 Task: Find connections with filter location Wuchuan with filter topic #machinelearningwith filter profile language English with filter current company Capillary Technologies with filter school Maharaja Sayajirao University of Baroda, Vadodara with filter industry Leasing Non-residential Real Estate with filter service category Web Development with filter keywords title Operations Coordinator
Action: Mouse moved to (362, 279)
Screenshot: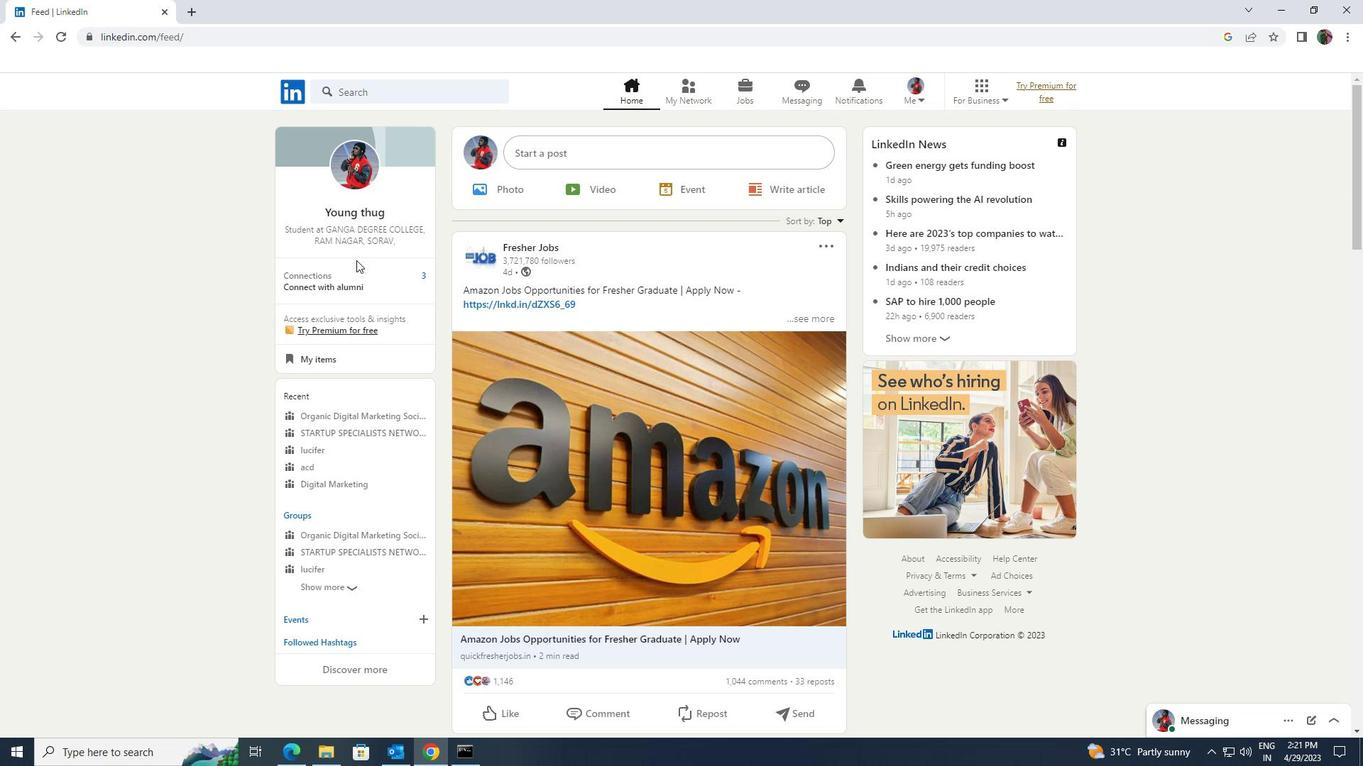 
Action: Mouse pressed left at (362, 279)
Screenshot: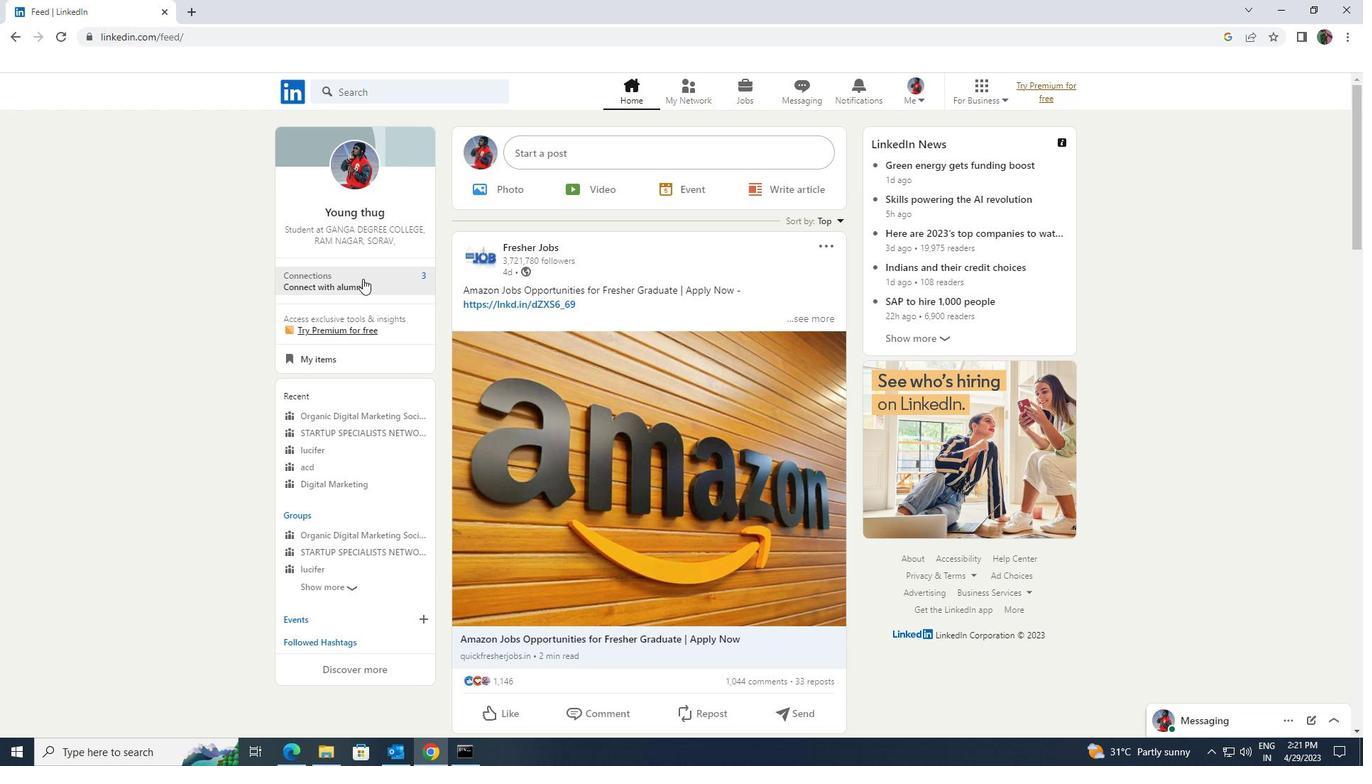 
Action: Mouse moved to (375, 172)
Screenshot: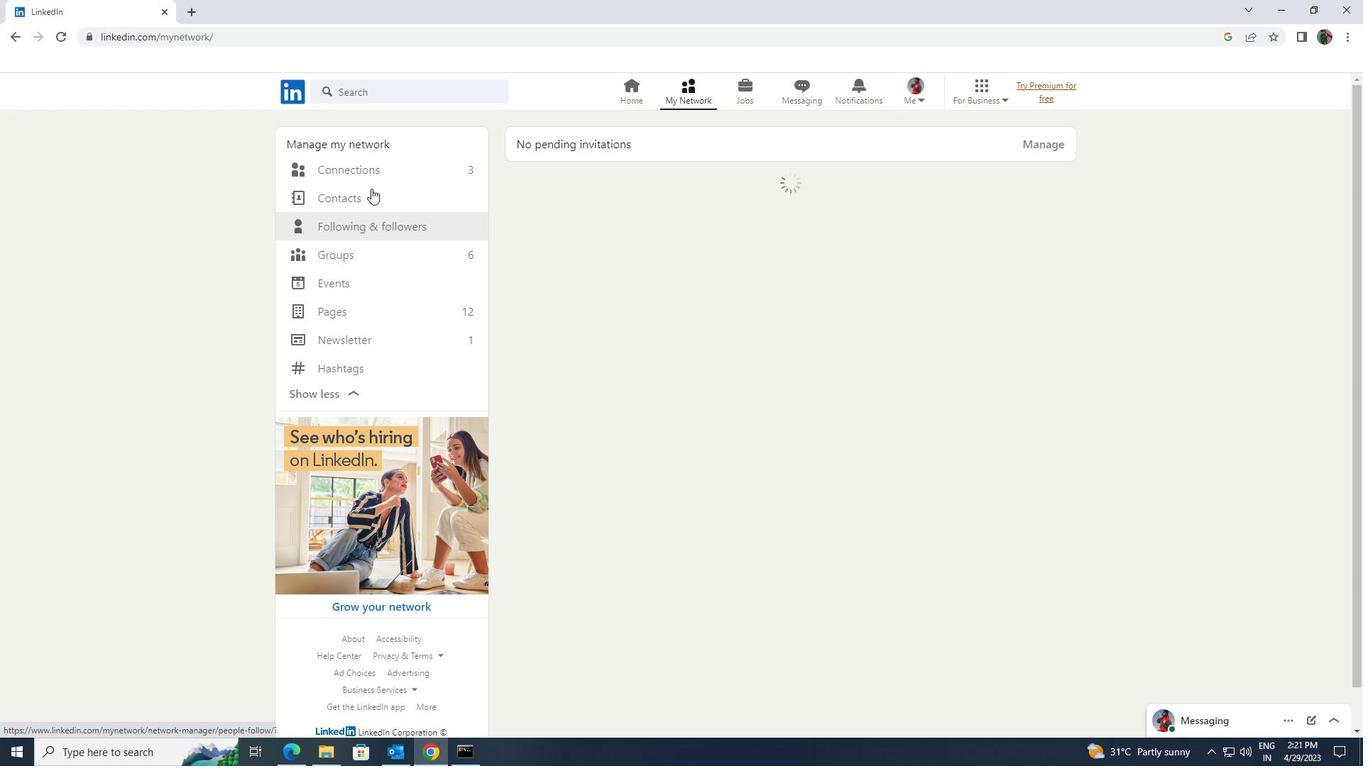
Action: Mouse pressed left at (375, 172)
Screenshot: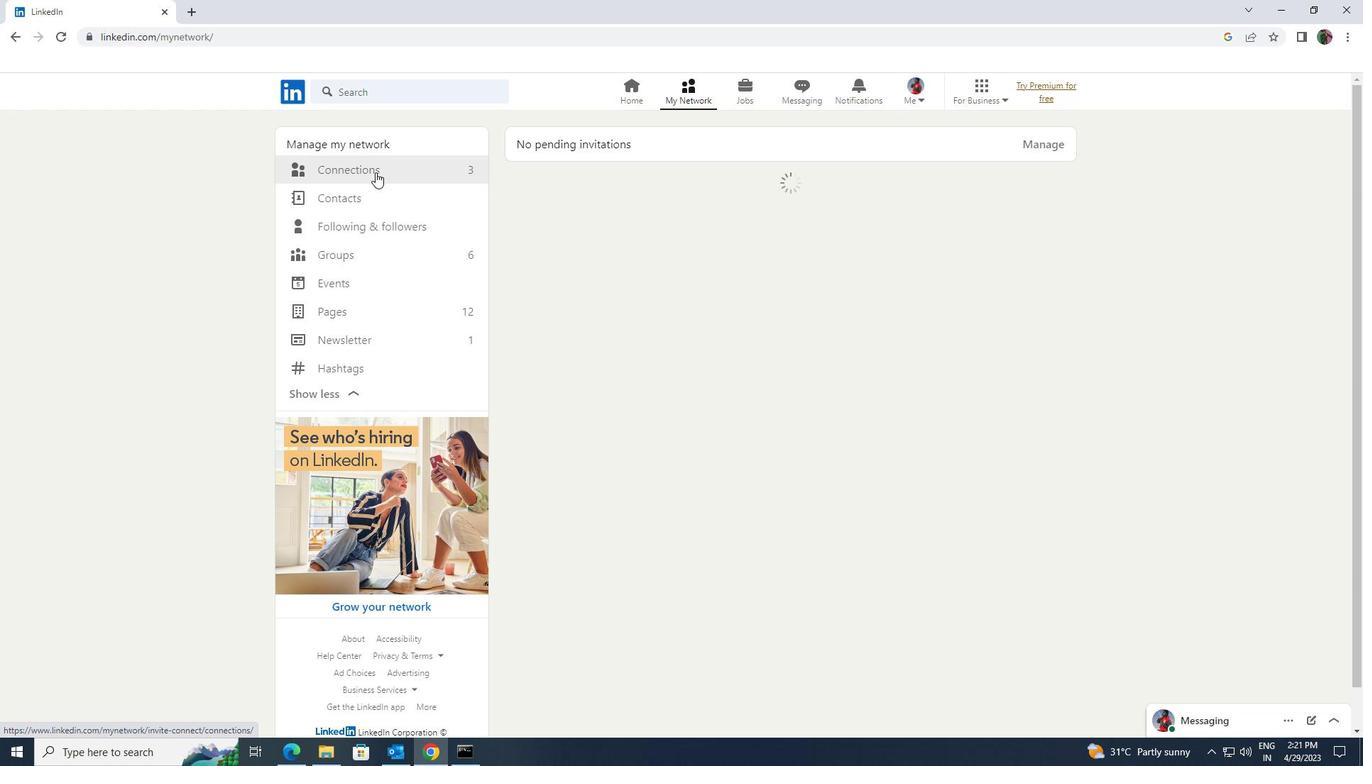 
Action: Mouse moved to (778, 172)
Screenshot: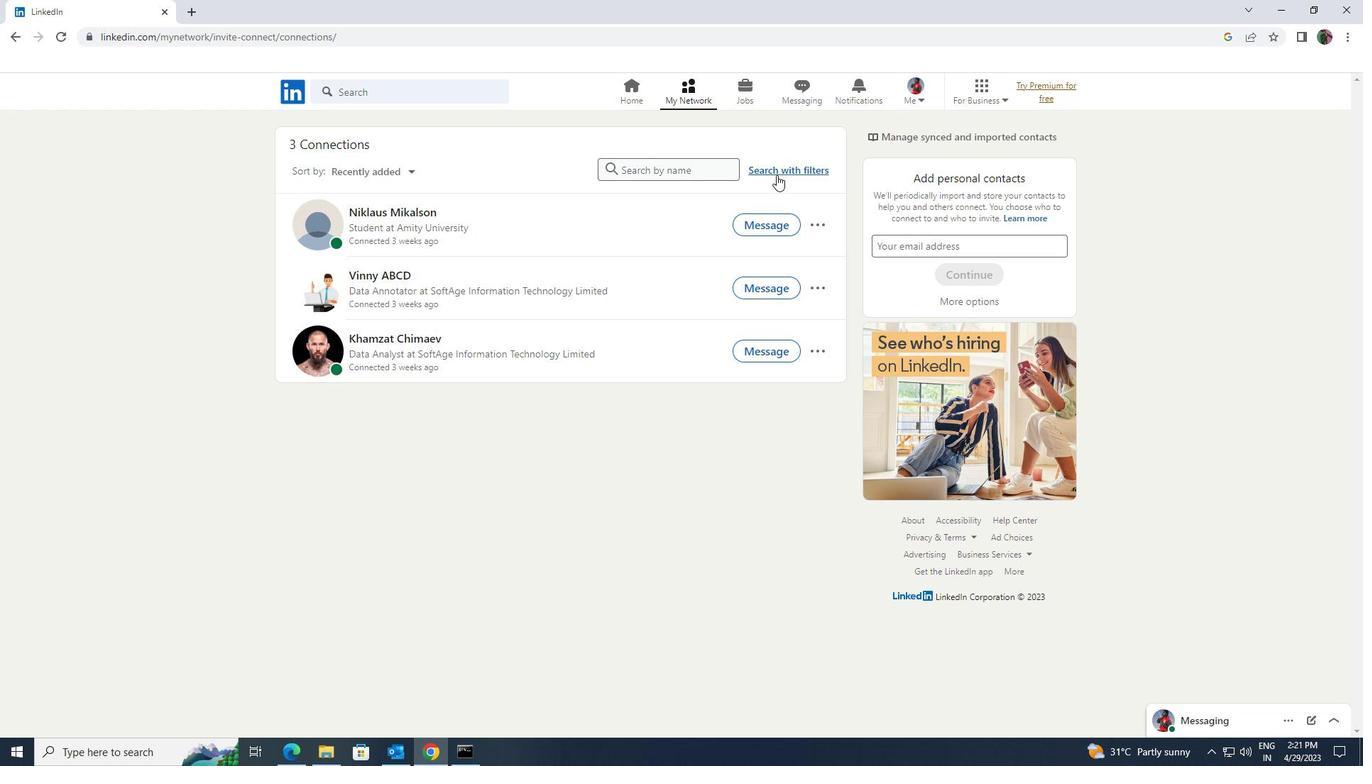
Action: Mouse pressed left at (778, 172)
Screenshot: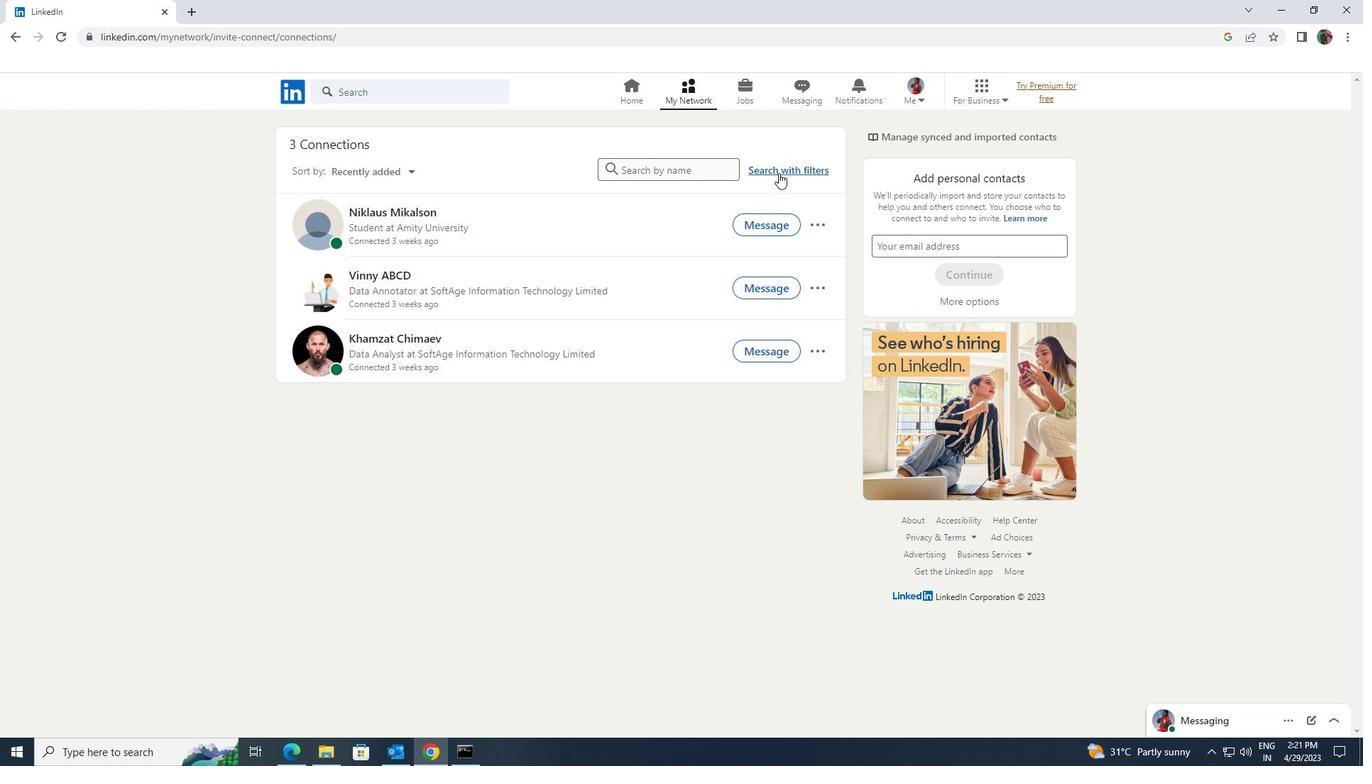 
Action: Mouse moved to (730, 132)
Screenshot: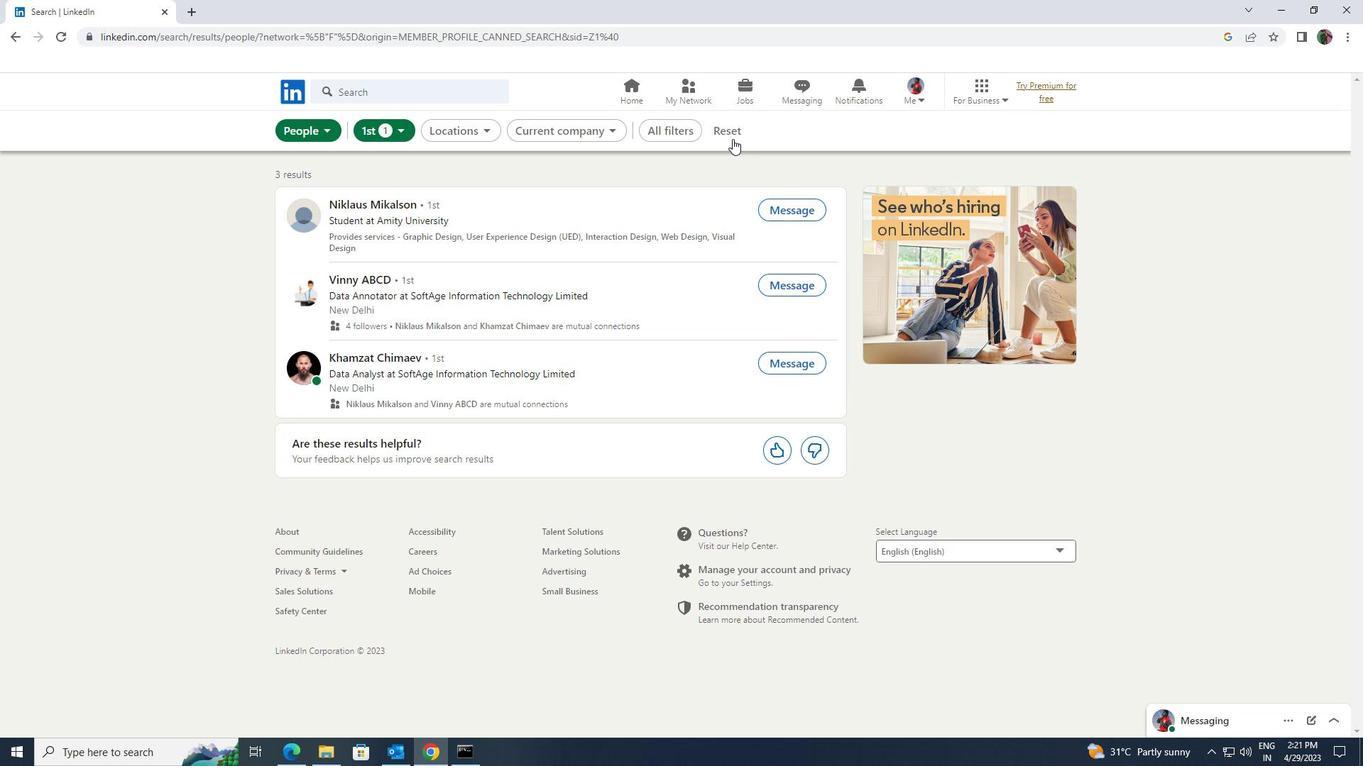 
Action: Mouse pressed left at (730, 132)
Screenshot: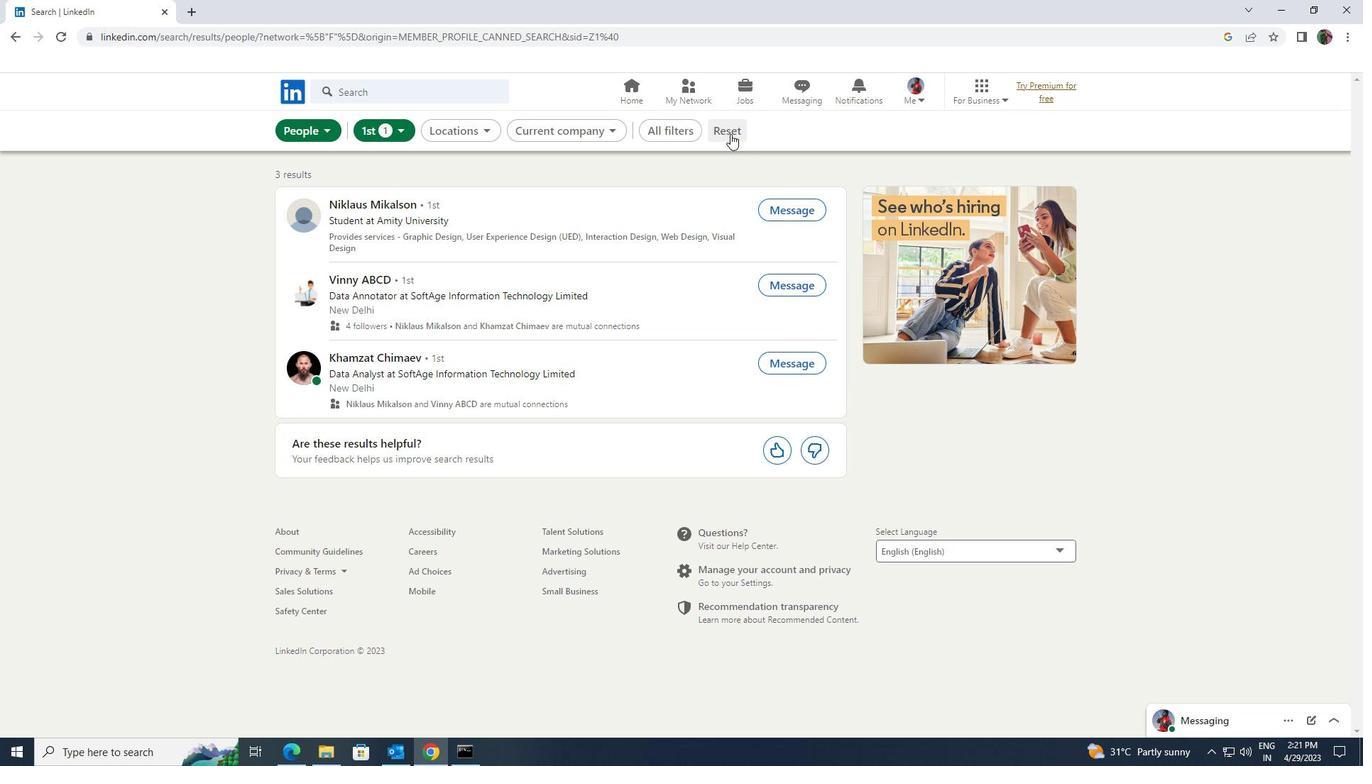 
Action: Mouse moved to (712, 124)
Screenshot: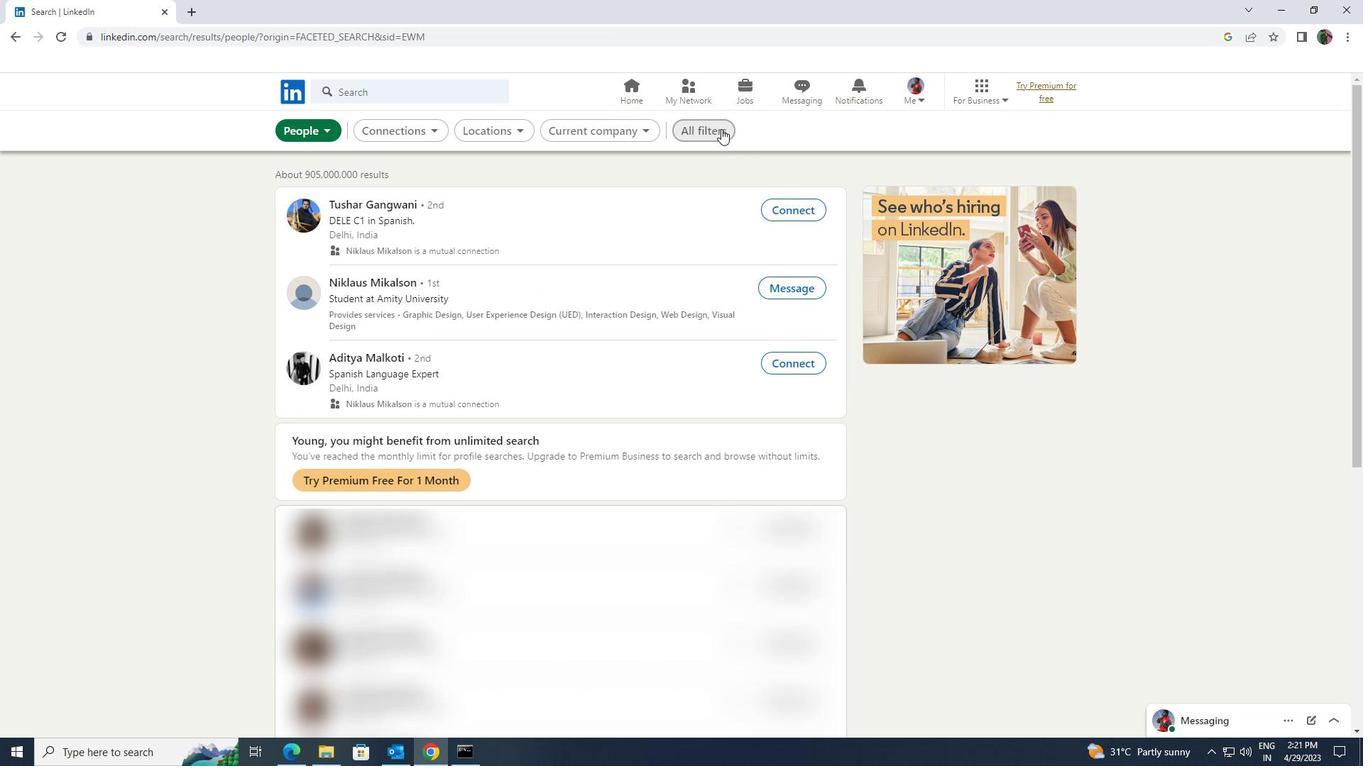
Action: Mouse pressed left at (712, 124)
Screenshot: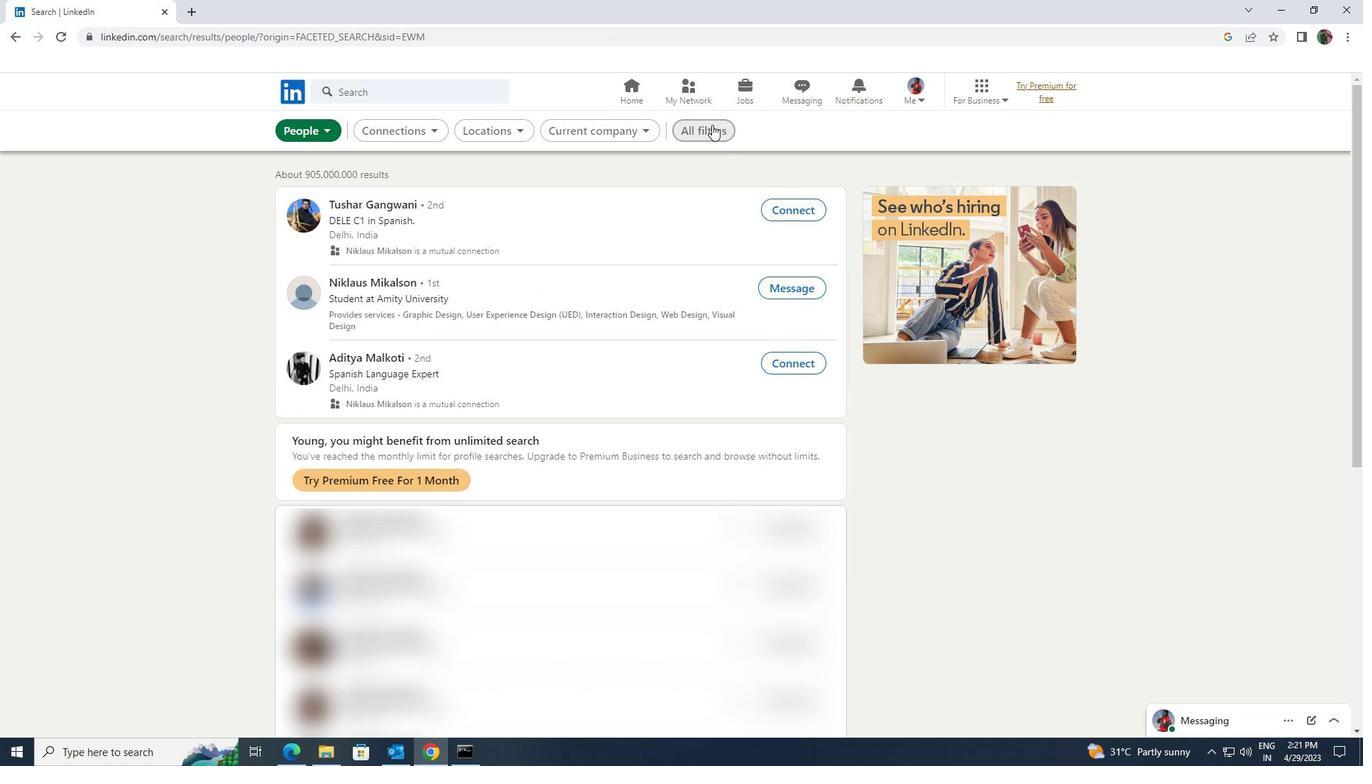 
Action: Mouse moved to (1054, 338)
Screenshot: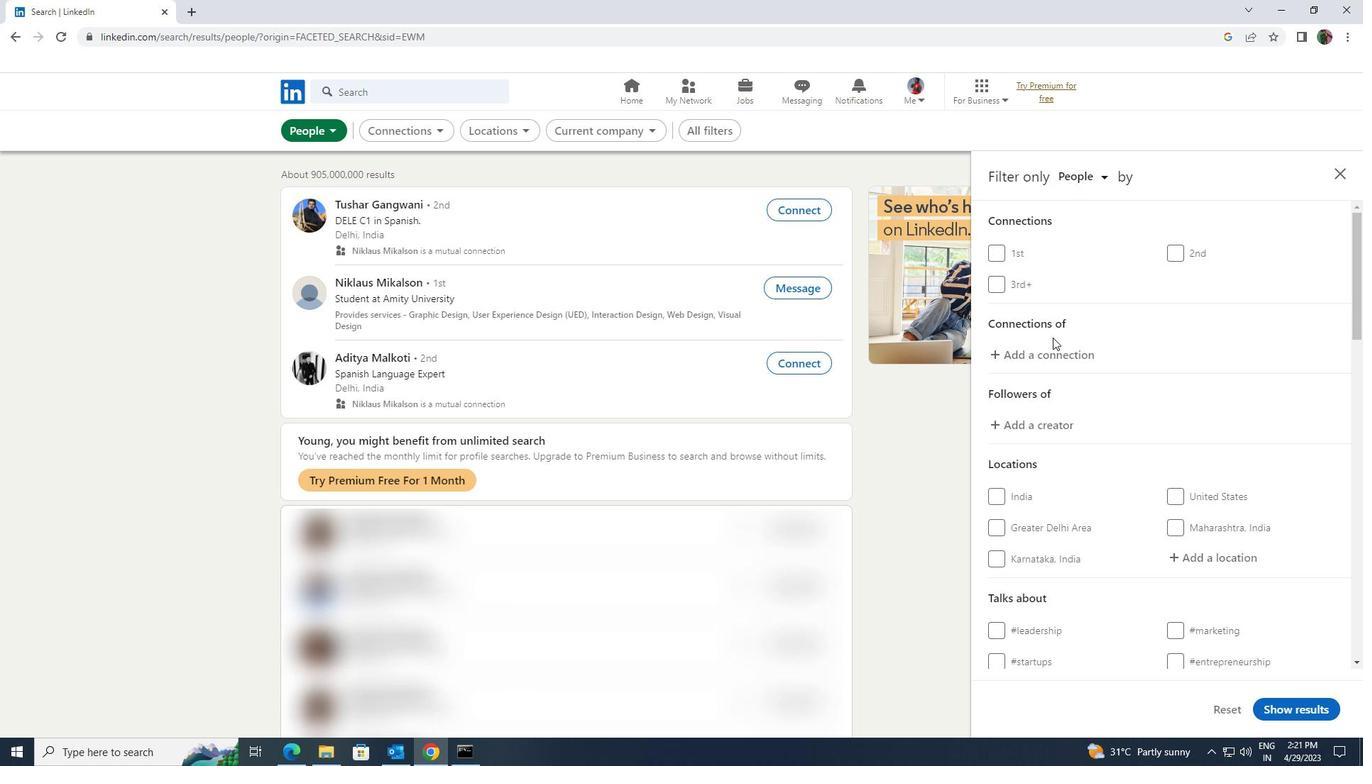 
Action: Mouse scrolled (1054, 338) with delta (0, 0)
Screenshot: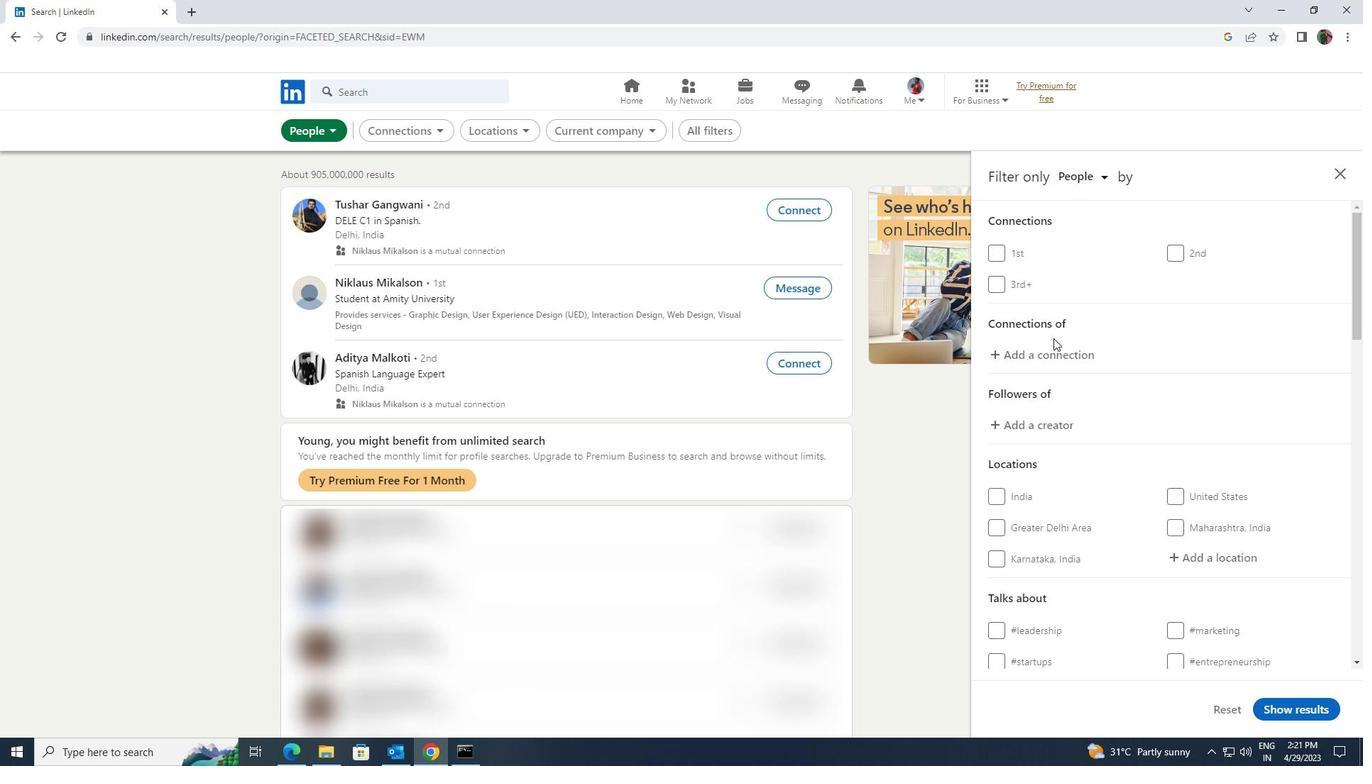 
Action: Mouse moved to (1055, 338)
Screenshot: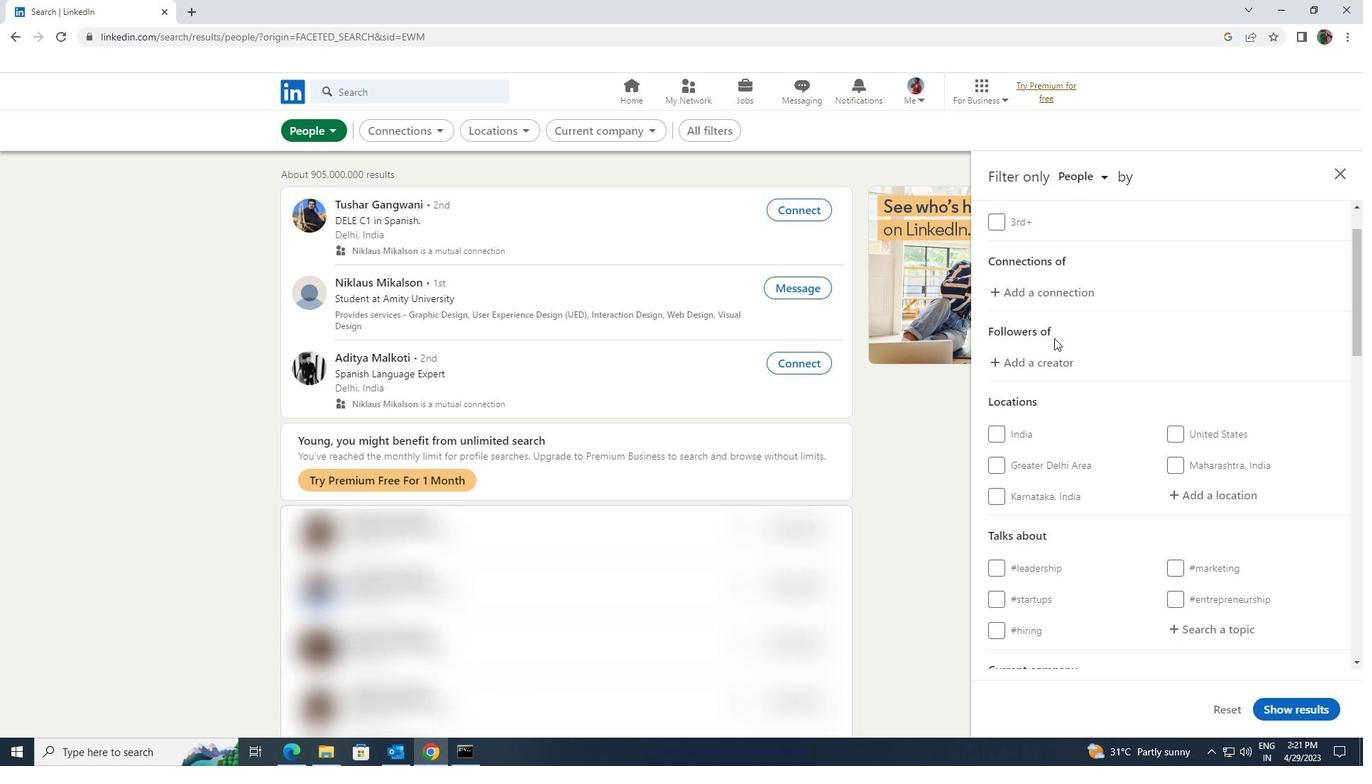 
Action: Mouse scrolled (1055, 338) with delta (0, 0)
Screenshot: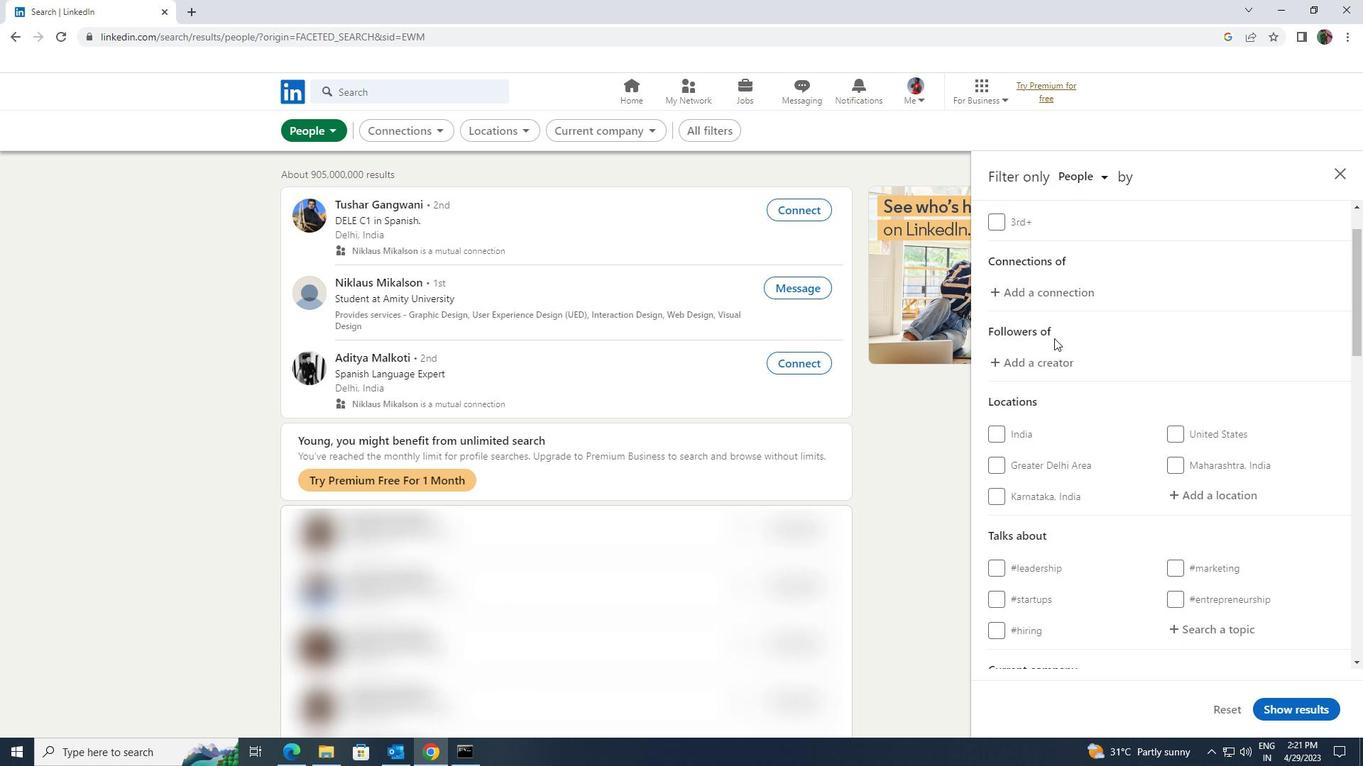 
Action: Mouse moved to (1173, 404)
Screenshot: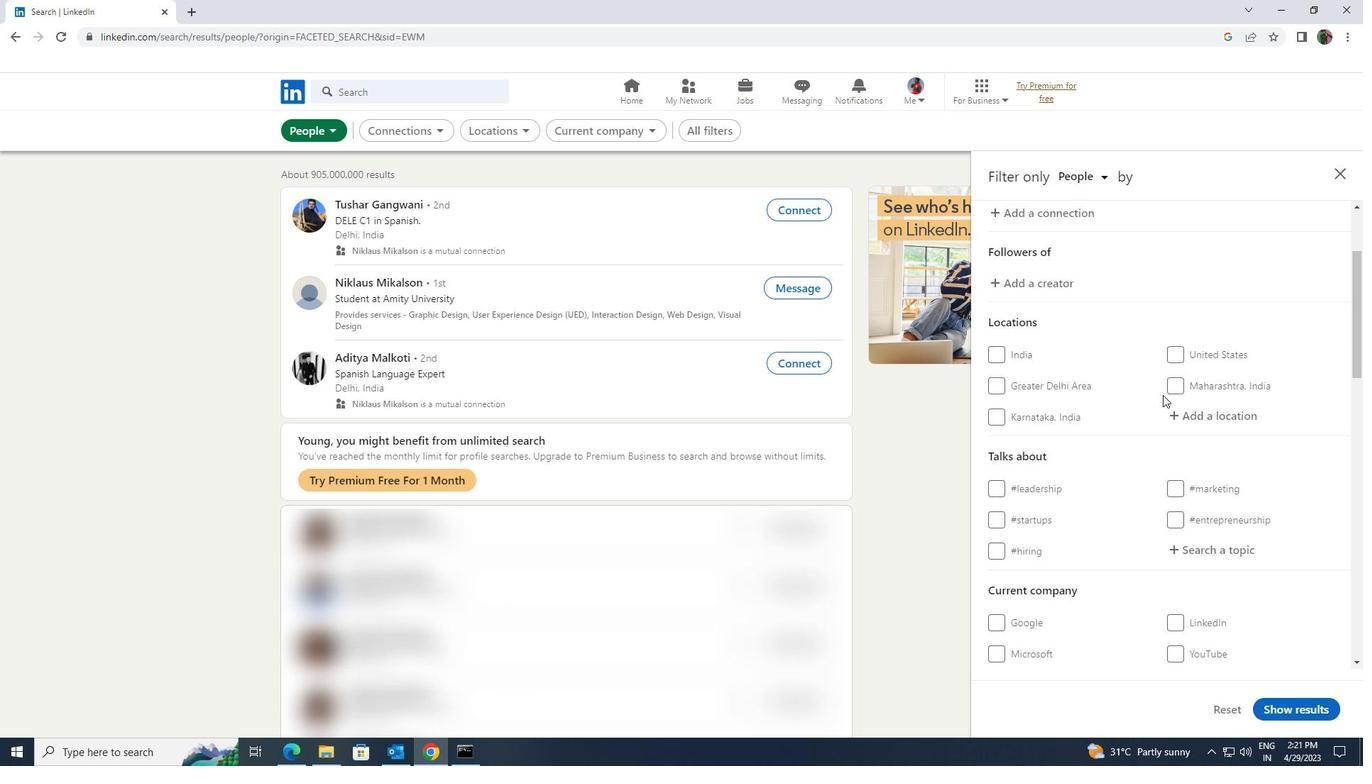 
Action: Mouse pressed left at (1173, 404)
Screenshot: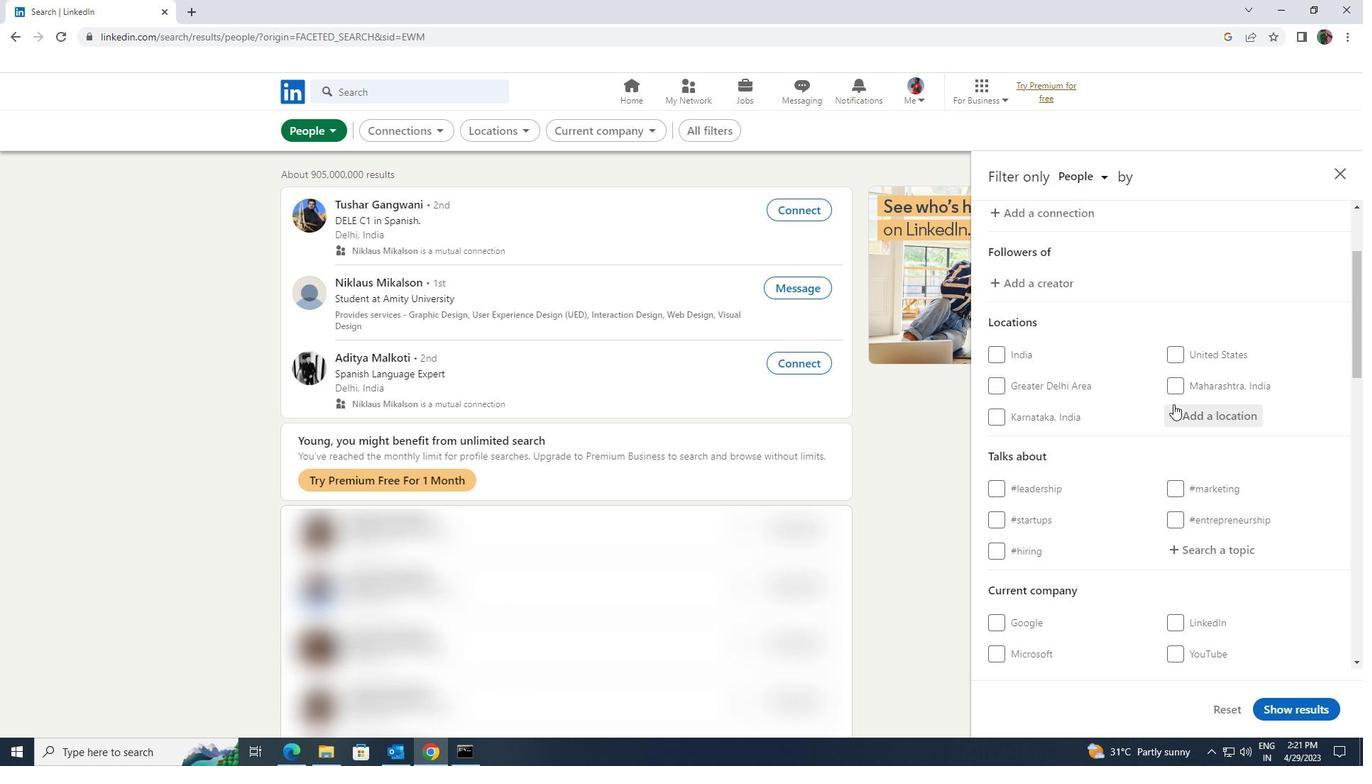 
Action: Mouse moved to (1174, 408)
Screenshot: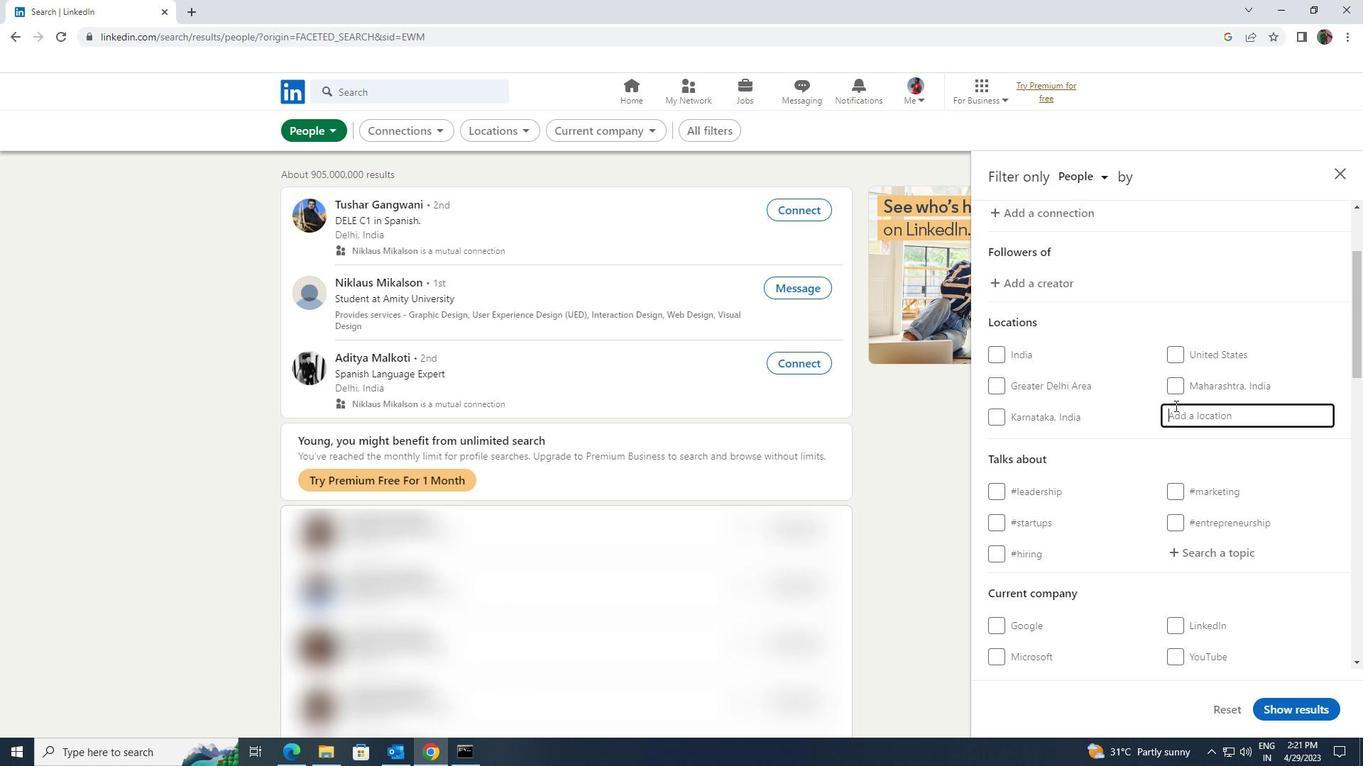 
Action: Key pressed <Key.shift><Key.shift>WUCHUAN<Key.enter>
Screenshot: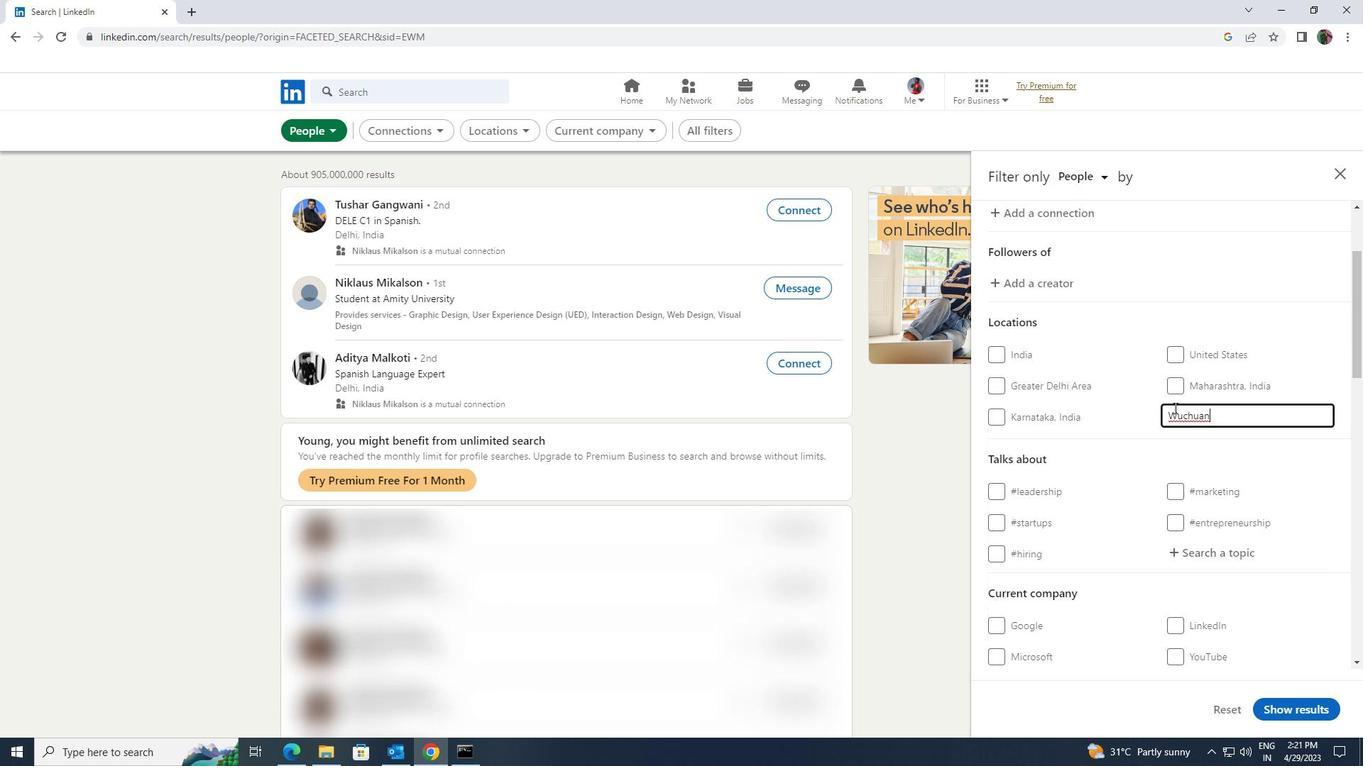 
Action: Mouse moved to (1207, 548)
Screenshot: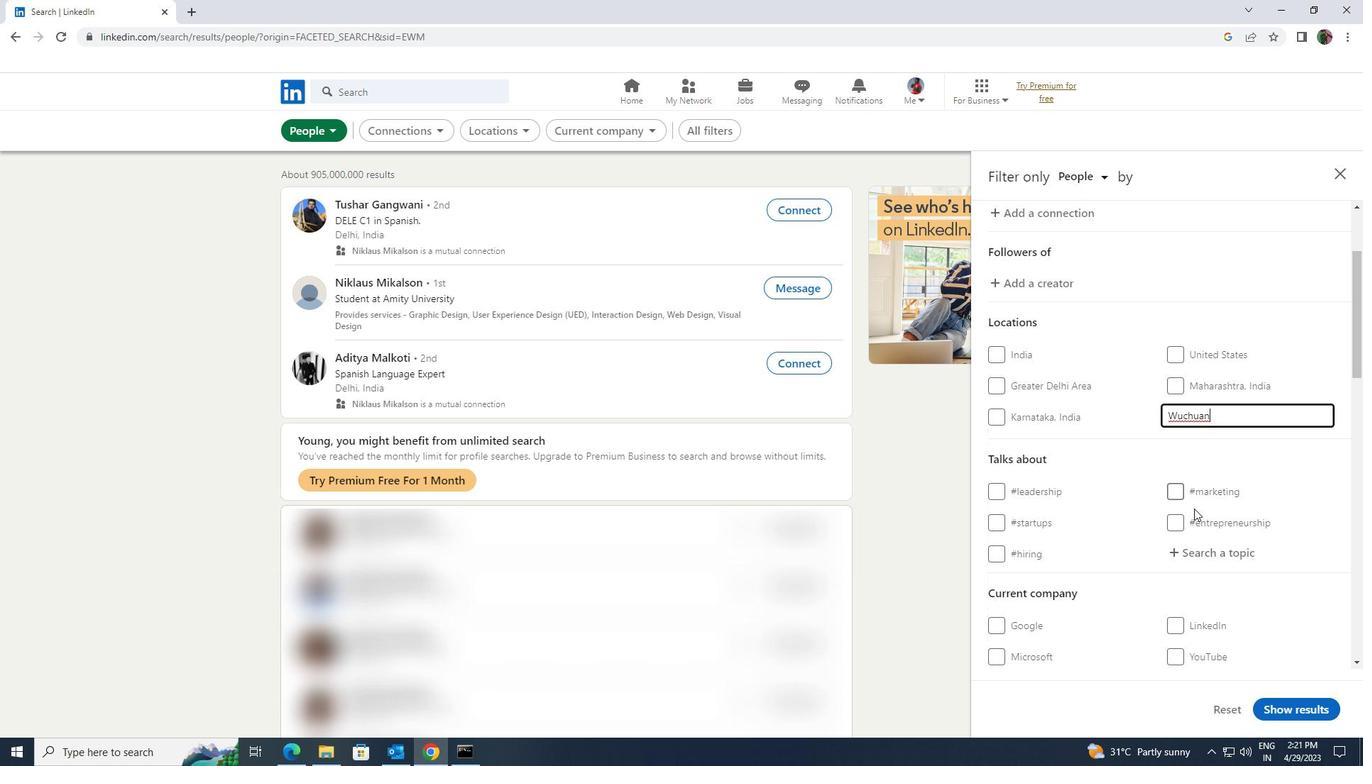 
Action: Mouse pressed left at (1207, 548)
Screenshot: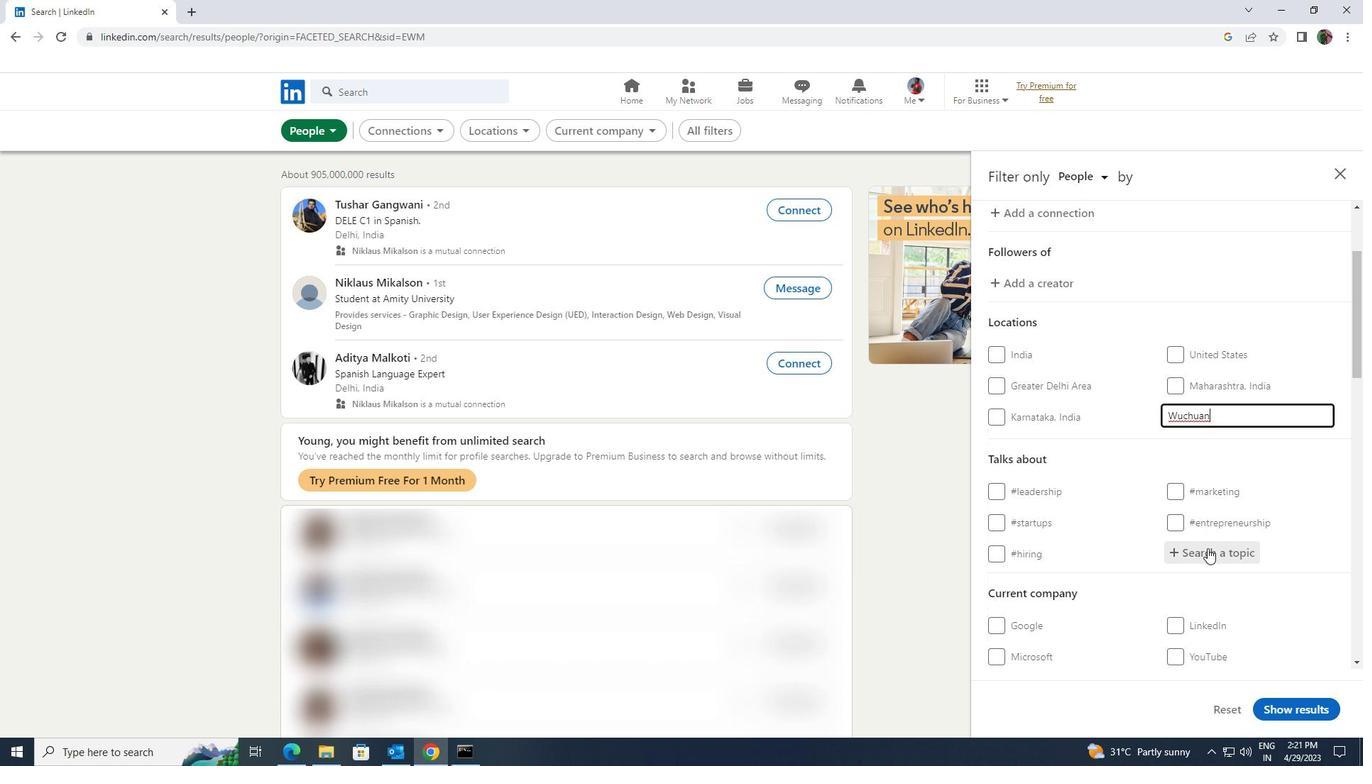 
Action: Key pressed MACHINELEA
Screenshot: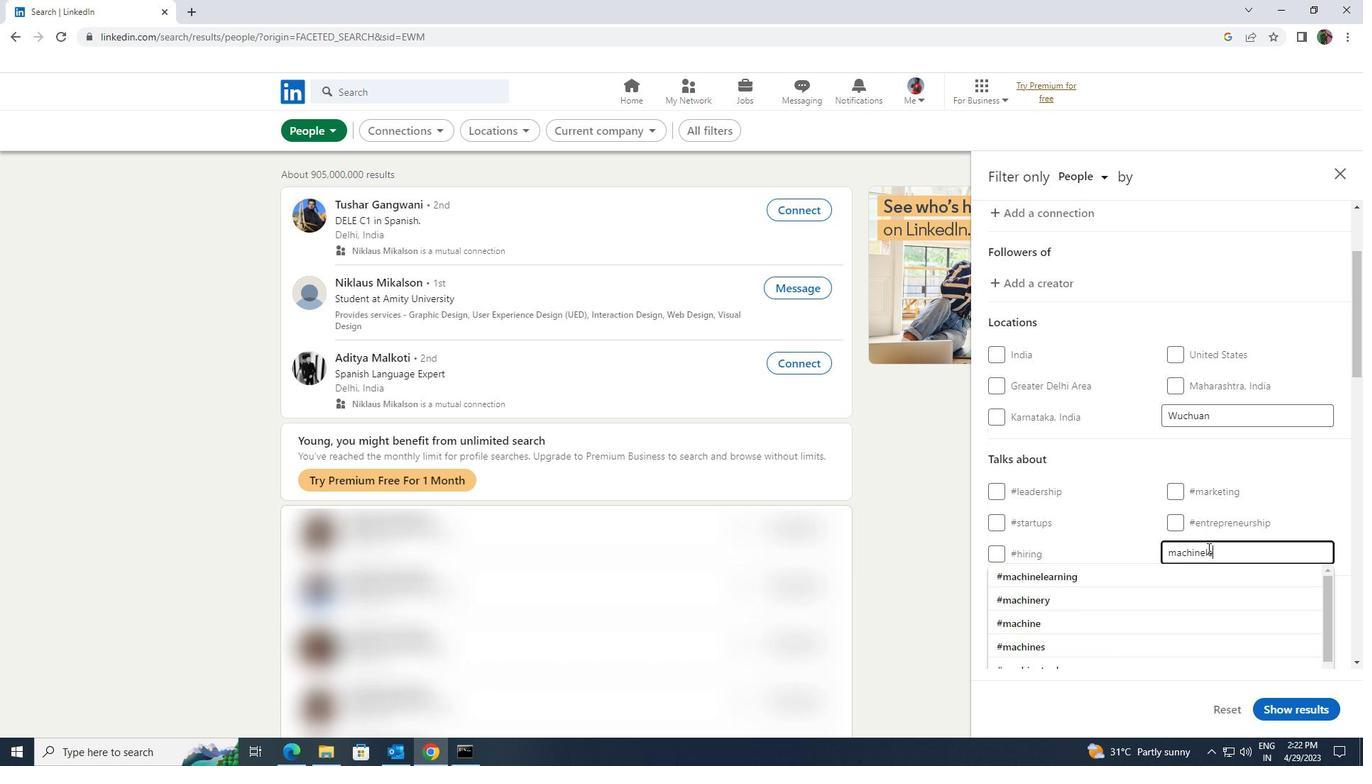 
Action: Mouse moved to (1202, 579)
Screenshot: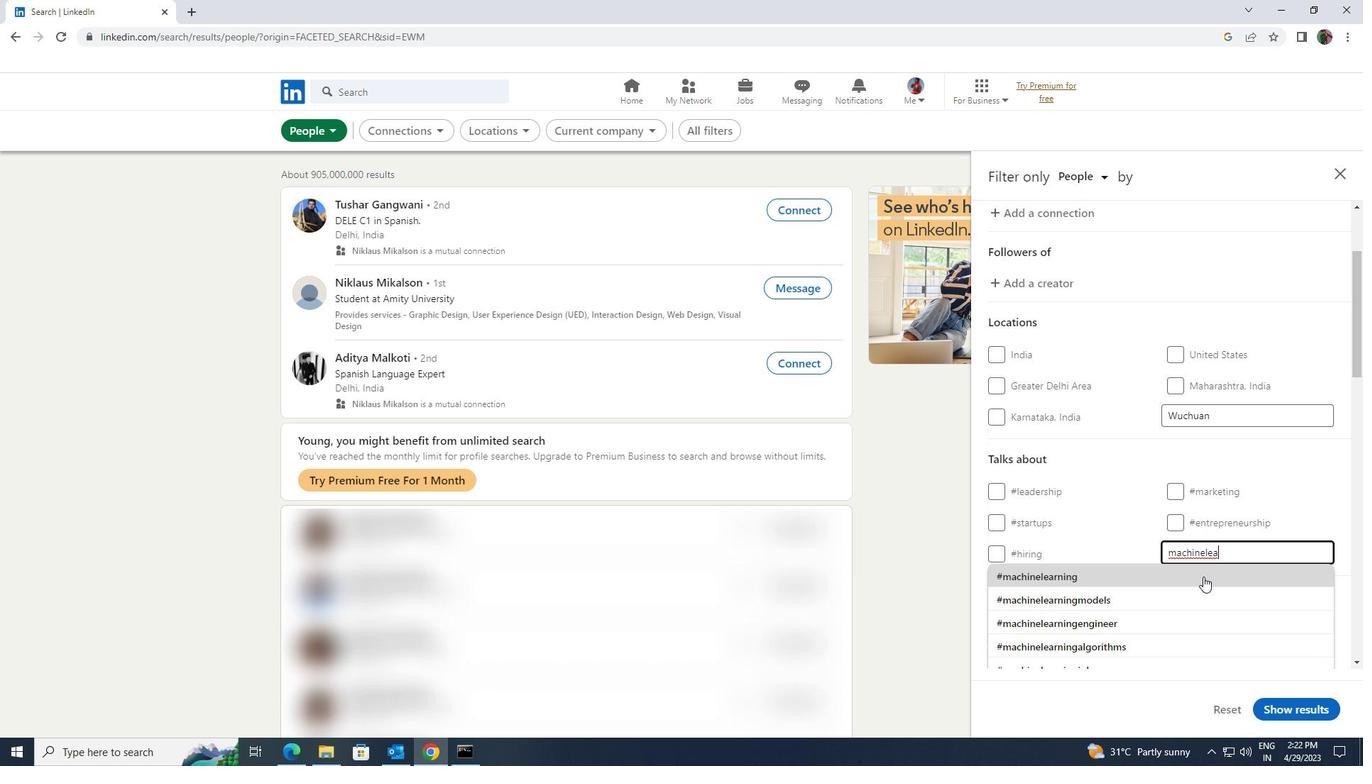 
Action: Mouse pressed left at (1202, 579)
Screenshot: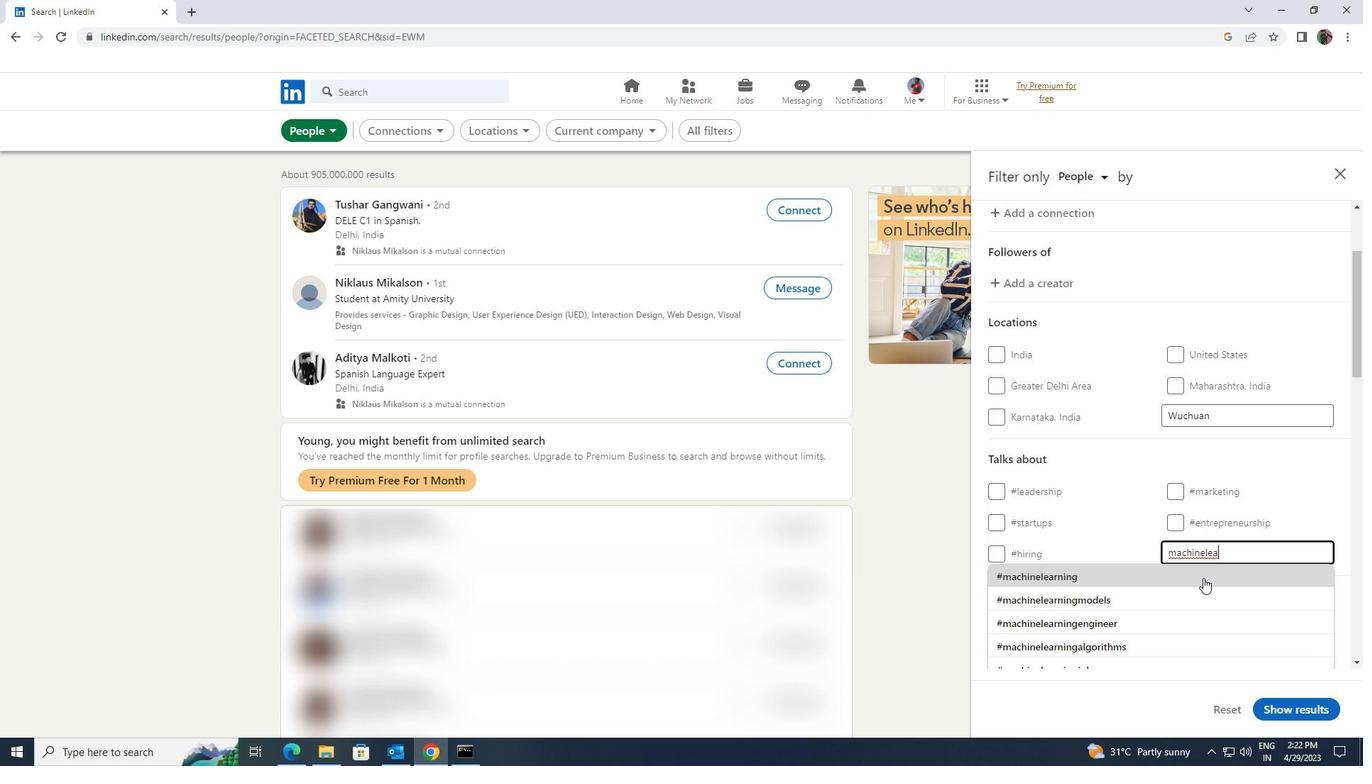 
Action: Mouse moved to (1202, 579)
Screenshot: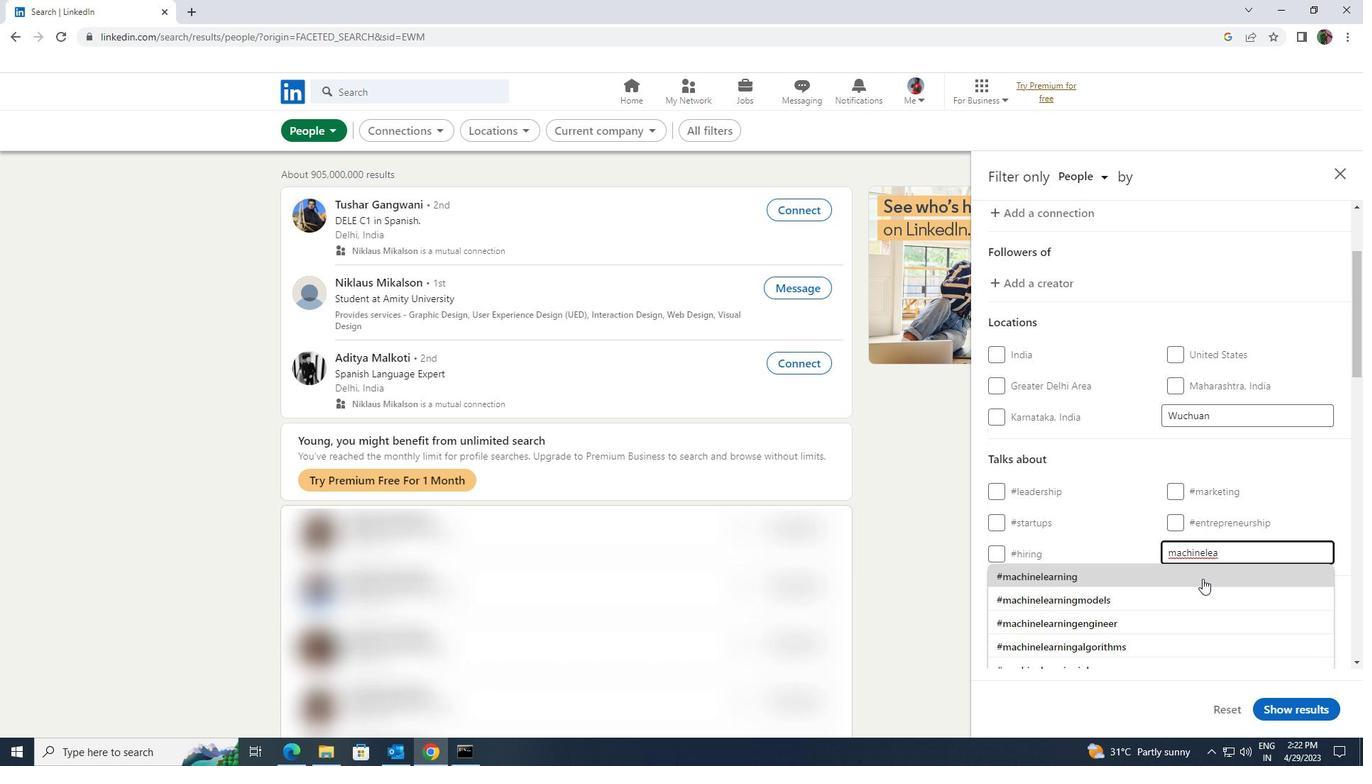 
Action: Mouse scrolled (1202, 578) with delta (0, 0)
Screenshot: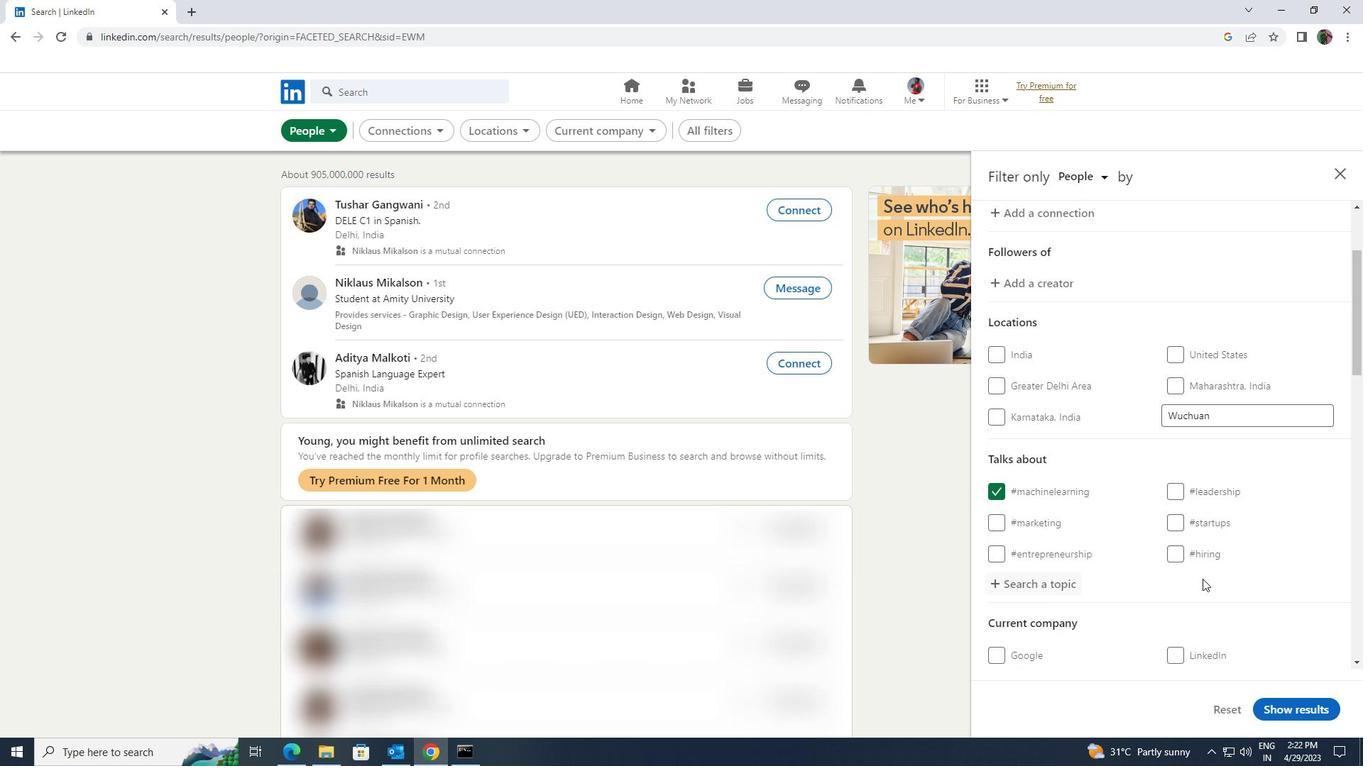 
Action: Mouse scrolled (1202, 578) with delta (0, 0)
Screenshot: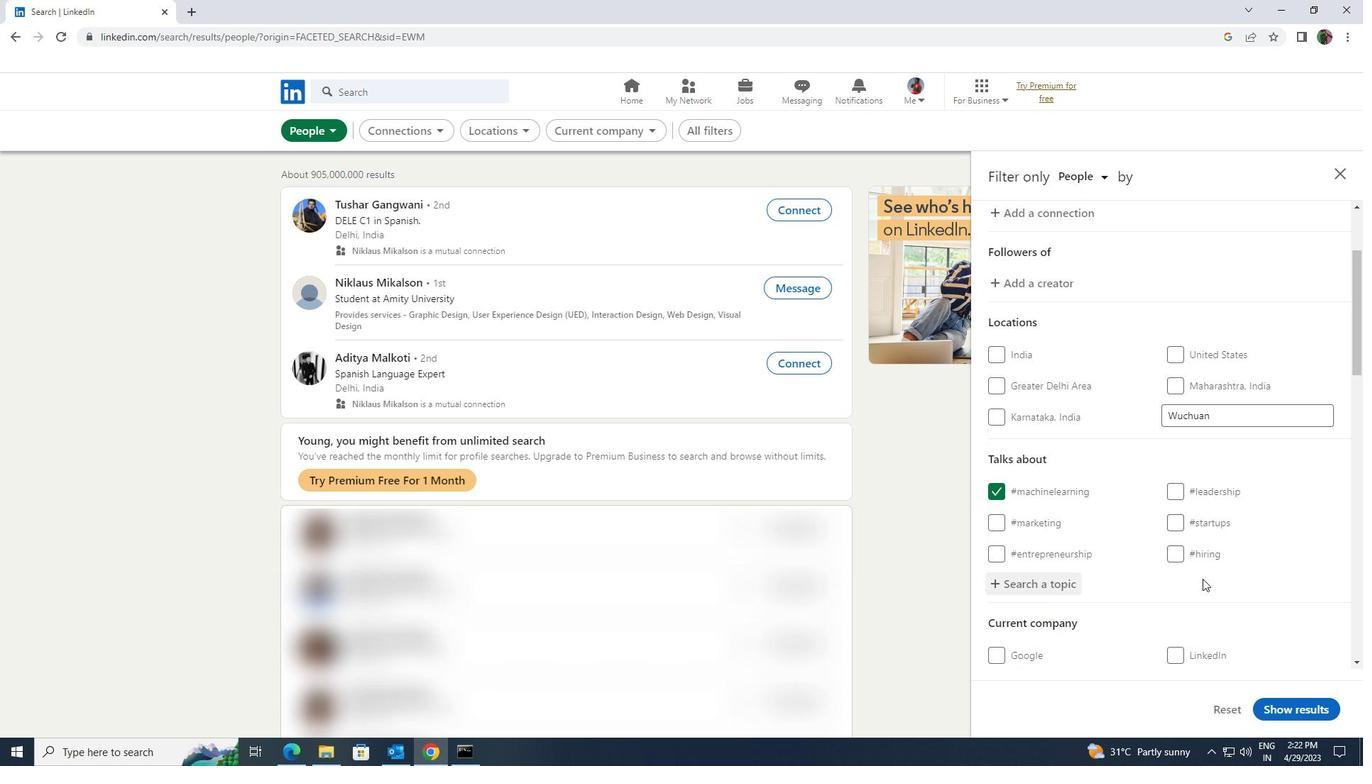 
Action: Mouse moved to (1202, 579)
Screenshot: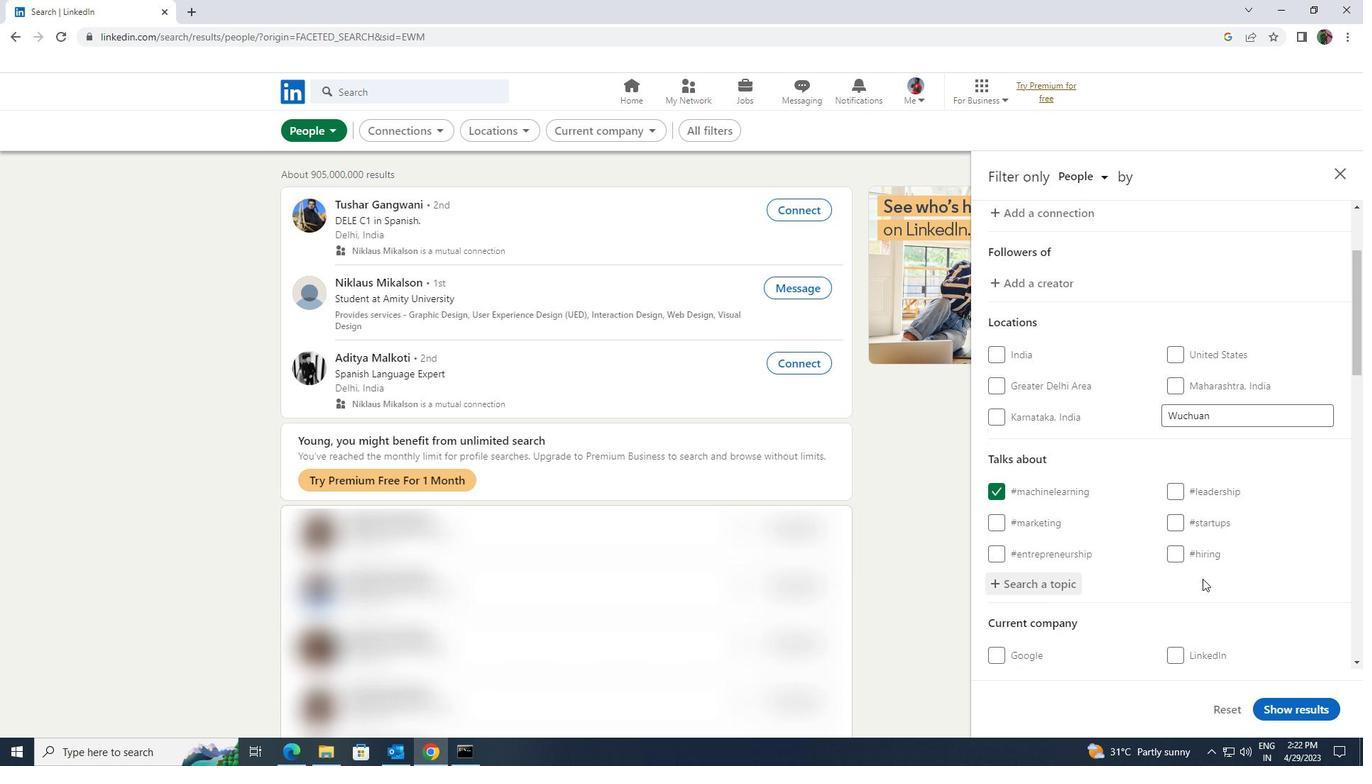 
Action: Mouse scrolled (1202, 578) with delta (0, 0)
Screenshot: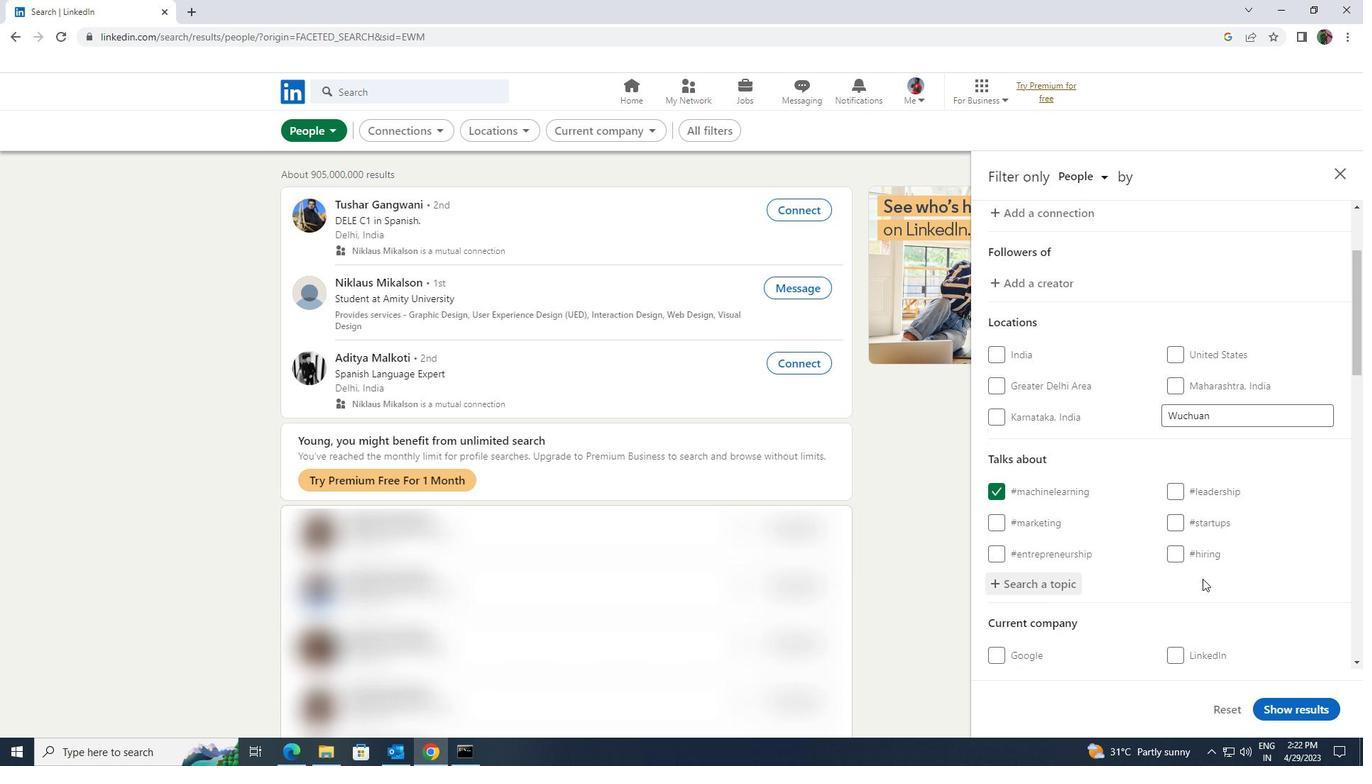 
Action: Mouse scrolled (1202, 578) with delta (0, 0)
Screenshot: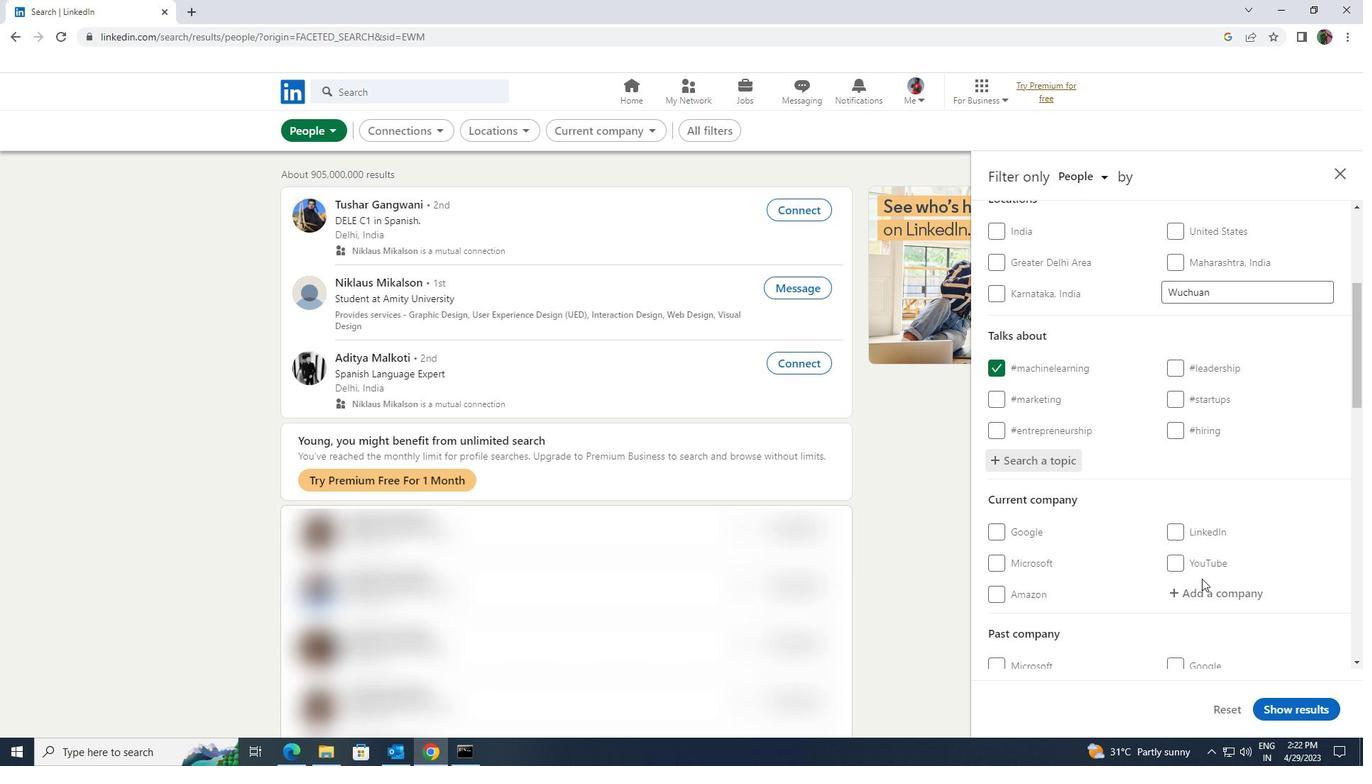 
Action: Mouse scrolled (1202, 578) with delta (0, 0)
Screenshot: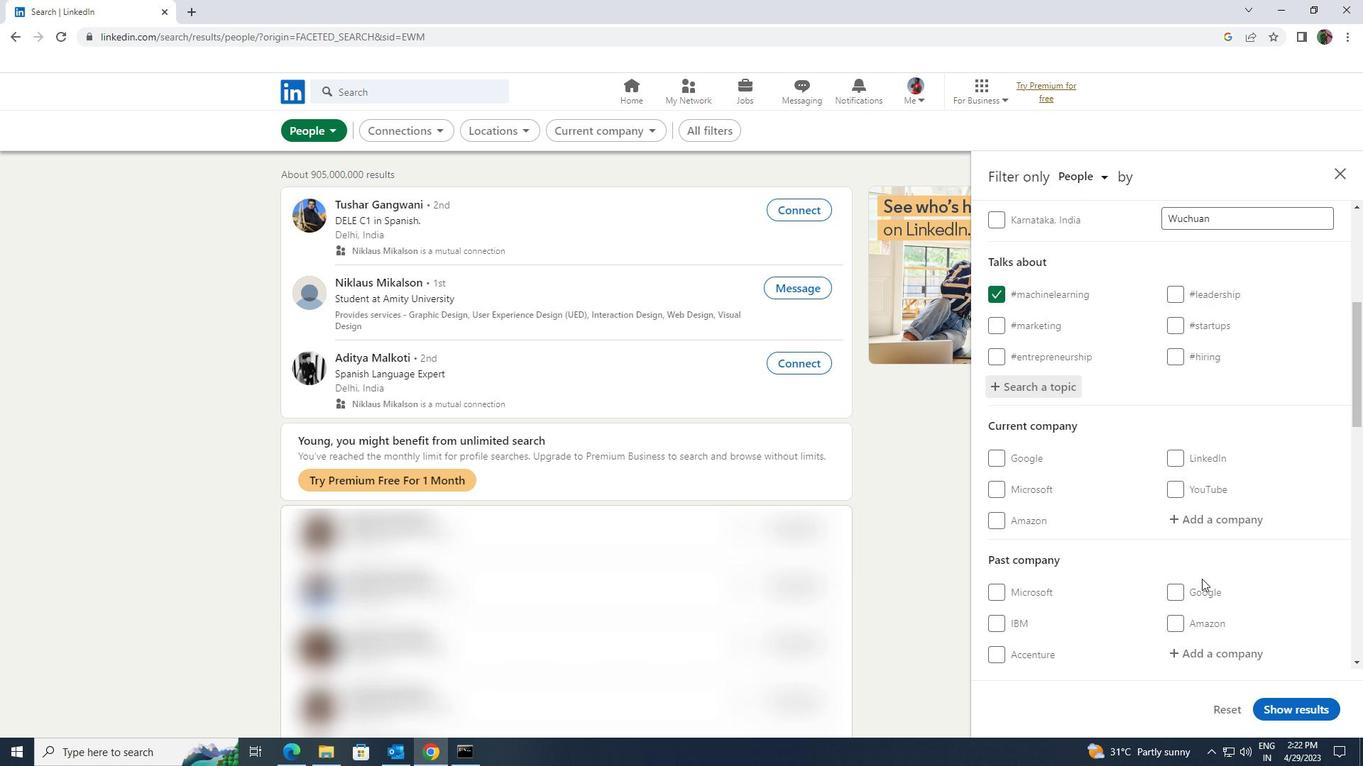 
Action: Mouse moved to (1201, 579)
Screenshot: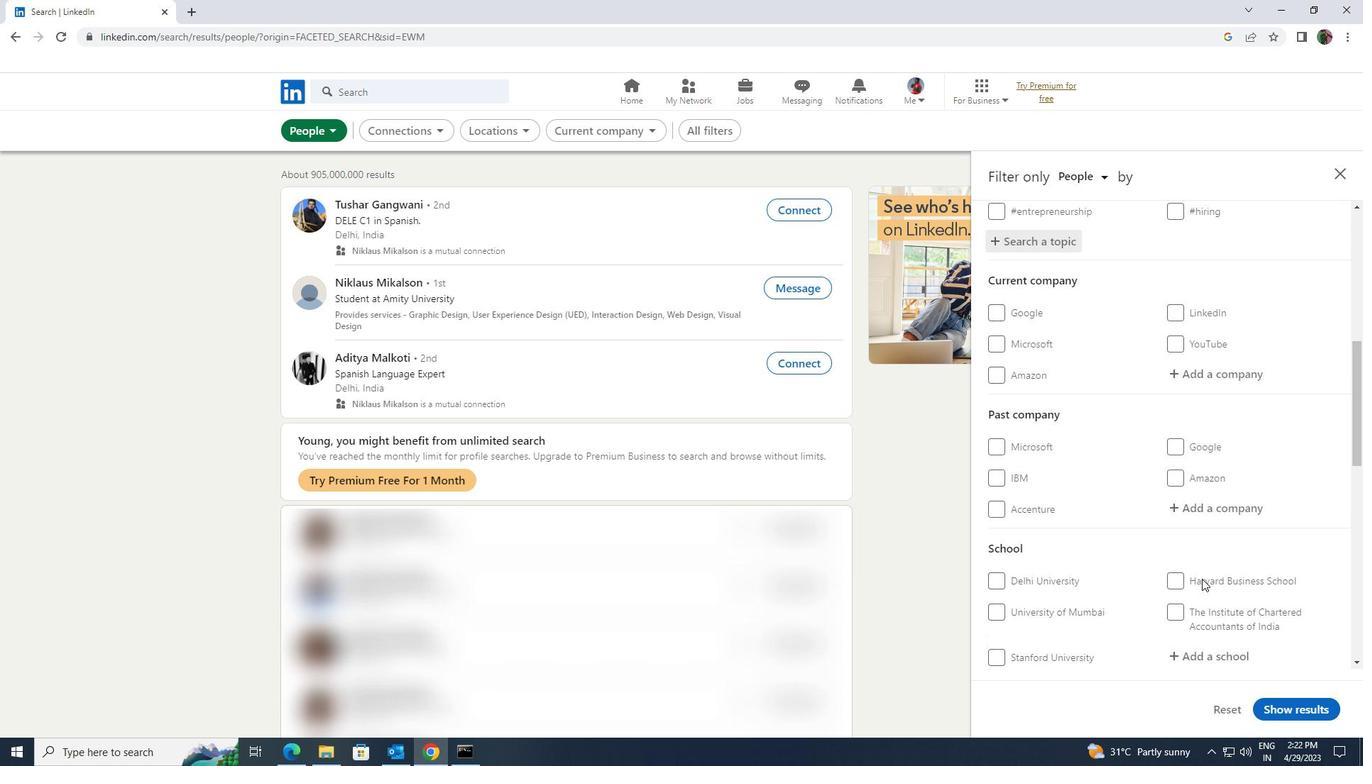 
Action: Mouse scrolled (1201, 578) with delta (0, 0)
Screenshot: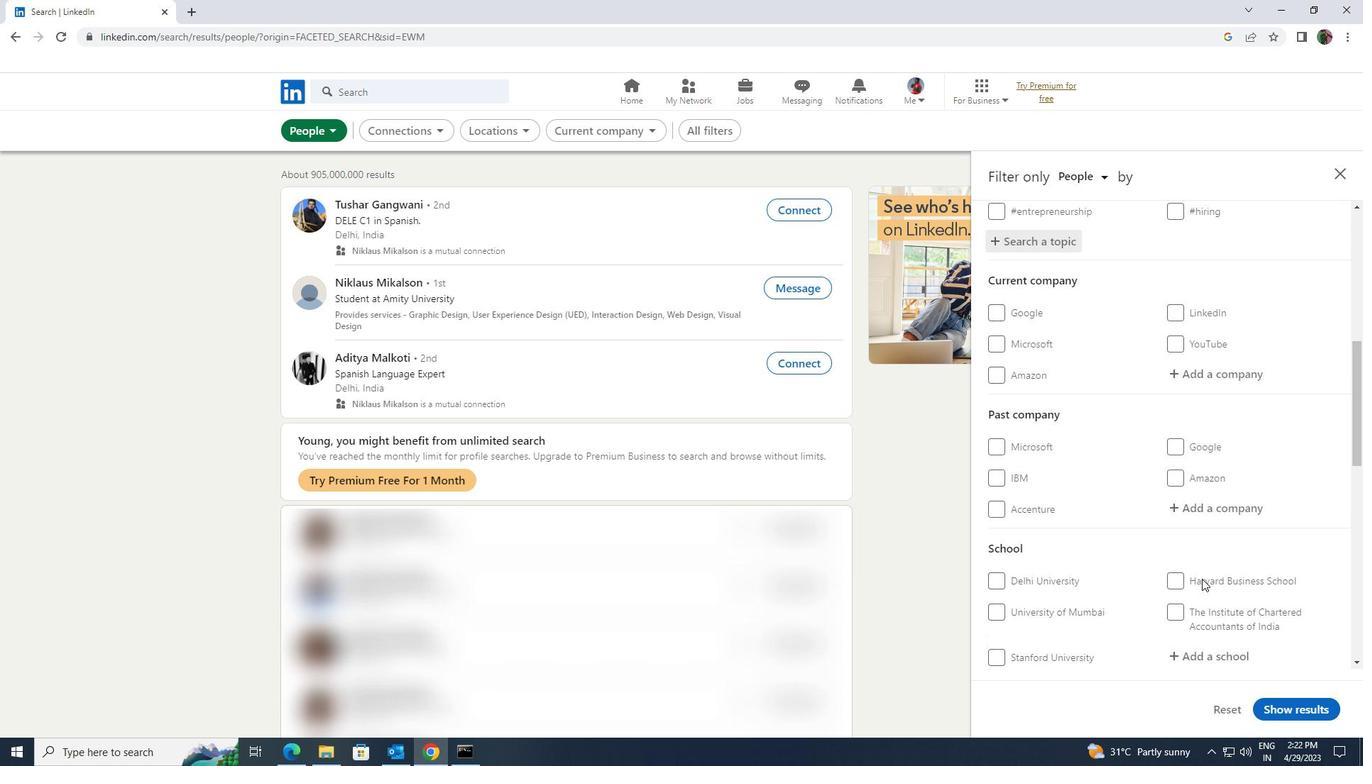
Action: Mouse scrolled (1201, 578) with delta (0, 0)
Screenshot: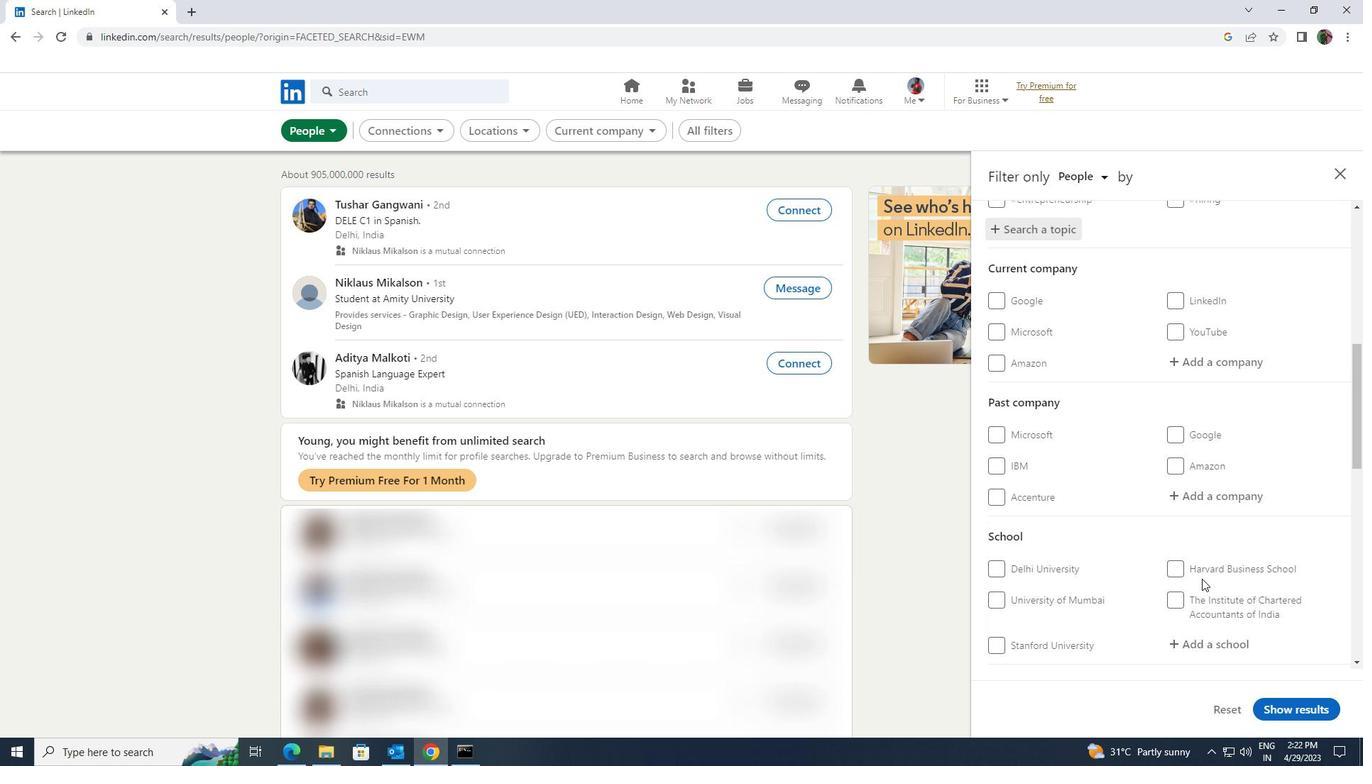 
Action: Mouse moved to (1200, 579)
Screenshot: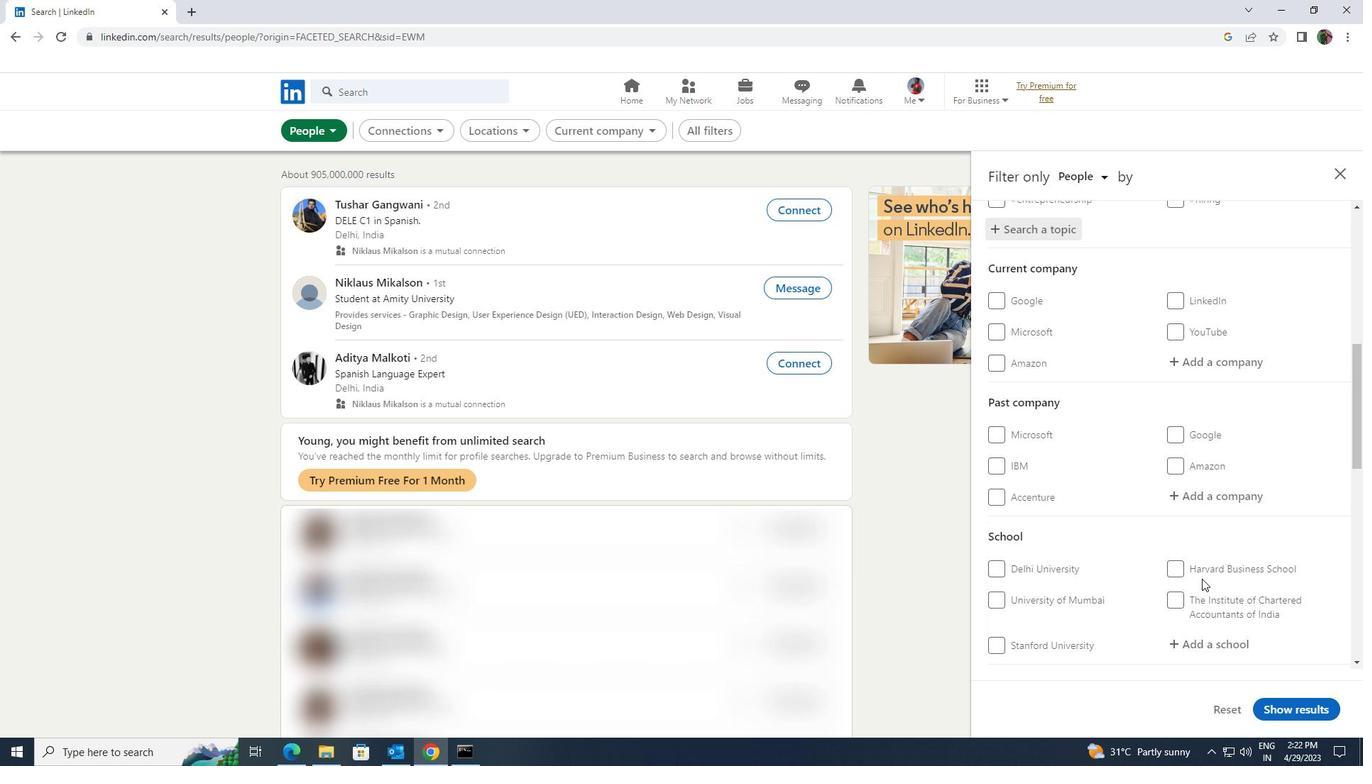 
Action: Mouse scrolled (1200, 578) with delta (0, 0)
Screenshot: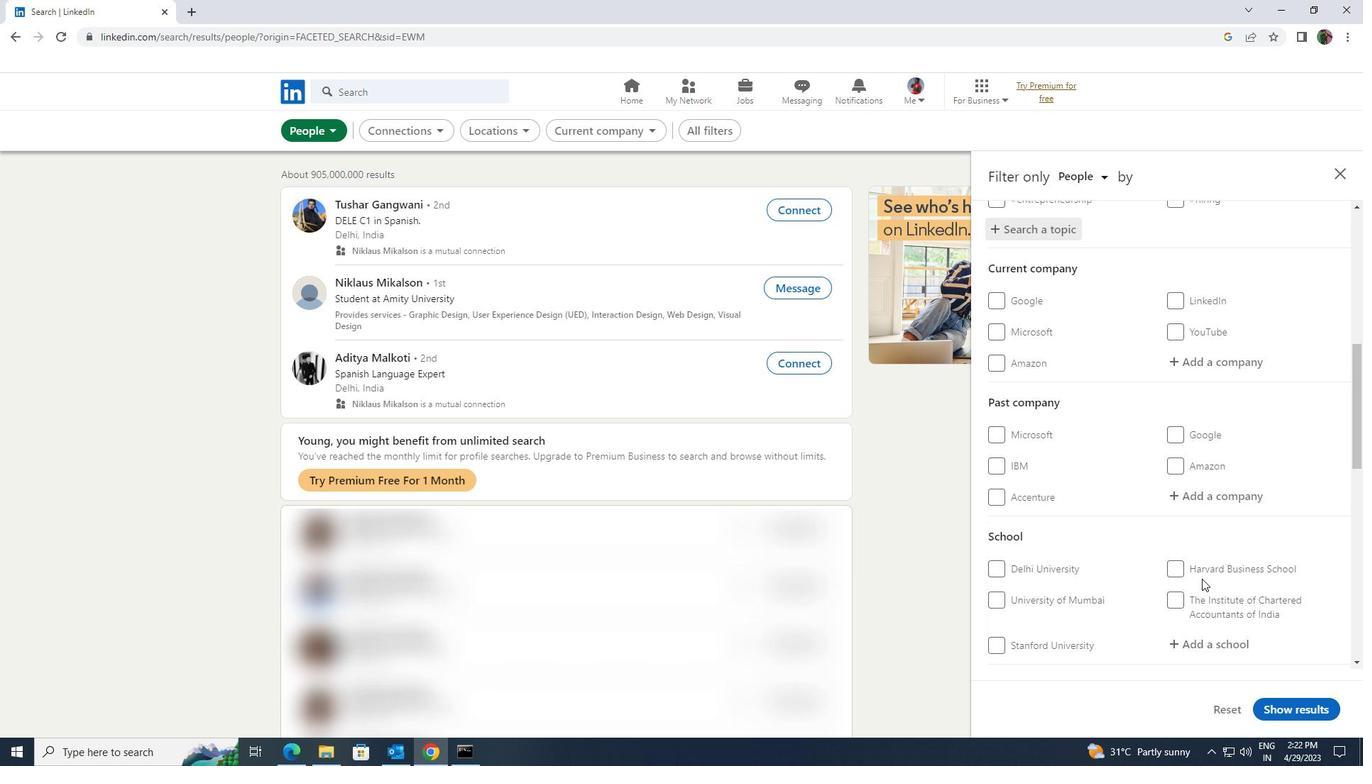 
Action: Mouse scrolled (1200, 578) with delta (0, 0)
Screenshot: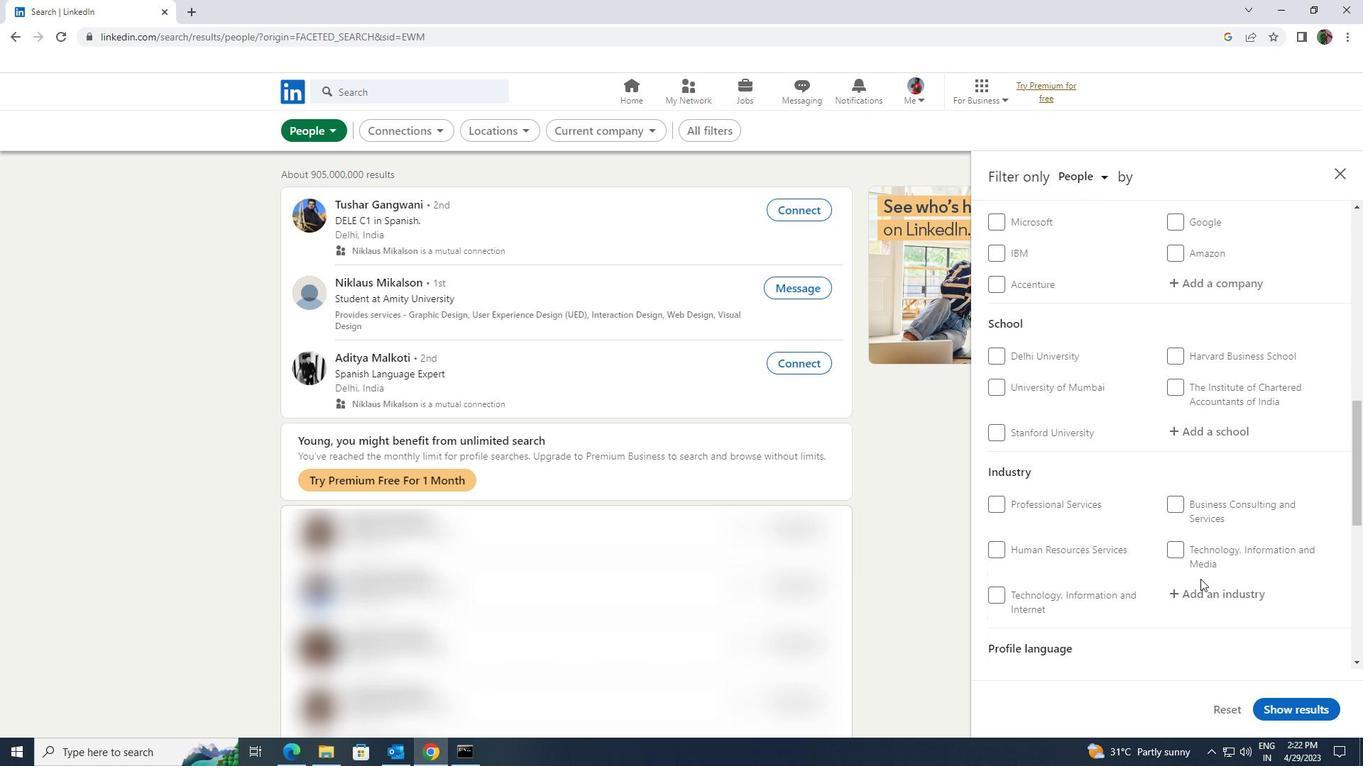 
Action: Mouse moved to (1200, 579)
Screenshot: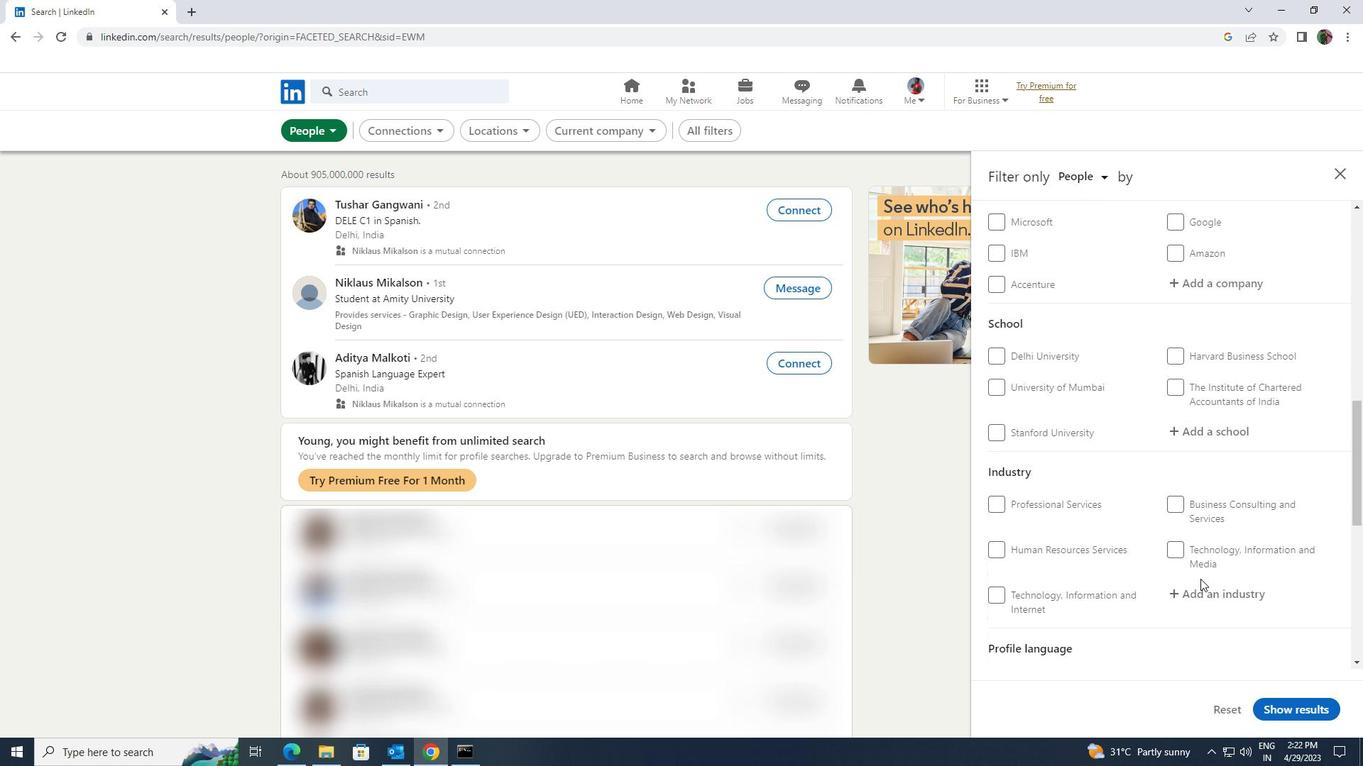 
Action: Mouse scrolled (1200, 578) with delta (0, 0)
Screenshot: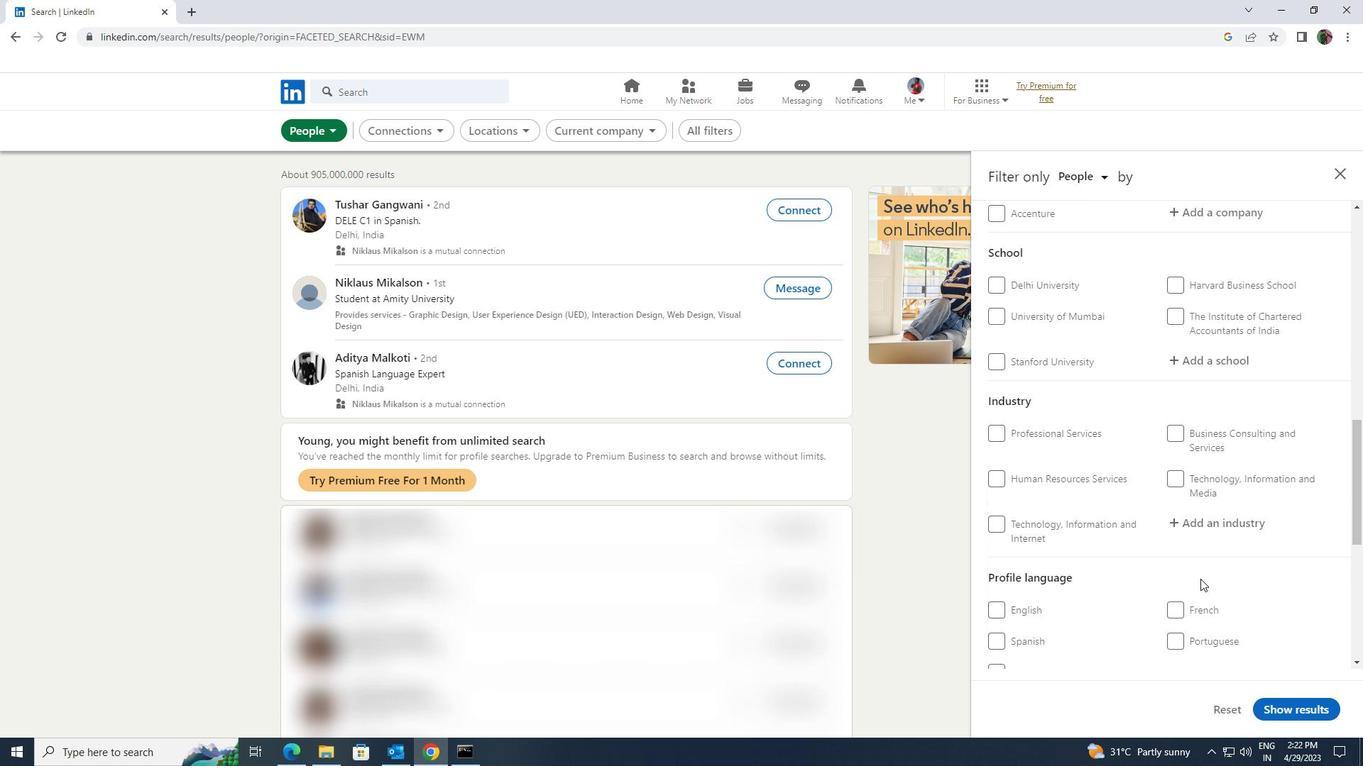 
Action: Mouse scrolled (1200, 578) with delta (0, 0)
Screenshot: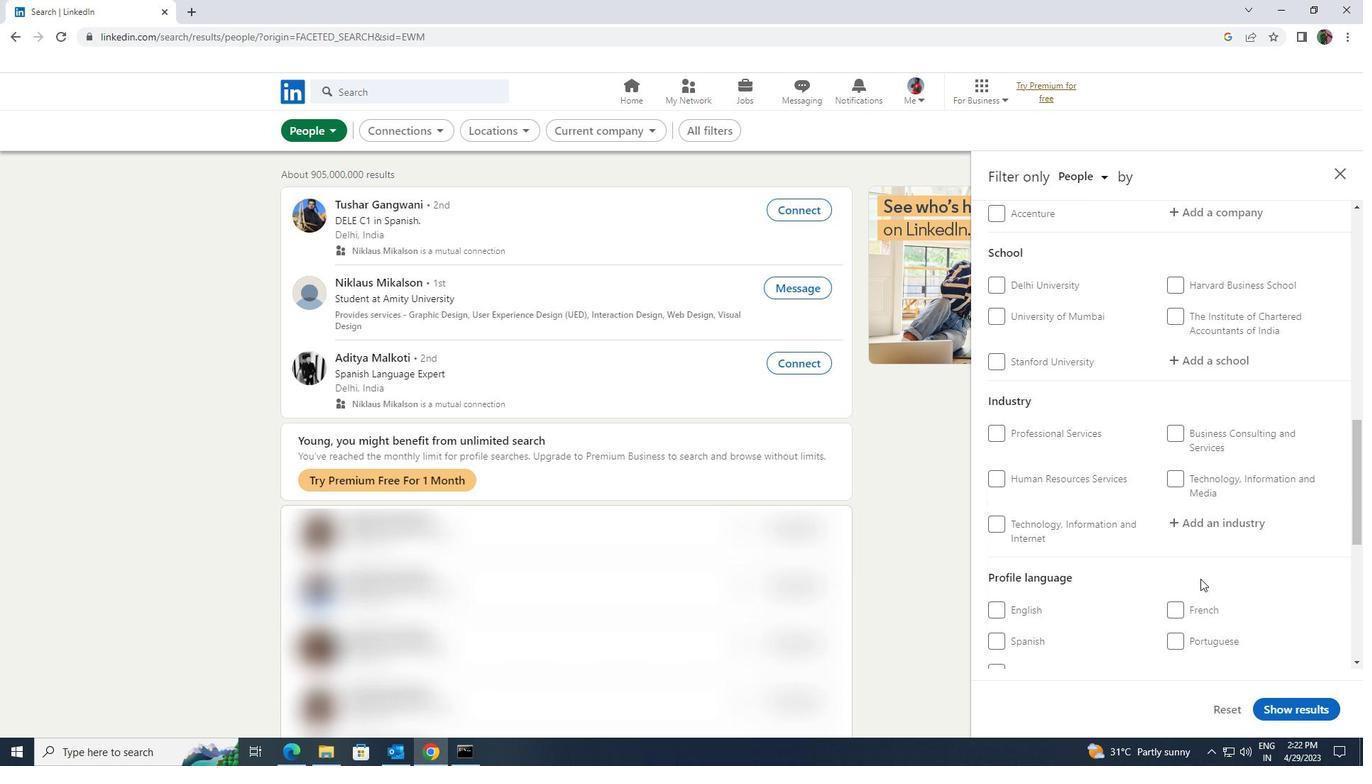 
Action: Mouse moved to (997, 469)
Screenshot: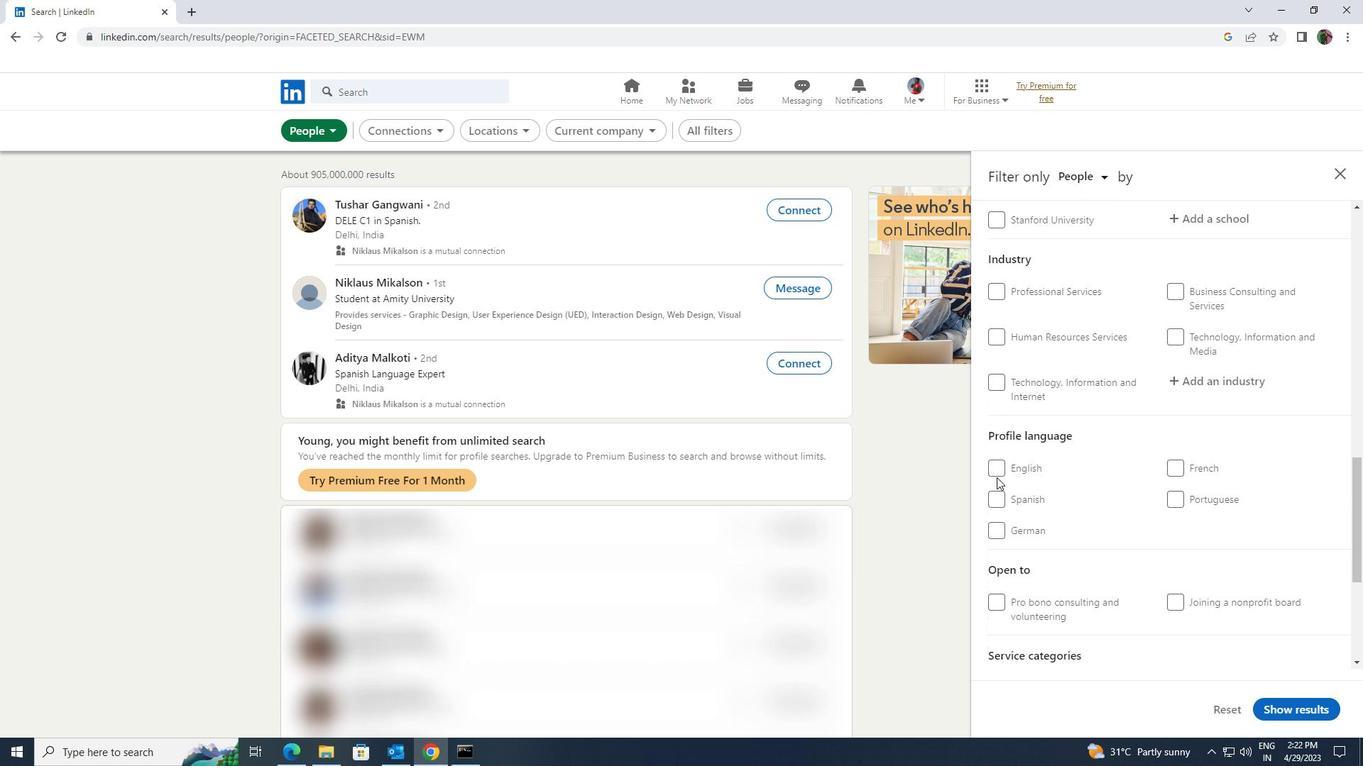
Action: Mouse pressed left at (997, 469)
Screenshot: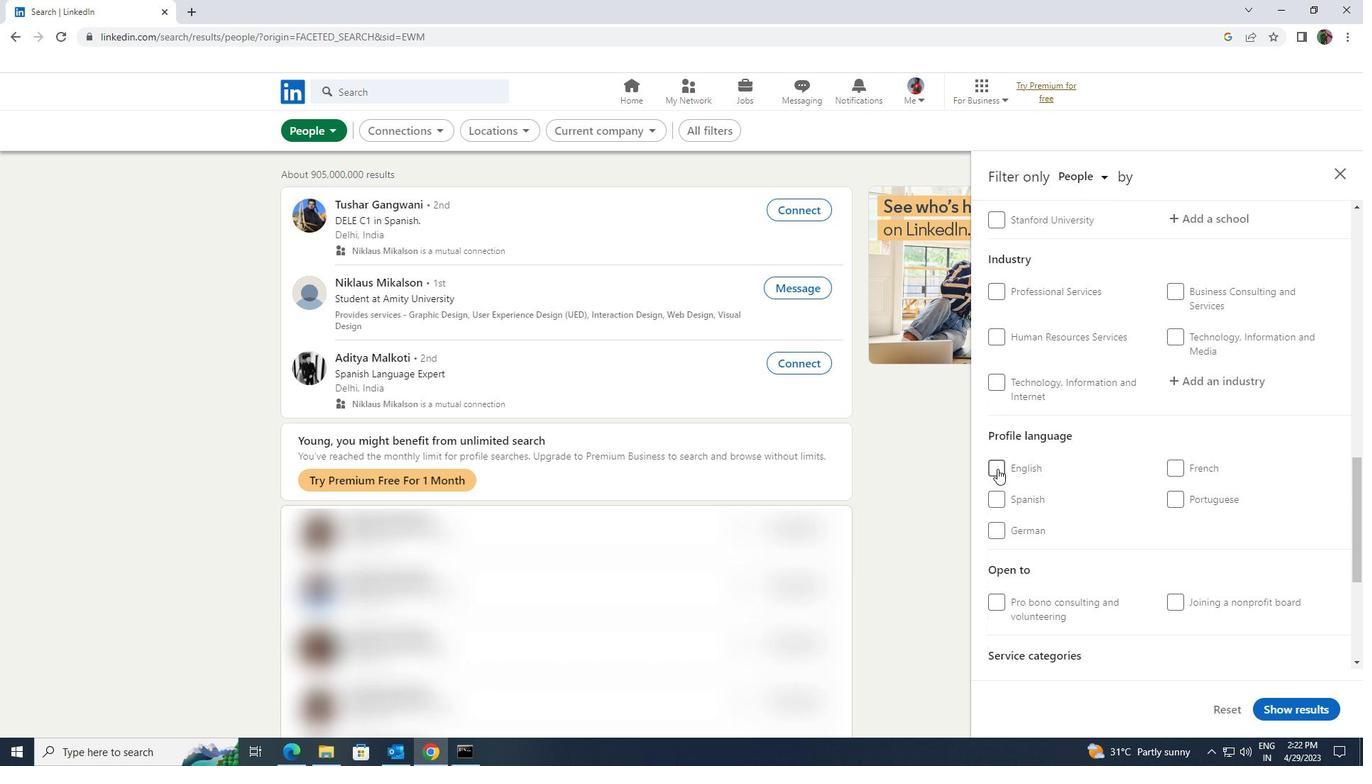 
Action: Mouse moved to (1094, 506)
Screenshot: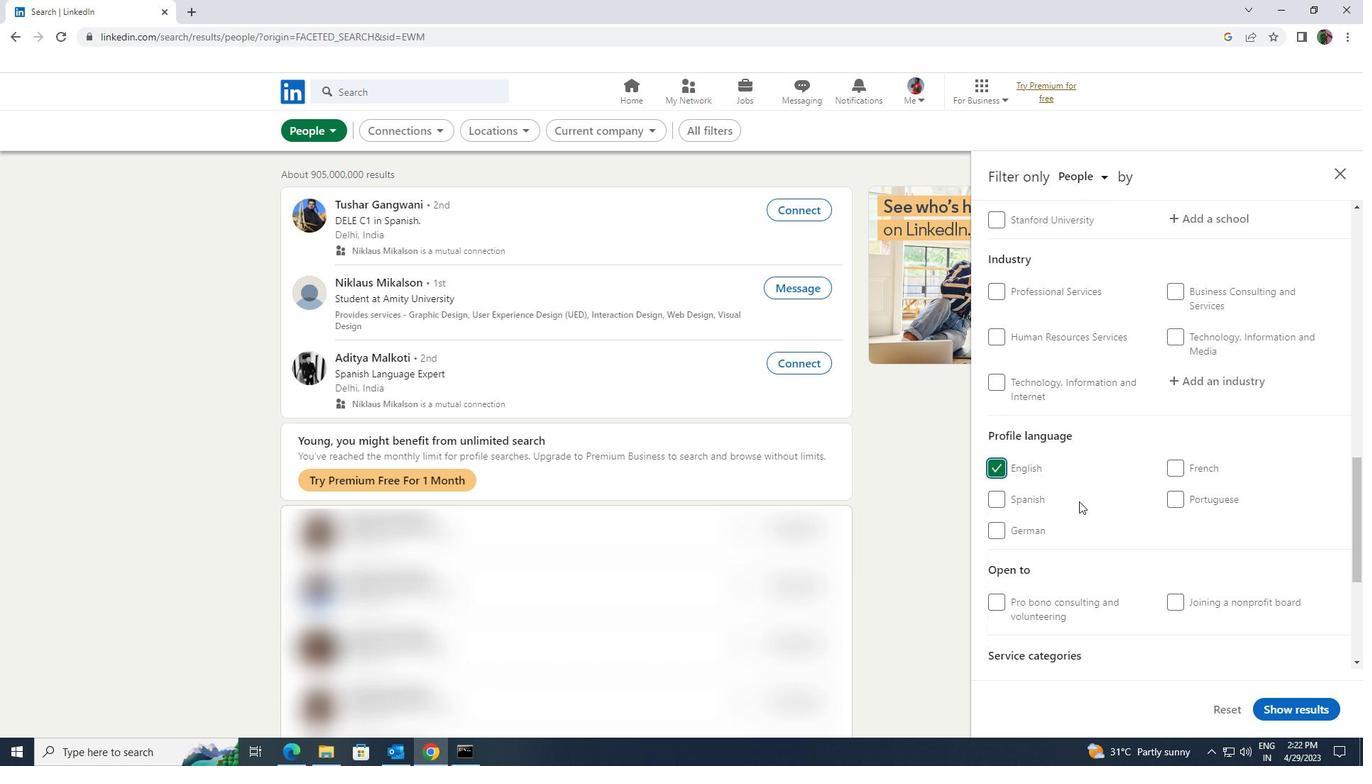 
Action: Mouse scrolled (1094, 507) with delta (0, 0)
Screenshot: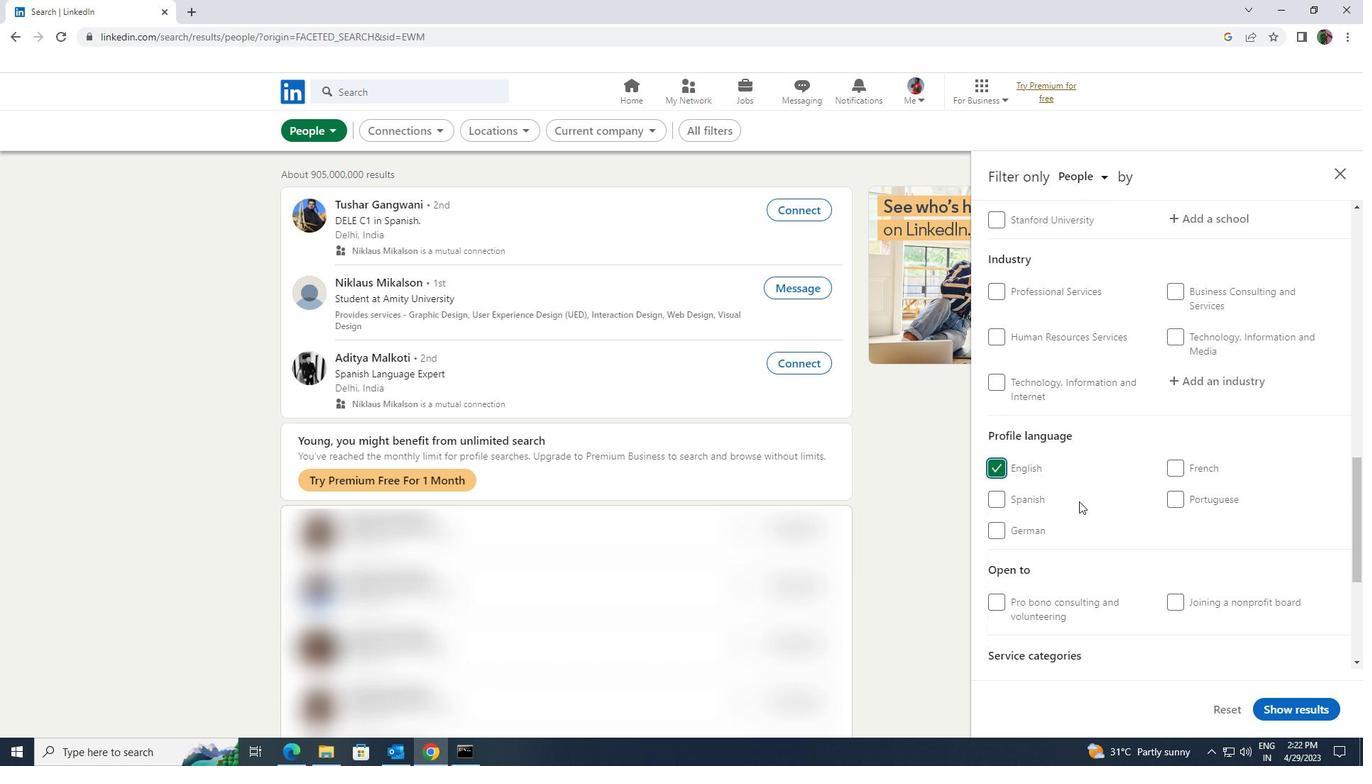 
Action: Mouse scrolled (1094, 507) with delta (0, 0)
Screenshot: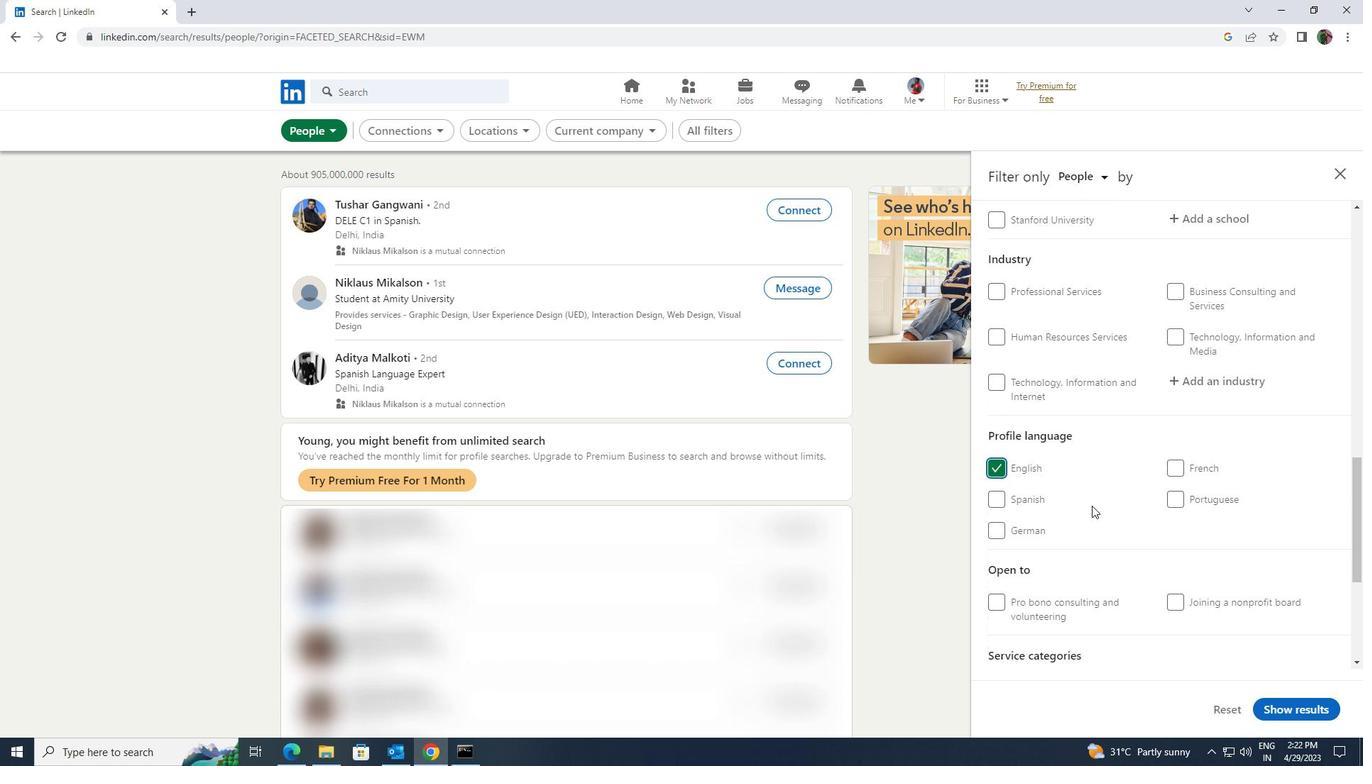 
Action: Mouse moved to (1095, 505)
Screenshot: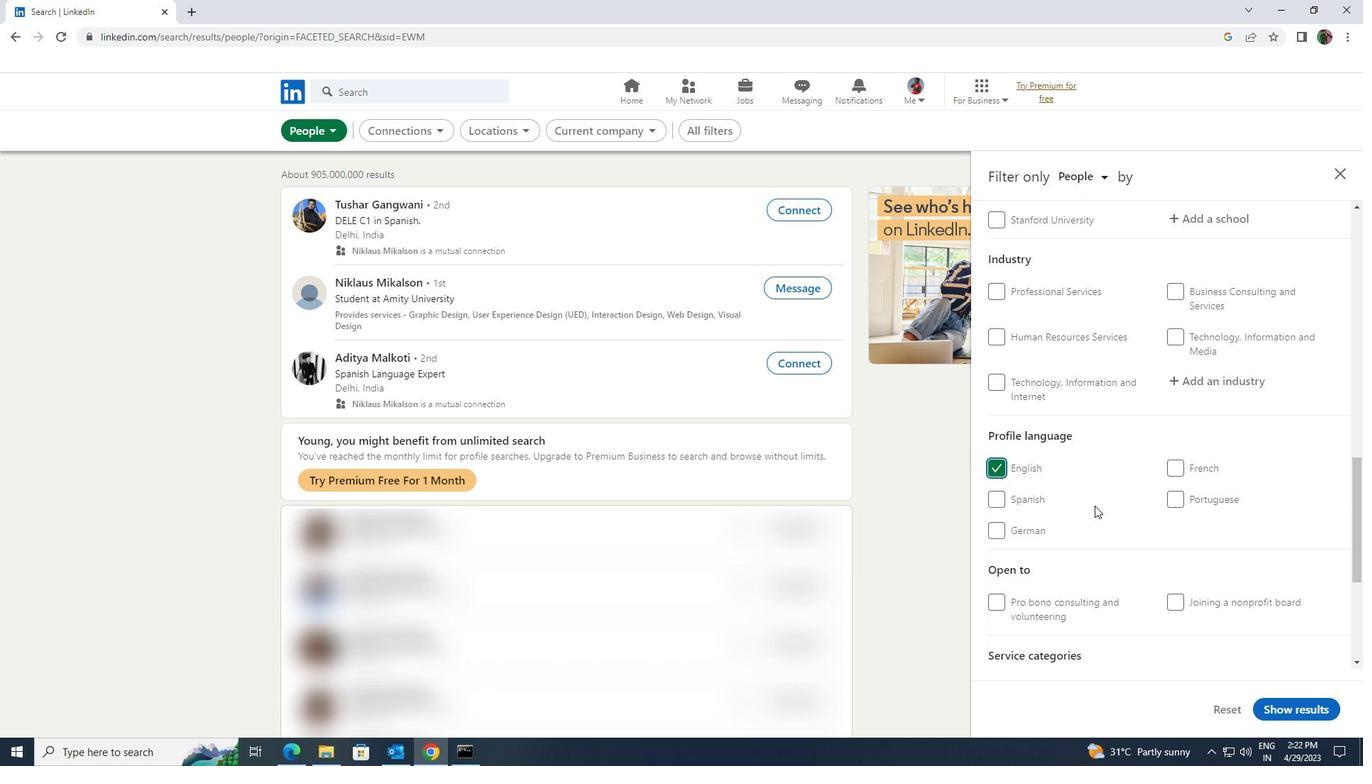 
Action: Mouse scrolled (1095, 506) with delta (0, 0)
Screenshot: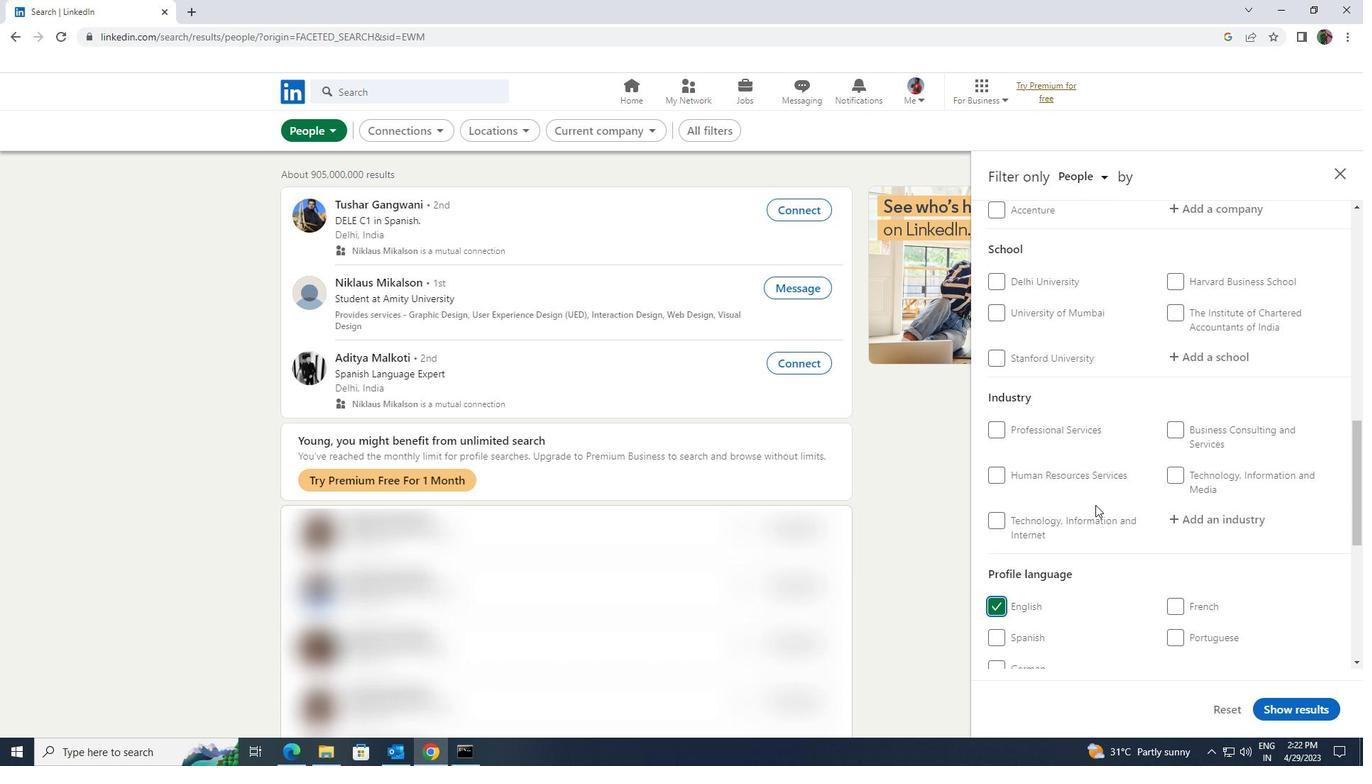 
Action: Mouse moved to (1095, 504)
Screenshot: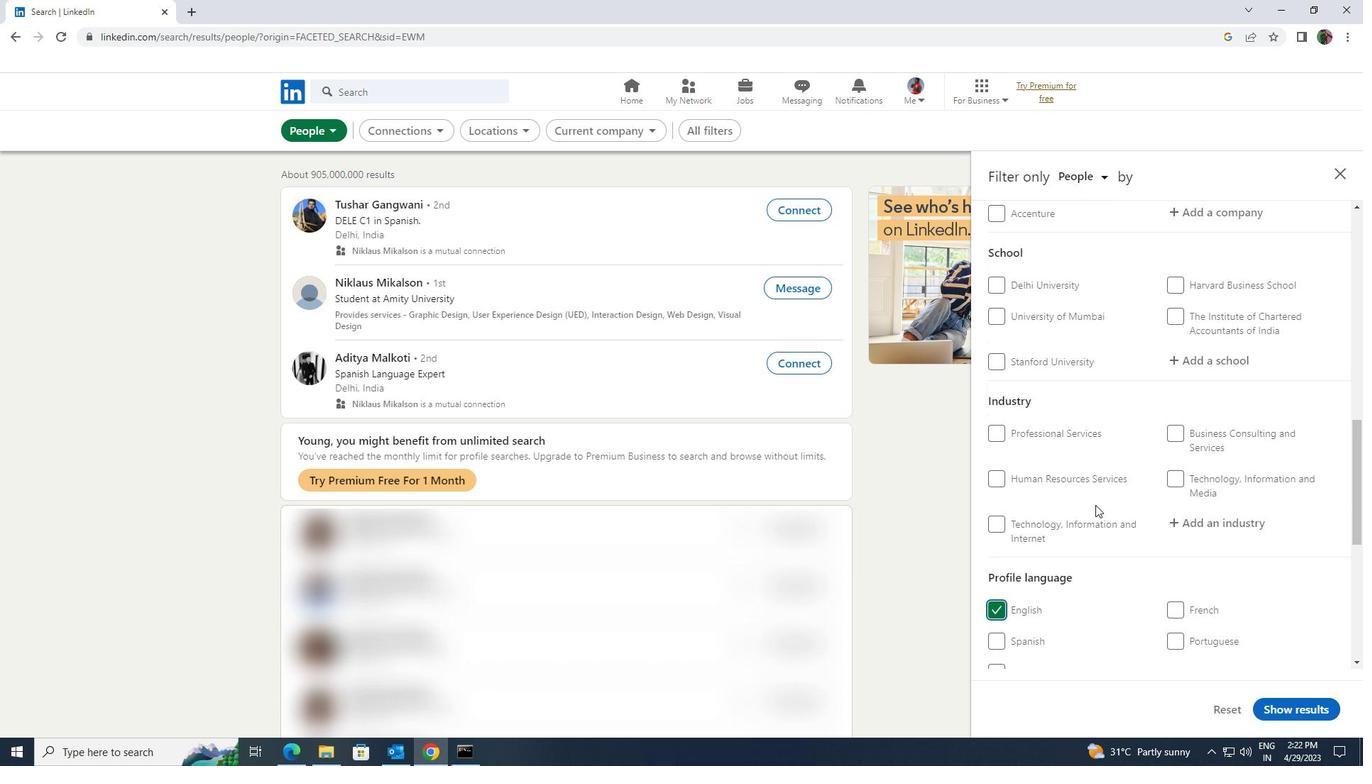 
Action: Mouse scrolled (1095, 505) with delta (0, 0)
Screenshot: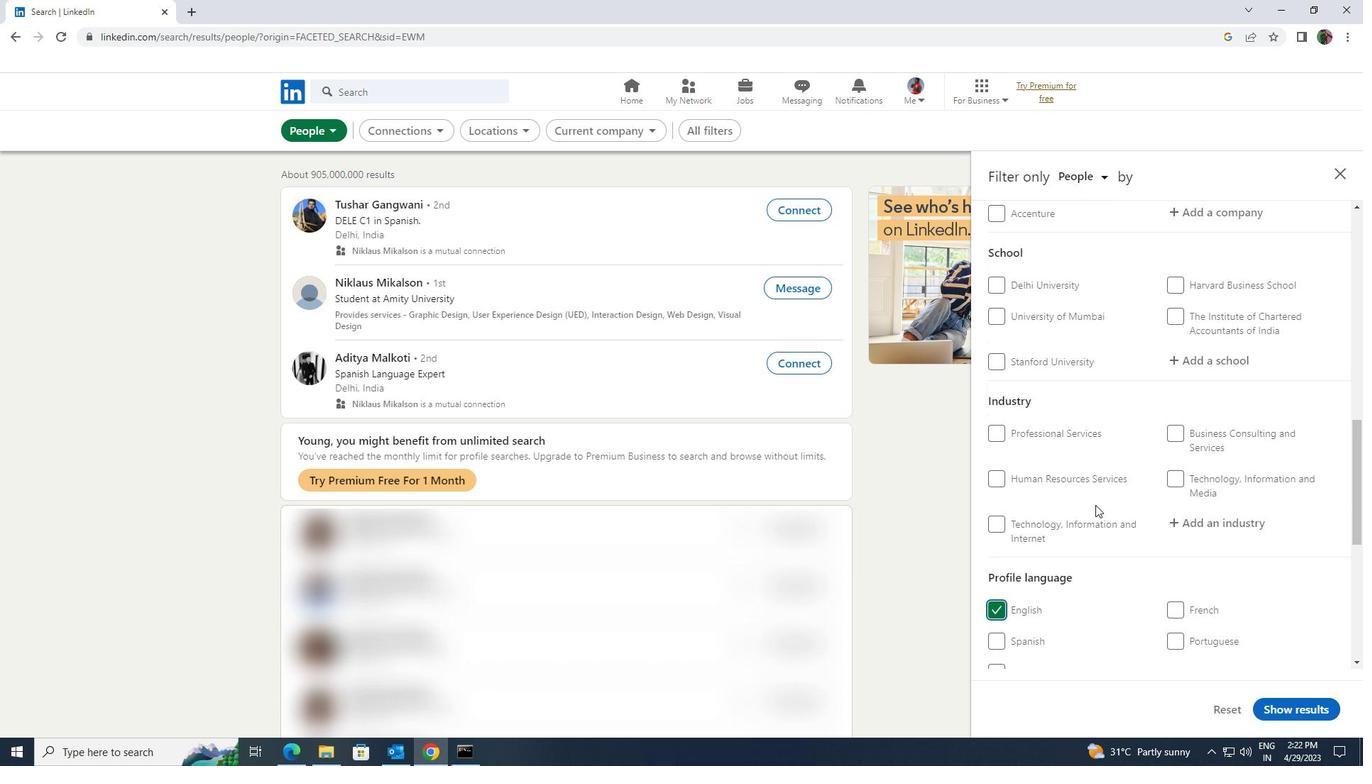 
Action: Mouse moved to (1097, 504)
Screenshot: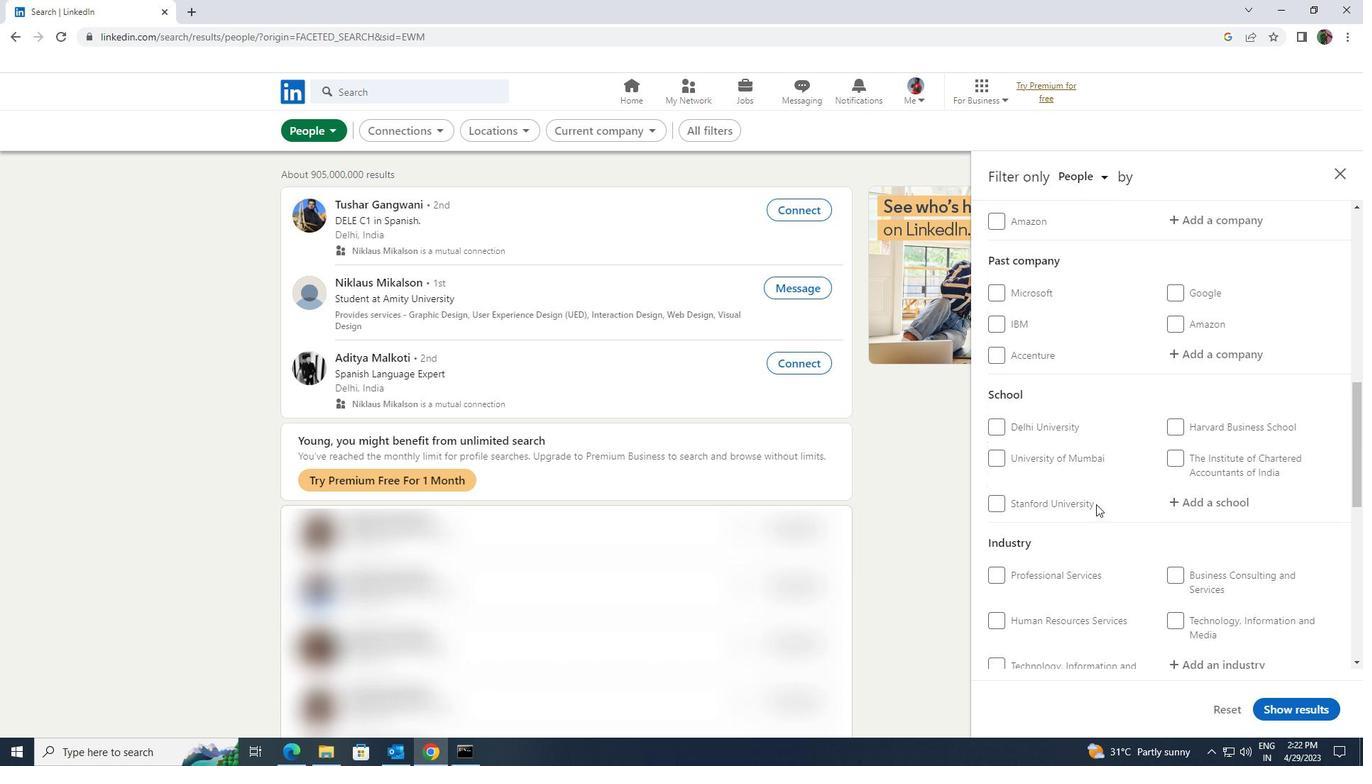 
Action: Mouse scrolled (1097, 504) with delta (0, 0)
Screenshot: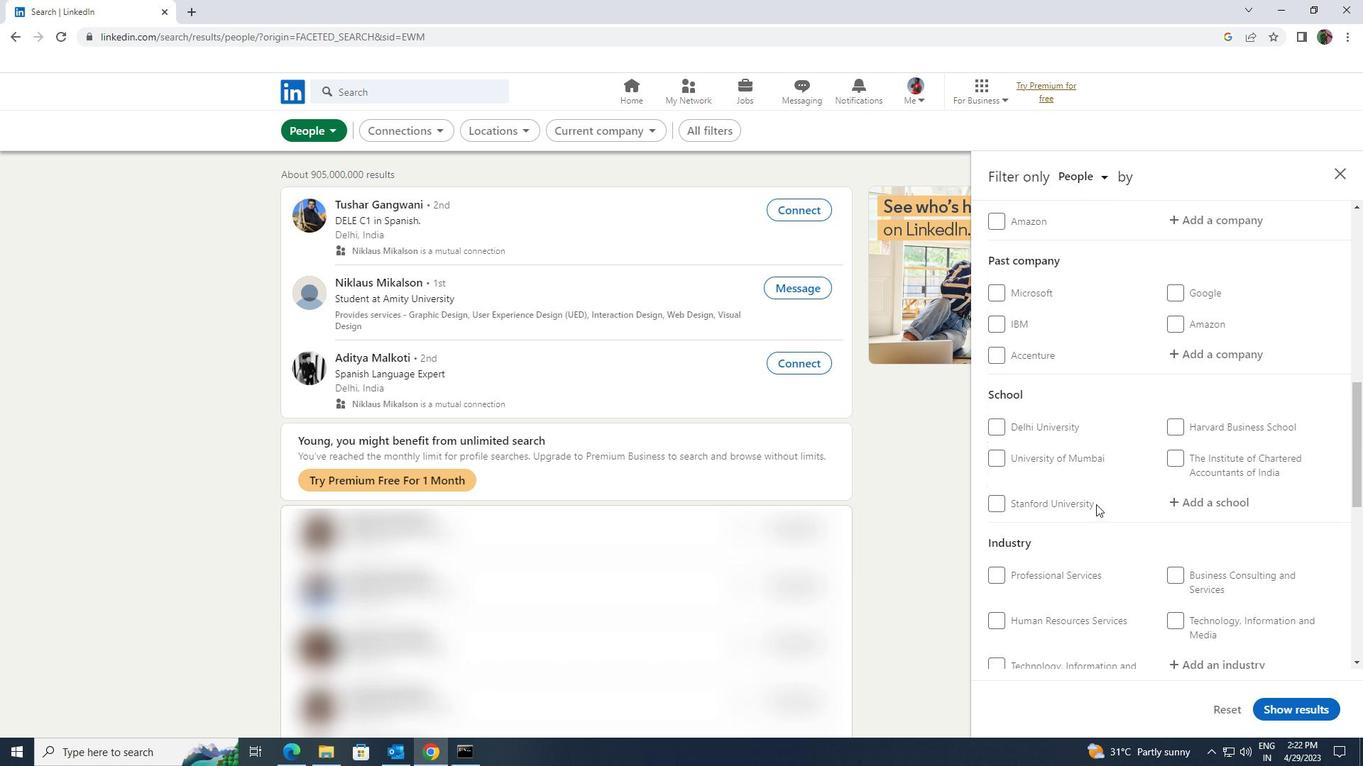 
Action: Mouse moved to (1098, 504)
Screenshot: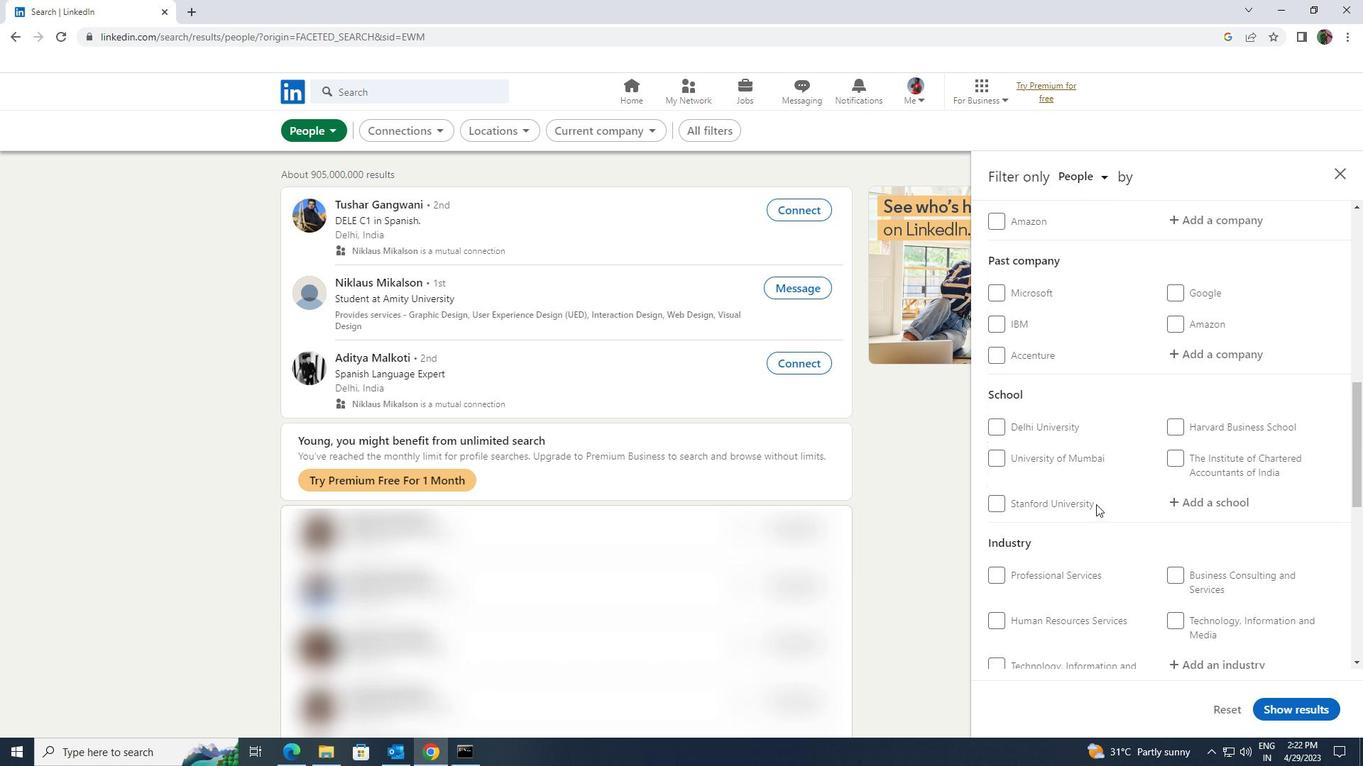 
Action: Mouse scrolled (1098, 504) with delta (0, 0)
Screenshot: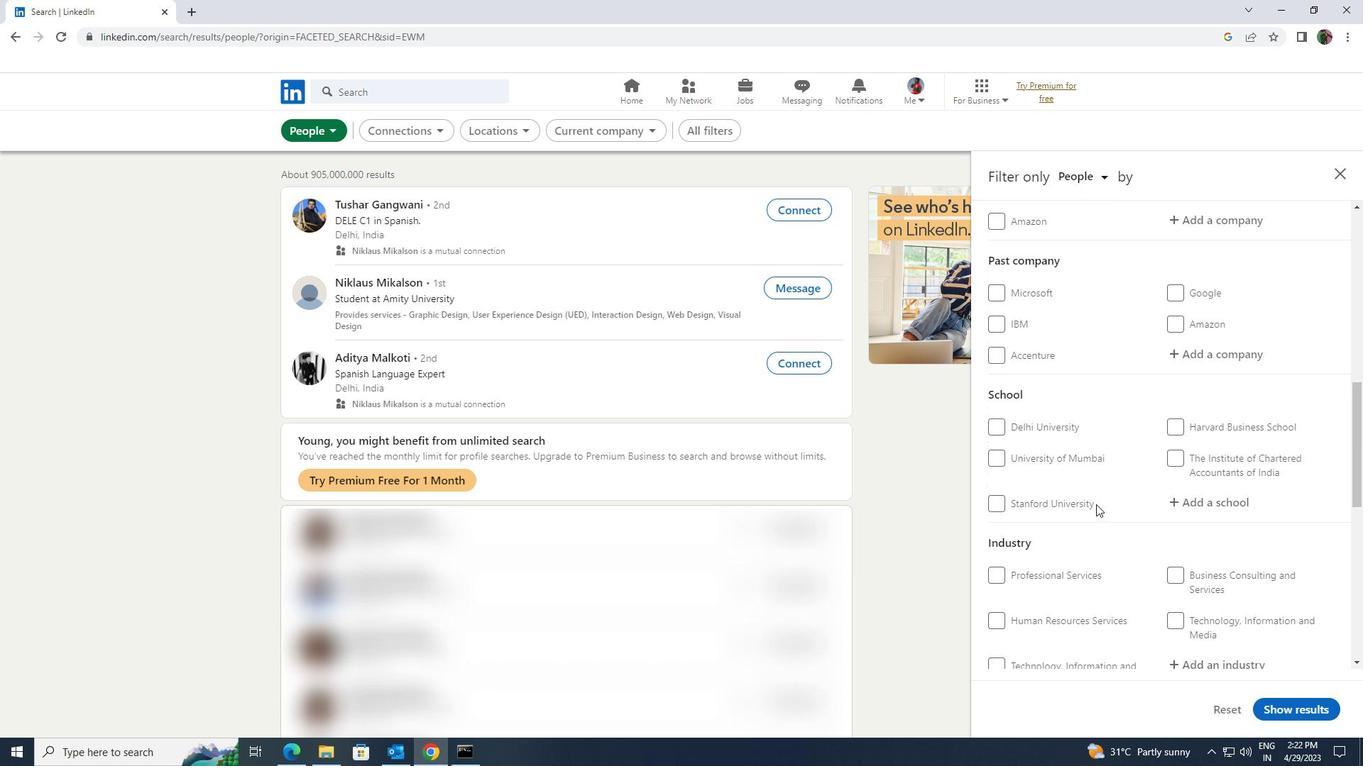 
Action: Mouse scrolled (1098, 504) with delta (0, 0)
Screenshot: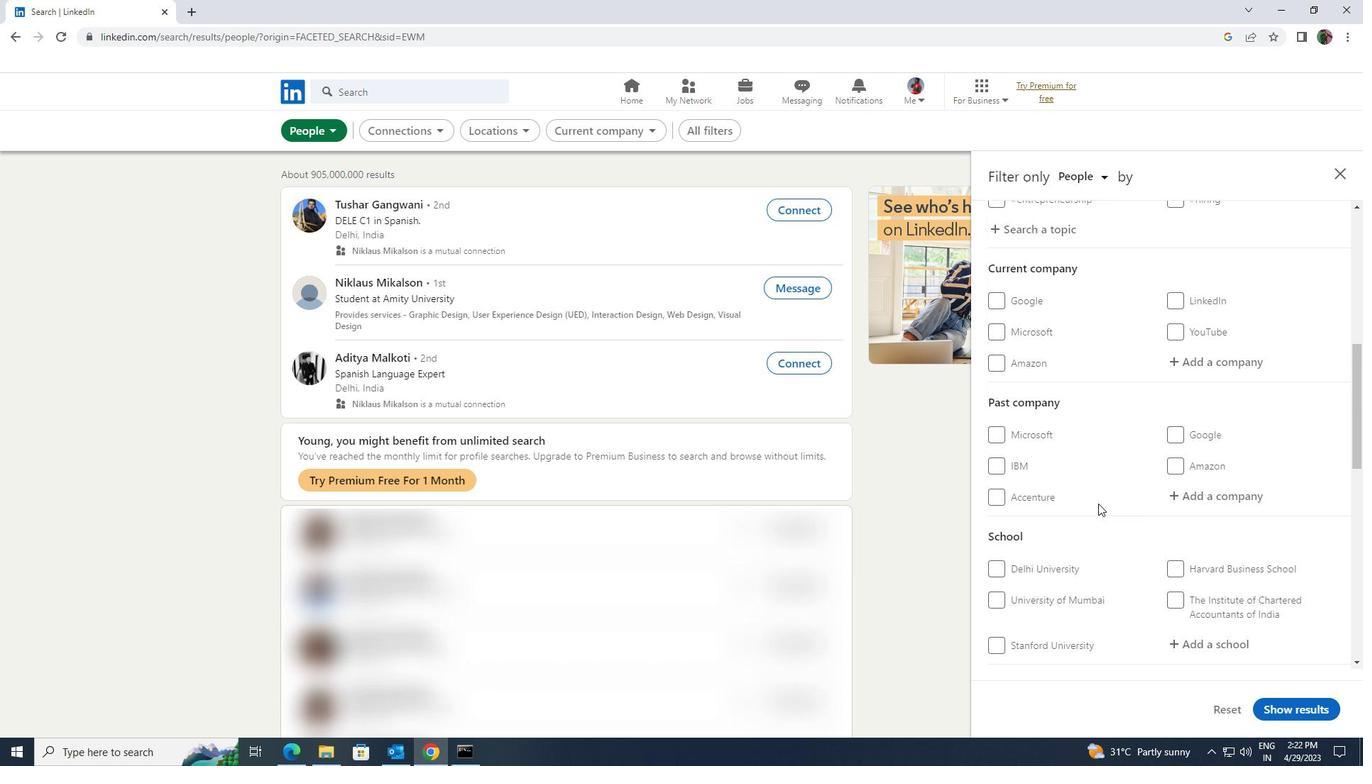 
Action: Mouse moved to (1201, 437)
Screenshot: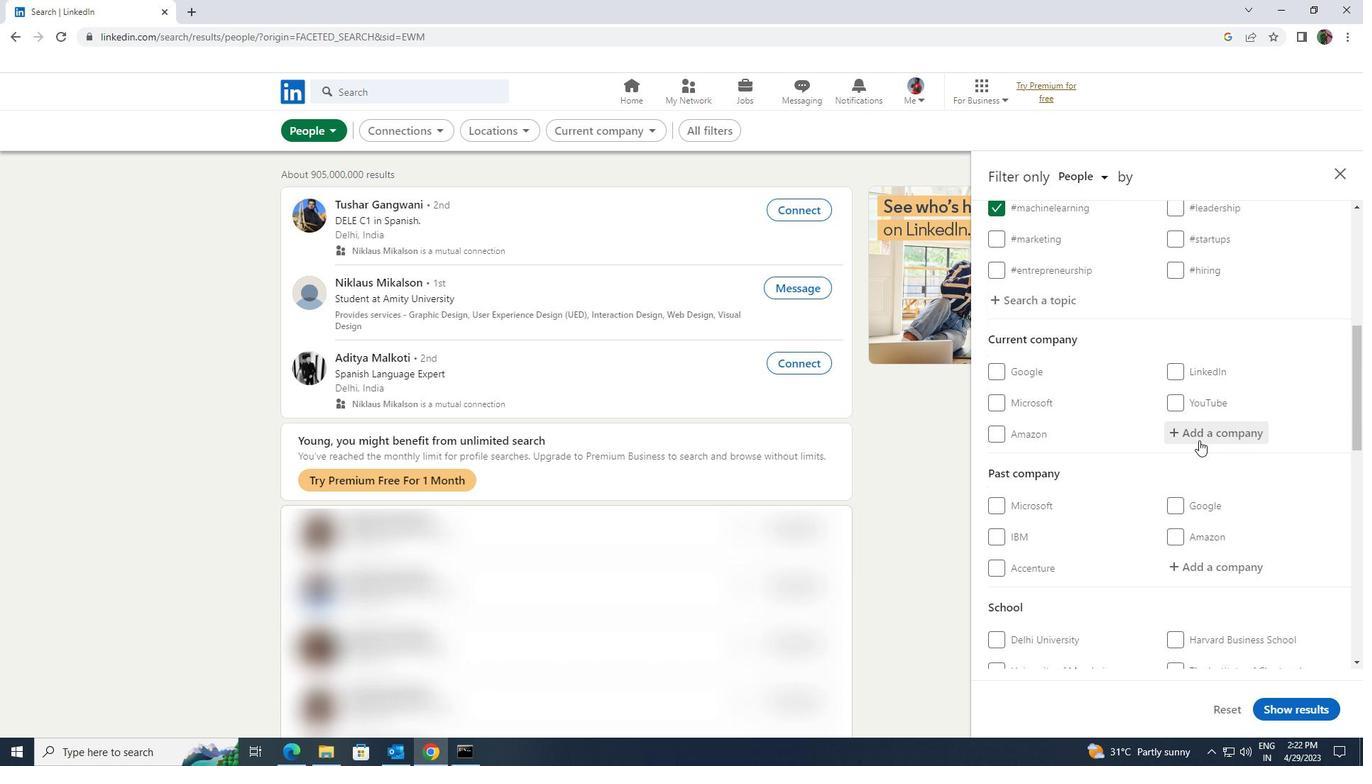 
Action: Mouse pressed left at (1201, 437)
Screenshot: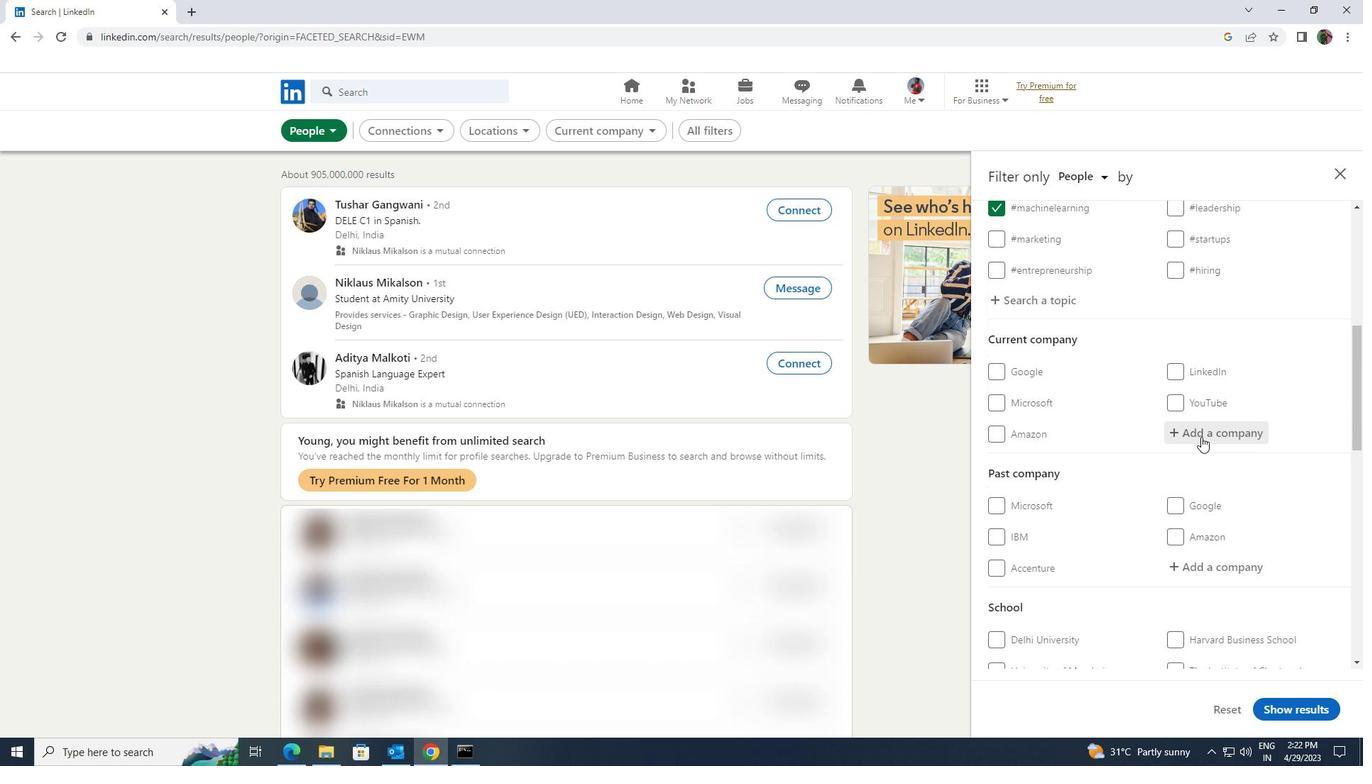 
Action: Key pressed <Key.shift>CAPI
Screenshot: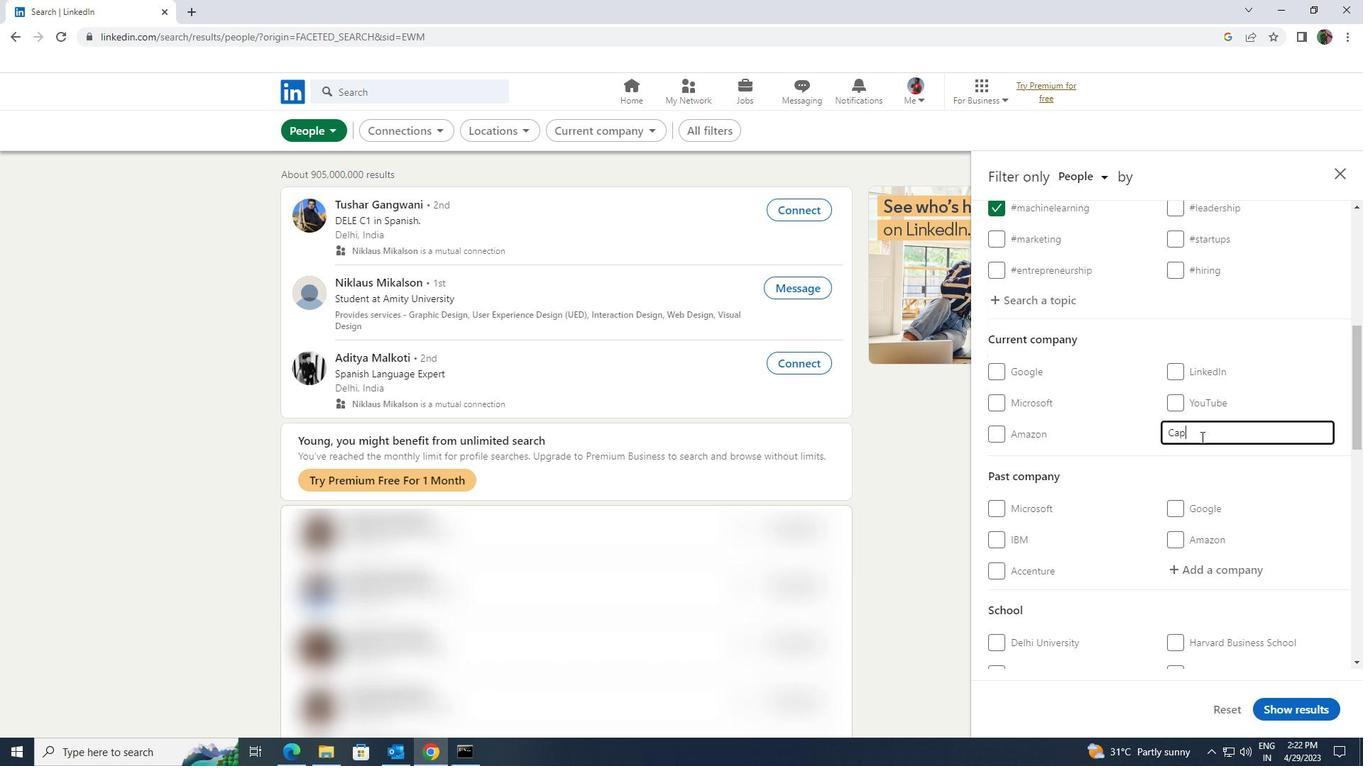 
Action: Mouse moved to (1200, 437)
Screenshot: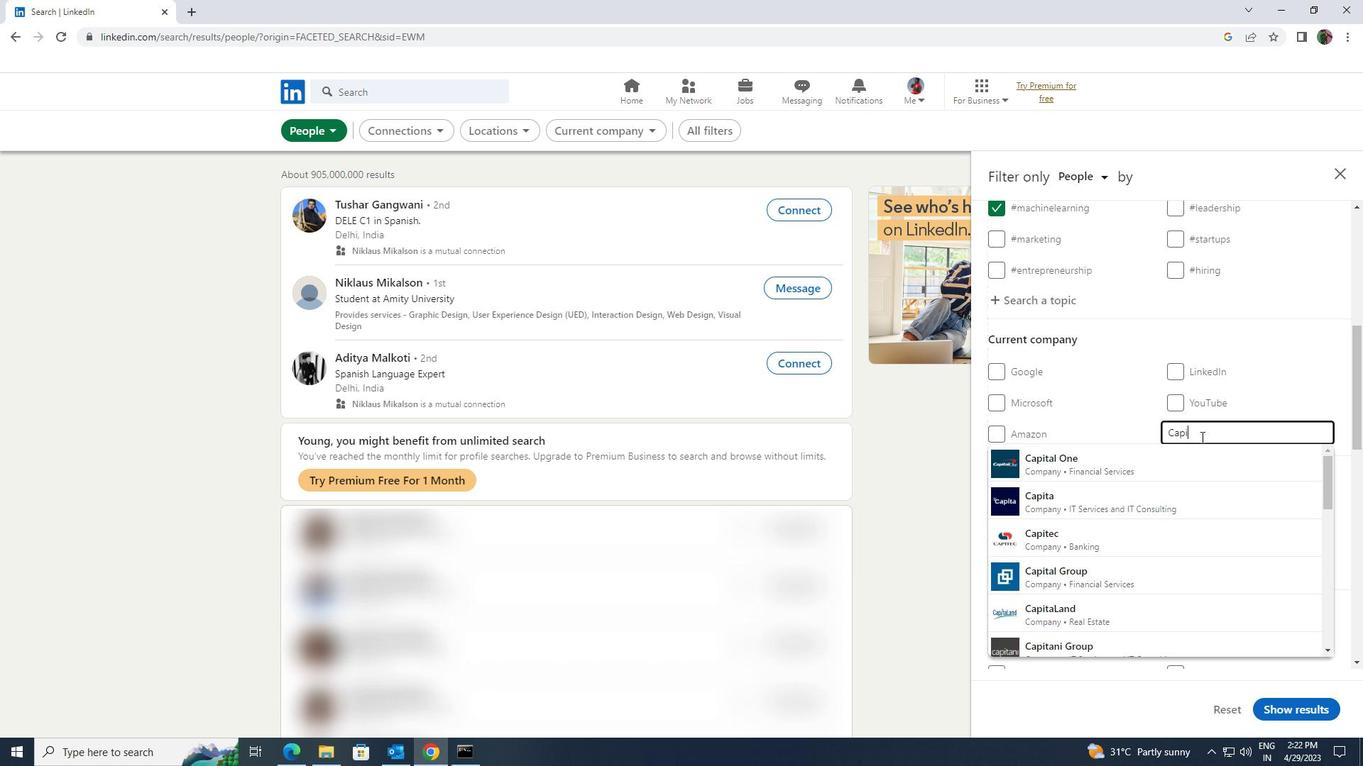 
Action: Key pressed L
Screenshot: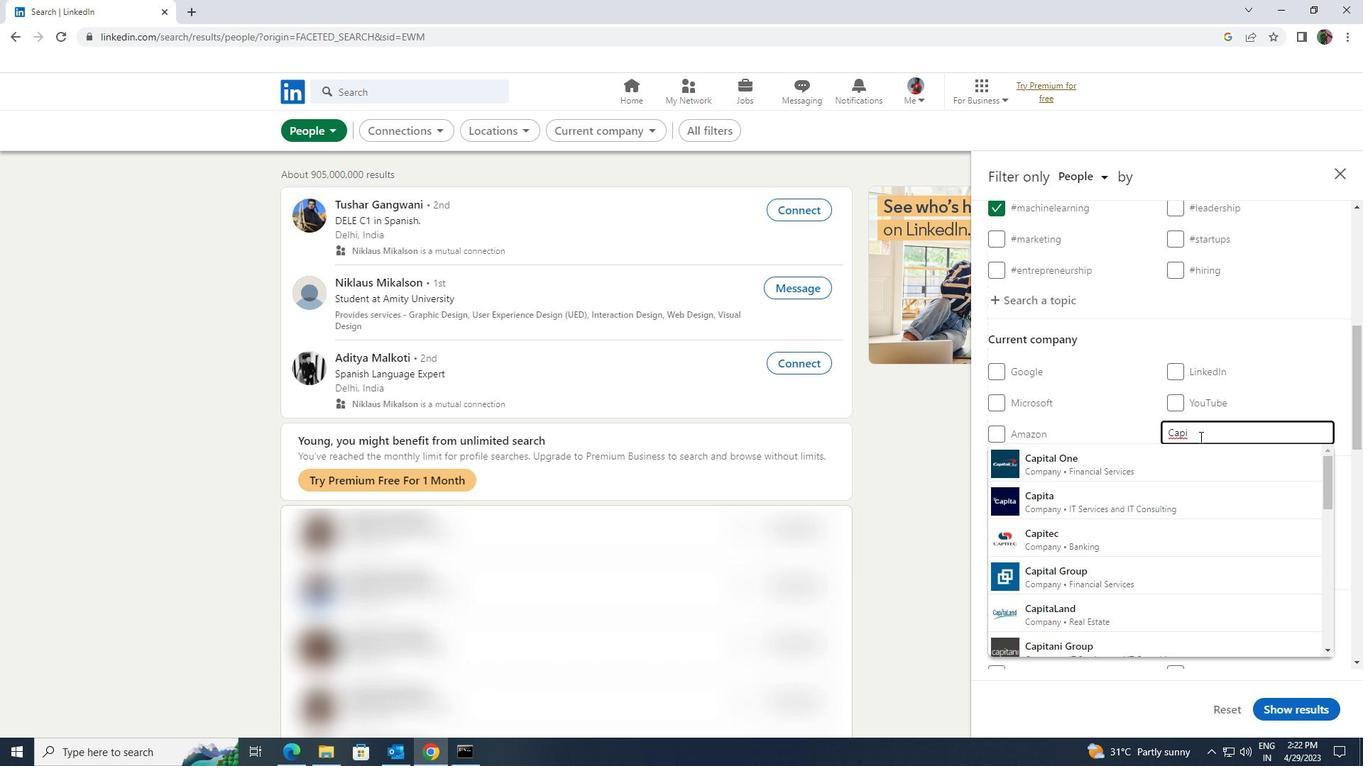 
Action: Mouse moved to (1193, 453)
Screenshot: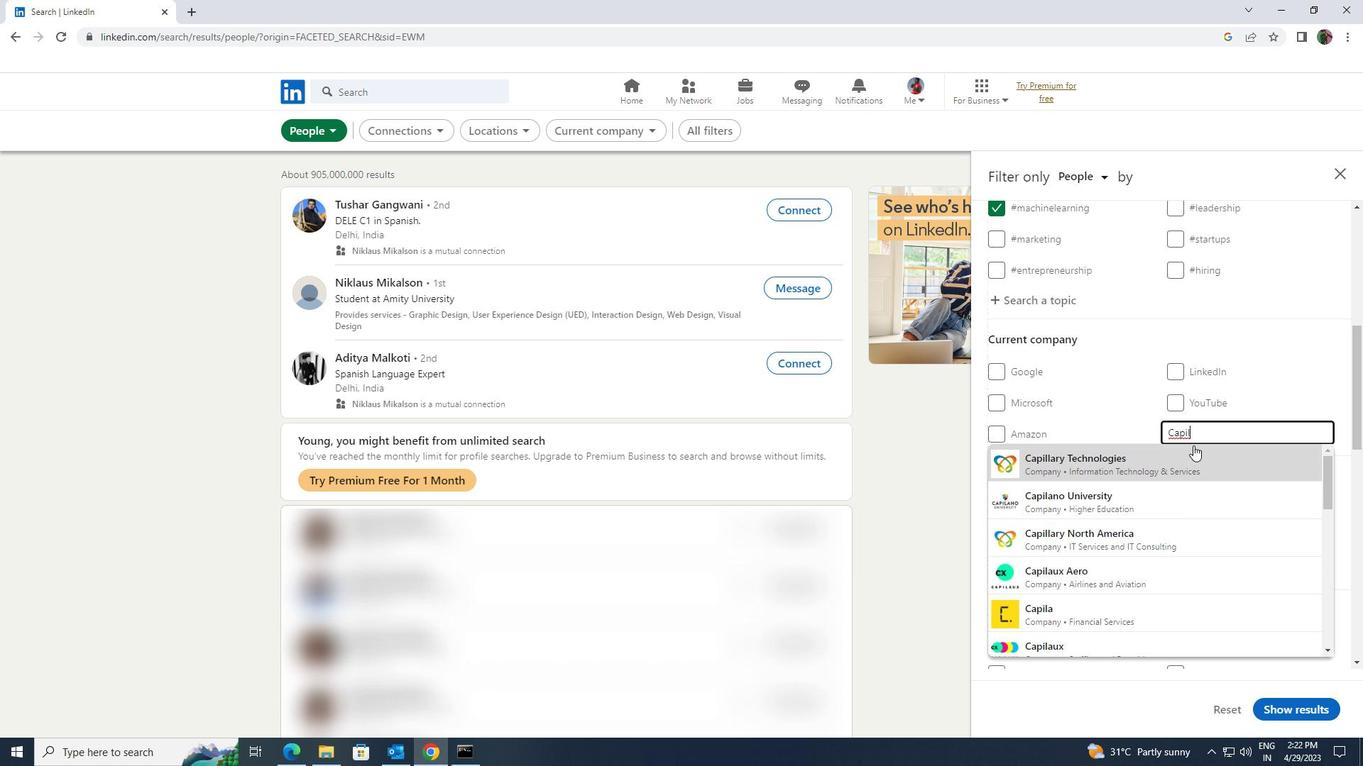 
Action: Mouse pressed left at (1193, 453)
Screenshot: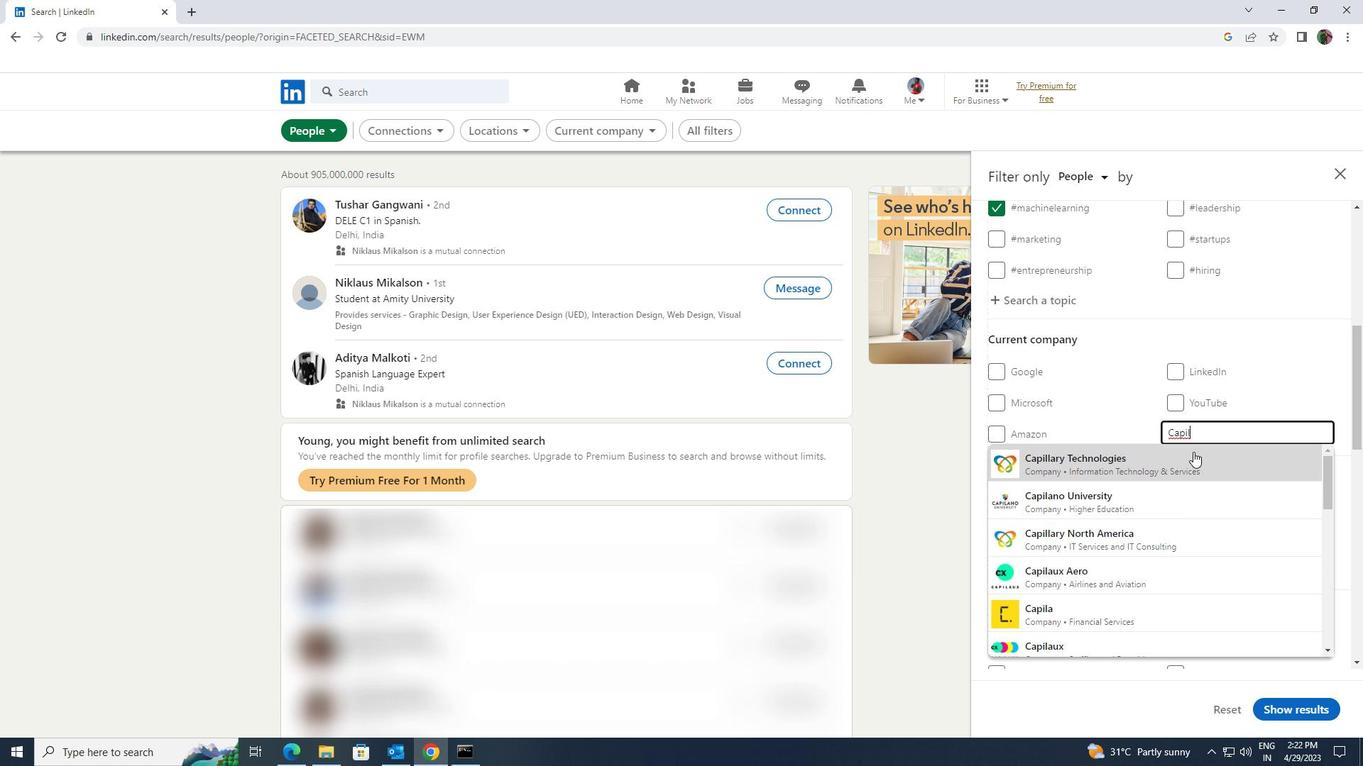 
Action: Mouse moved to (1184, 462)
Screenshot: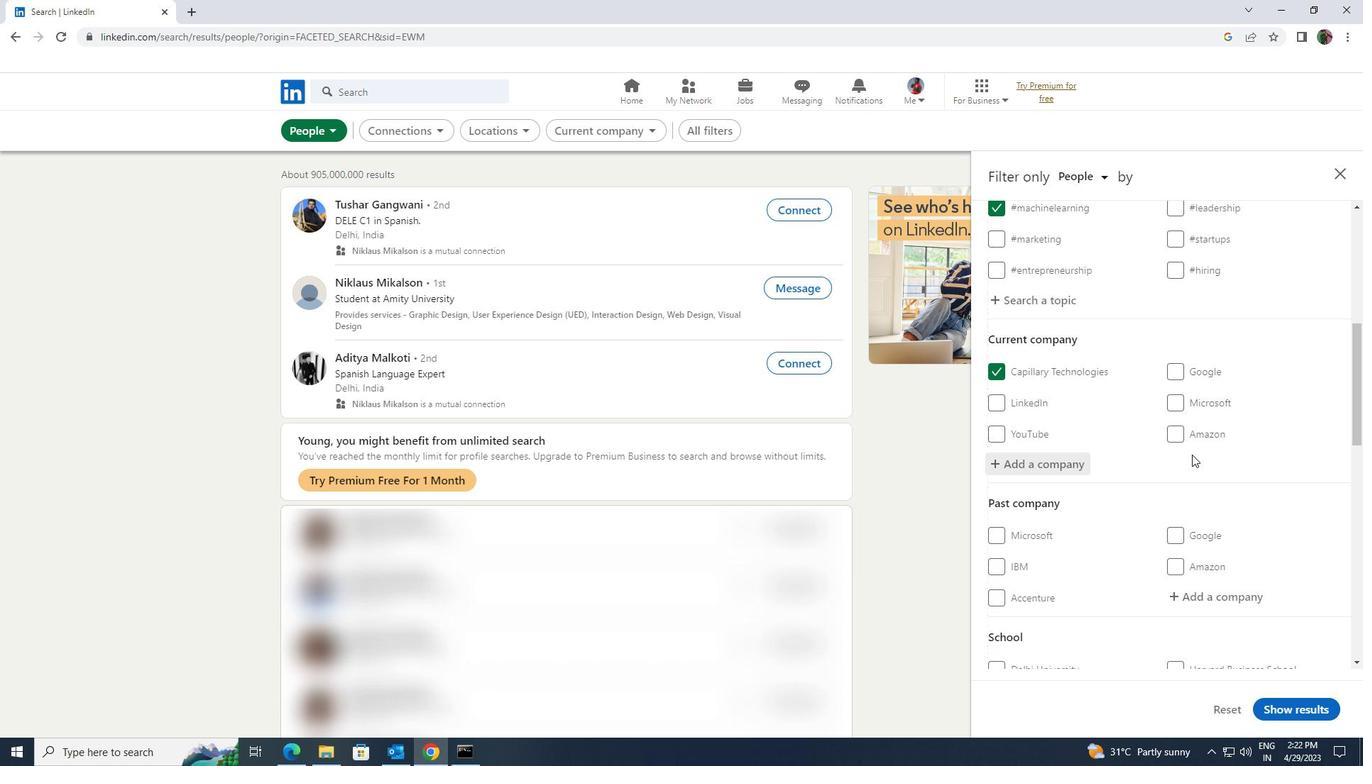
Action: Mouse scrolled (1184, 461) with delta (0, 0)
Screenshot: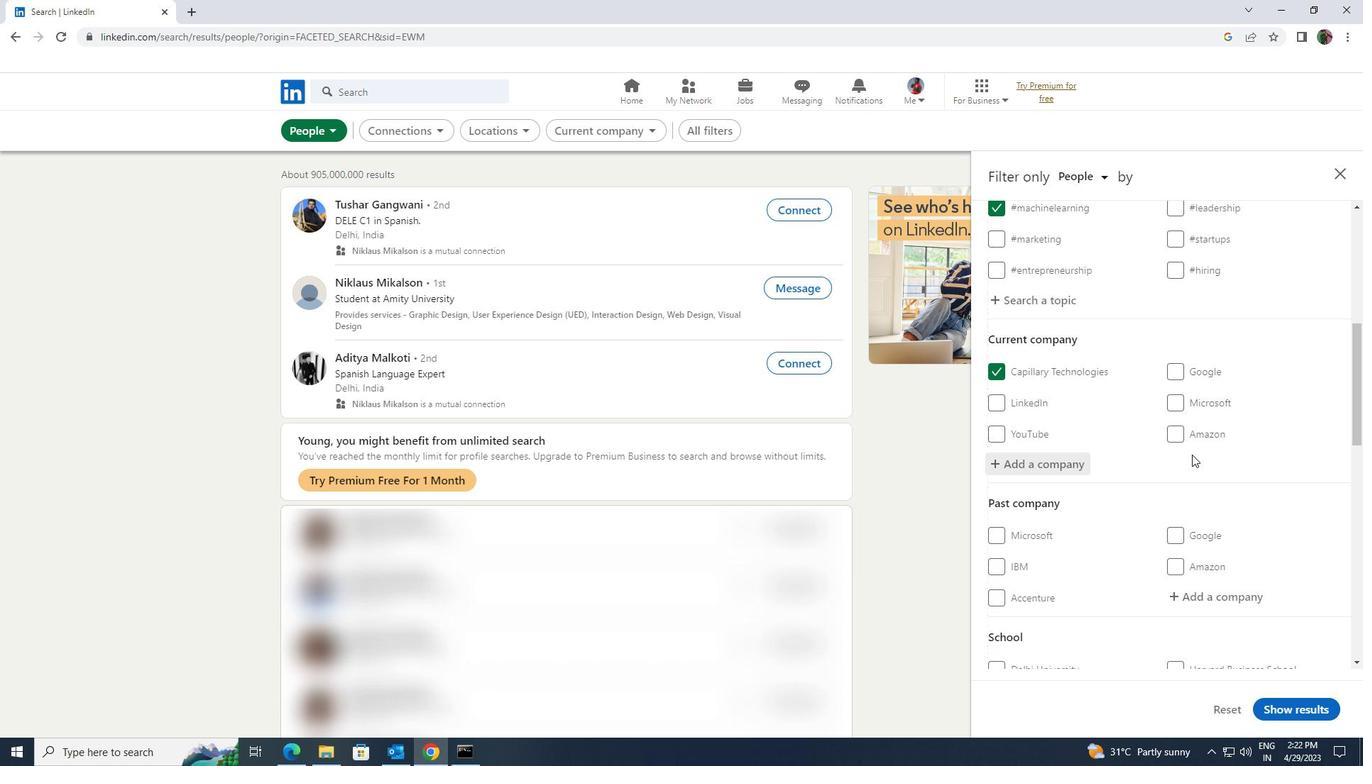 
Action: Mouse moved to (1181, 464)
Screenshot: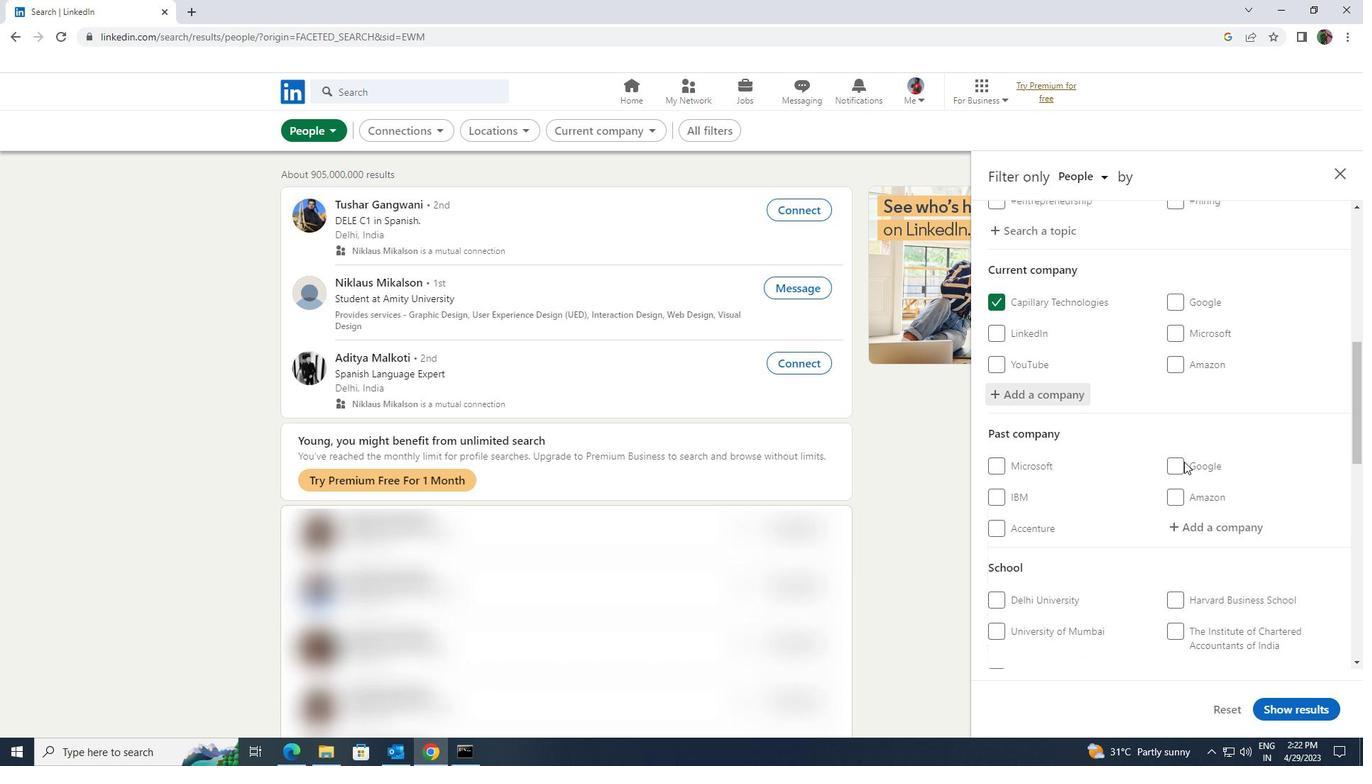 
Action: Mouse scrolled (1181, 463) with delta (0, 0)
Screenshot: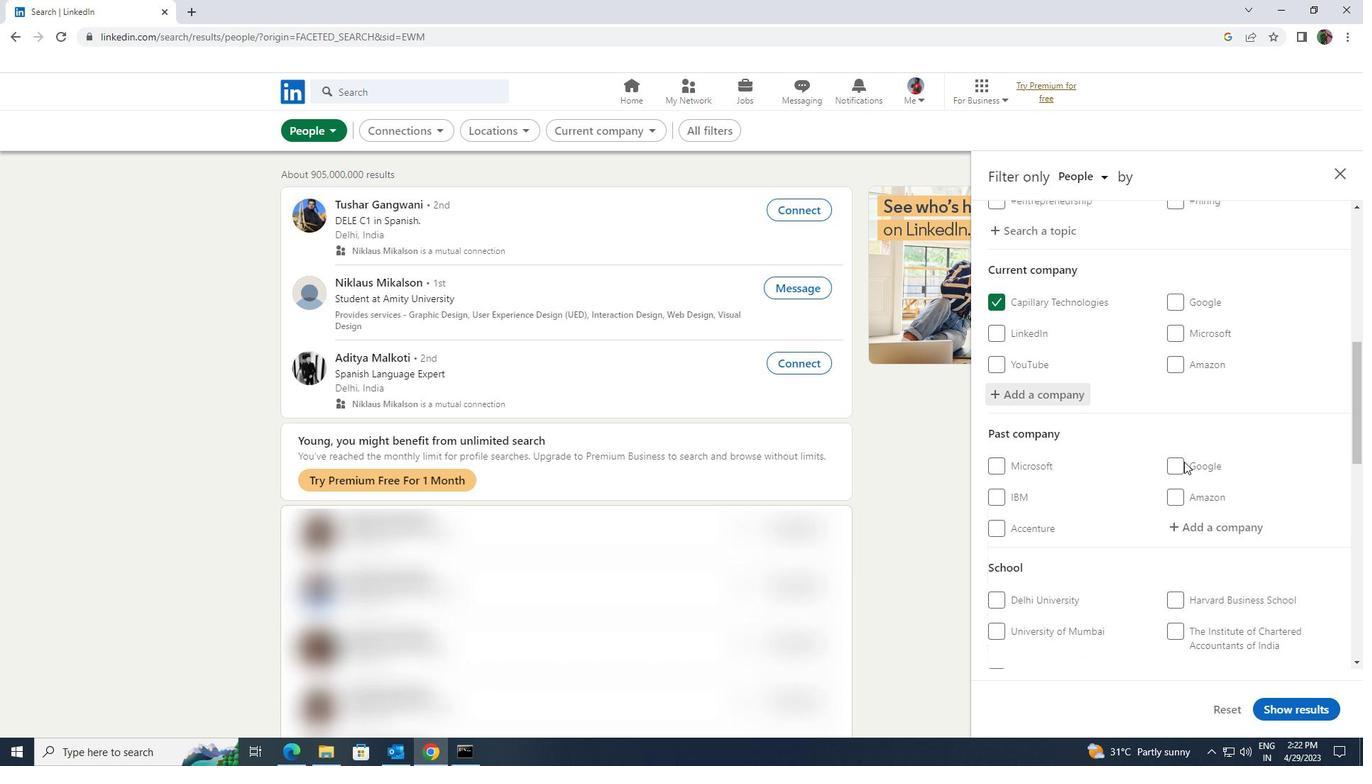 
Action: Mouse scrolled (1181, 463) with delta (0, 0)
Screenshot: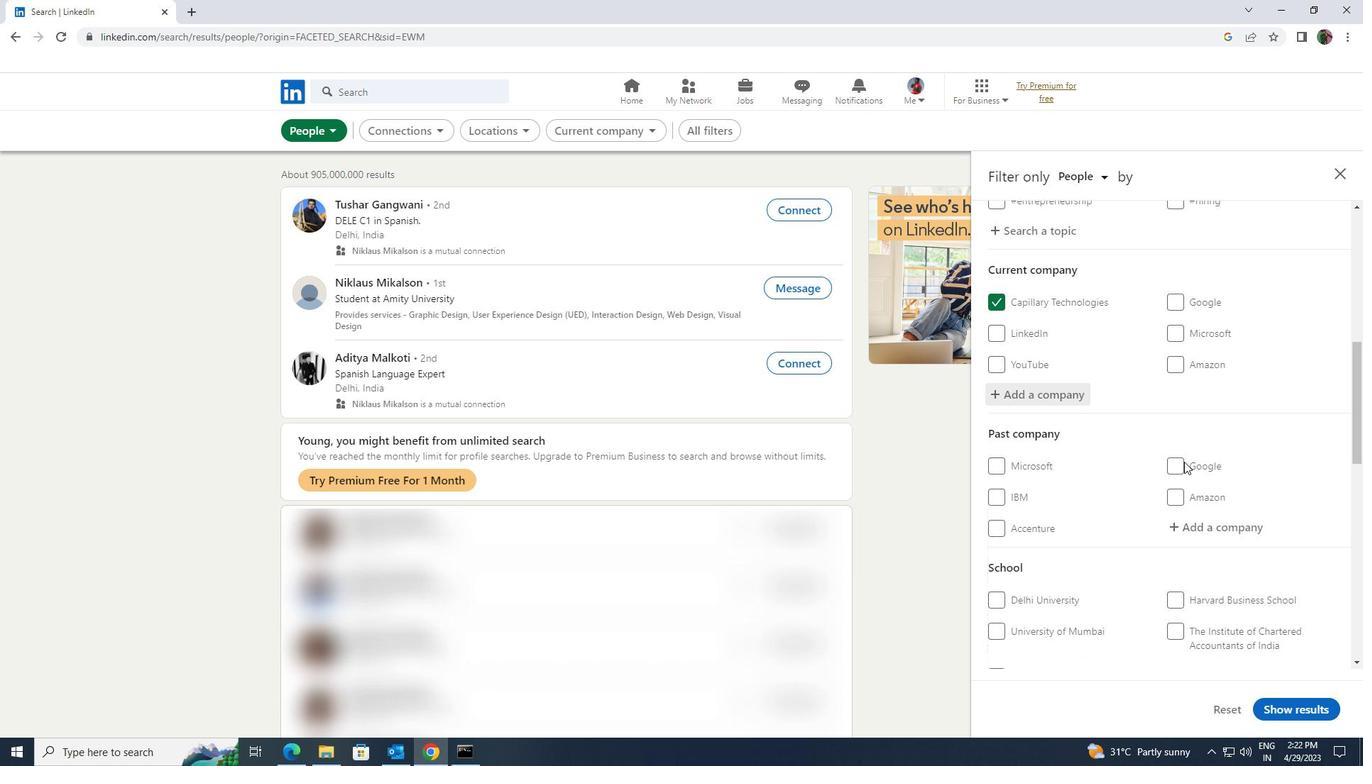 
Action: Mouse scrolled (1181, 463) with delta (0, 0)
Screenshot: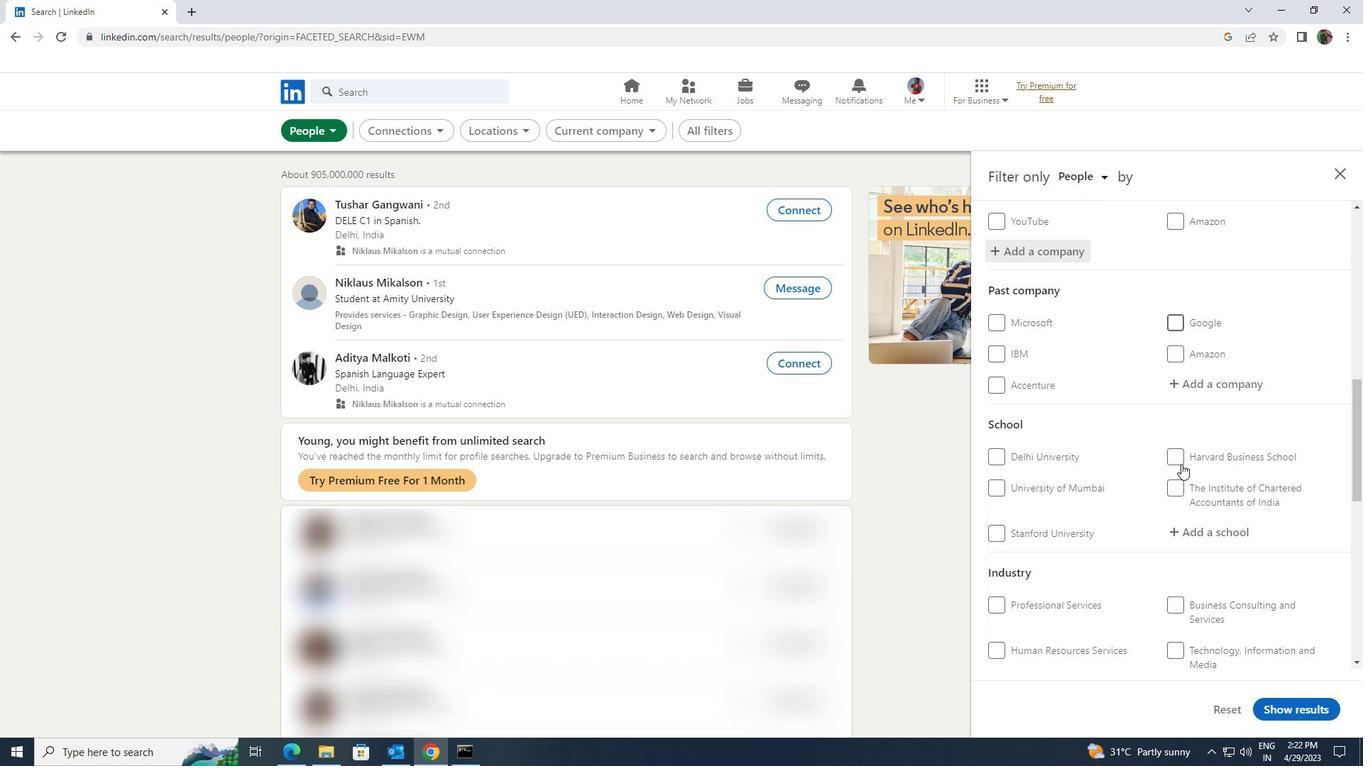 
Action: Mouse moved to (1183, 460)
Screenshot: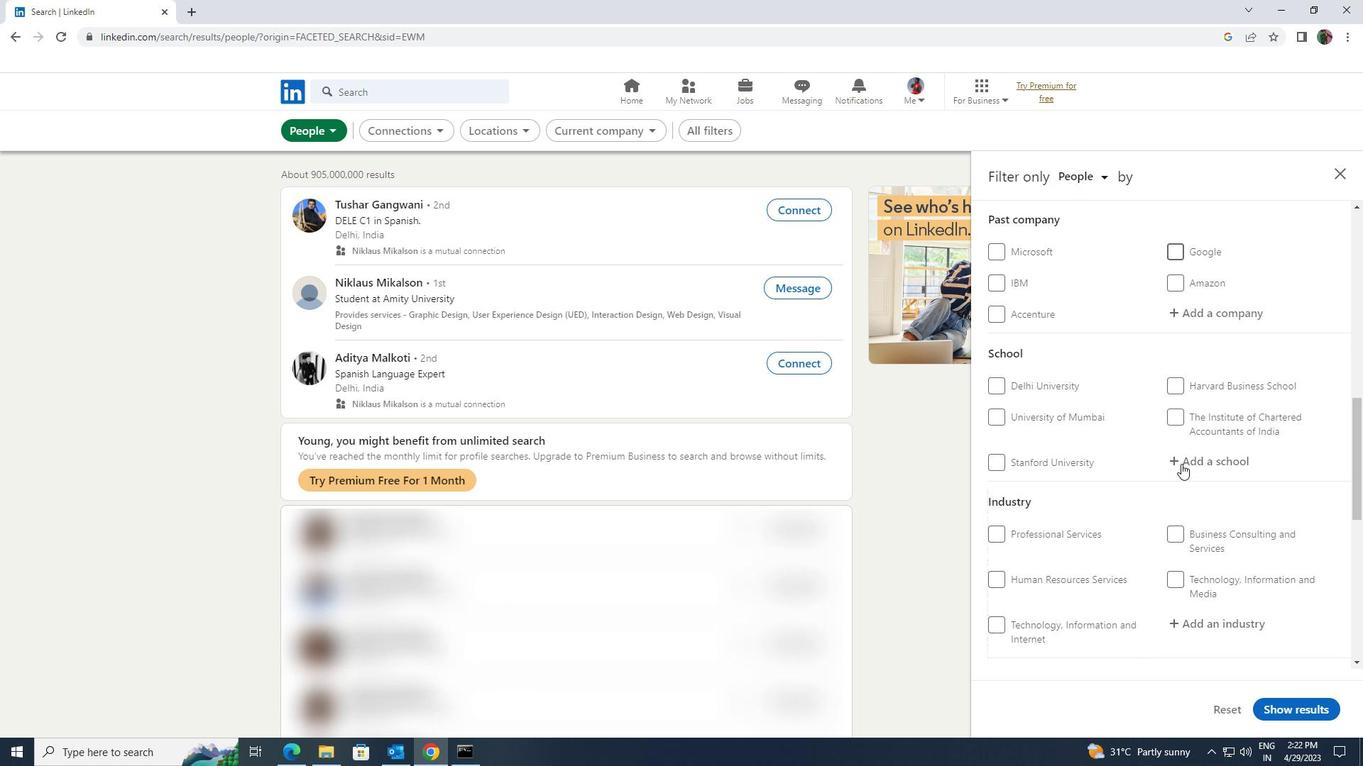 
Action: Mouse pressed left at (1183, 460)
Screenshot: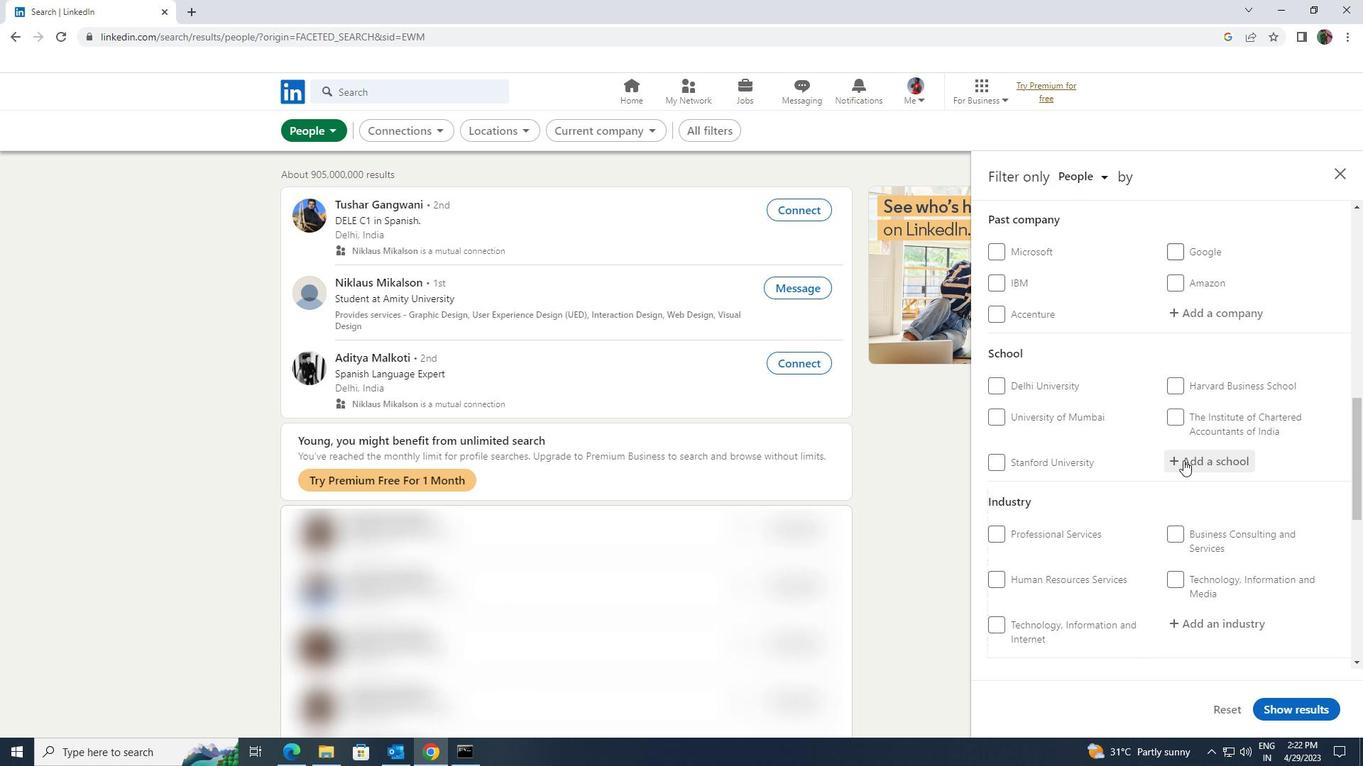 
Action: Mouse moved to (1181, 461)
Screenshot: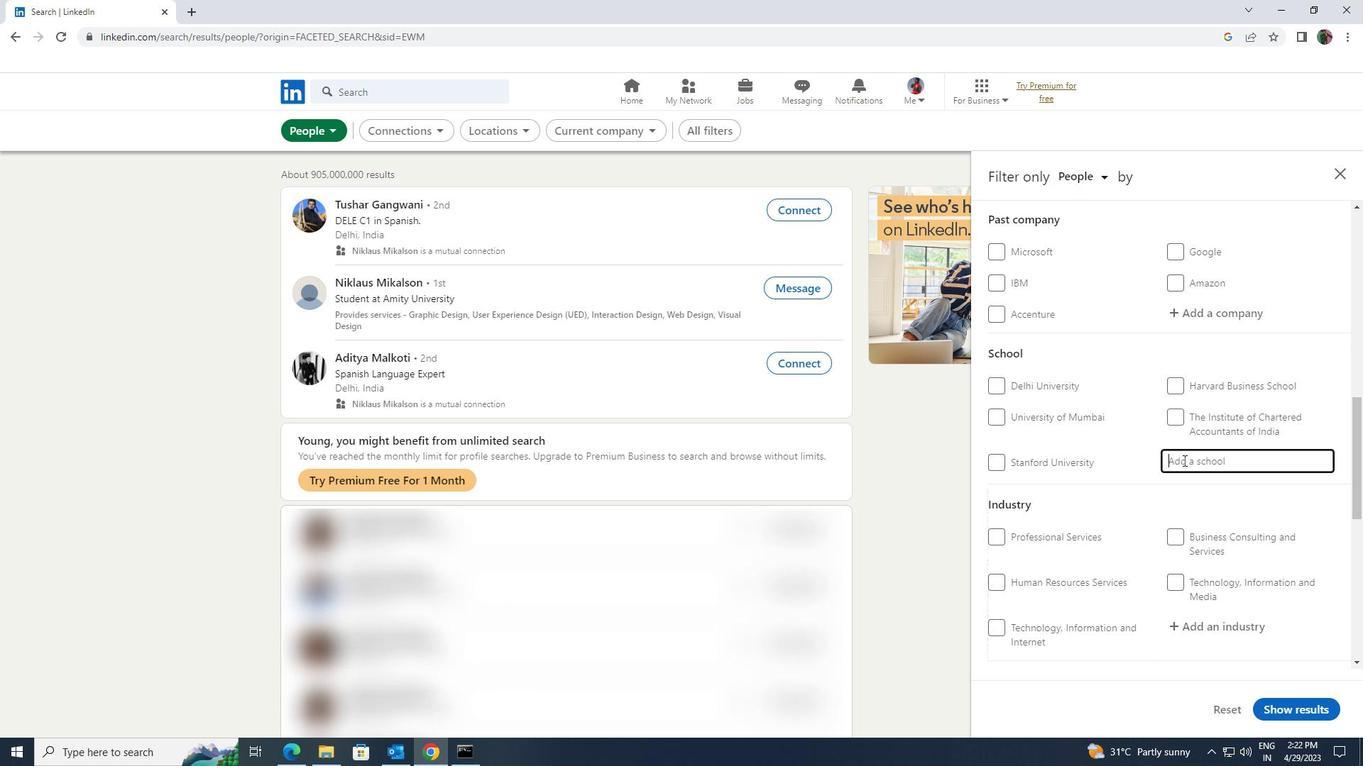 
Action: Key pressed <Key.shift>MAHARAJA<Key.space>SAYA
Screenshot: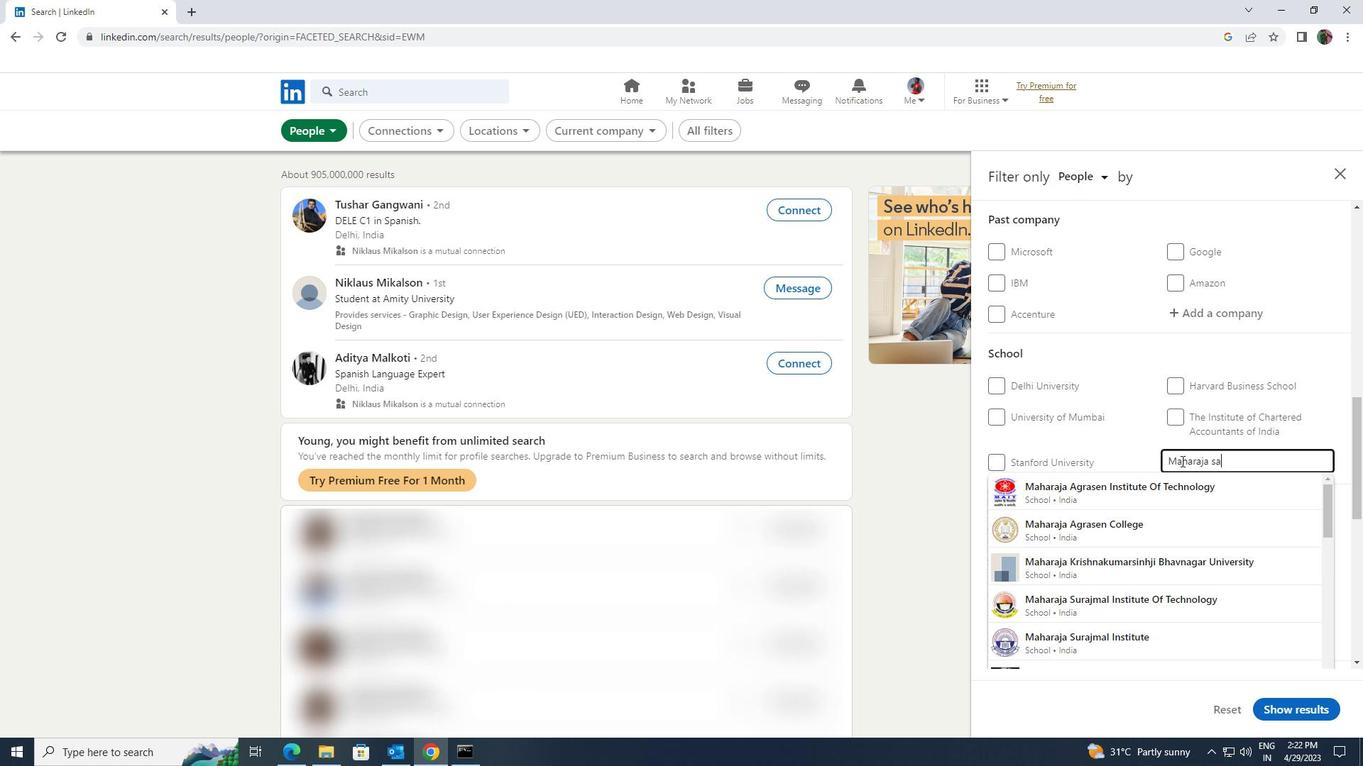
Action: Mouse moved to (1180, 475)
Screenshot: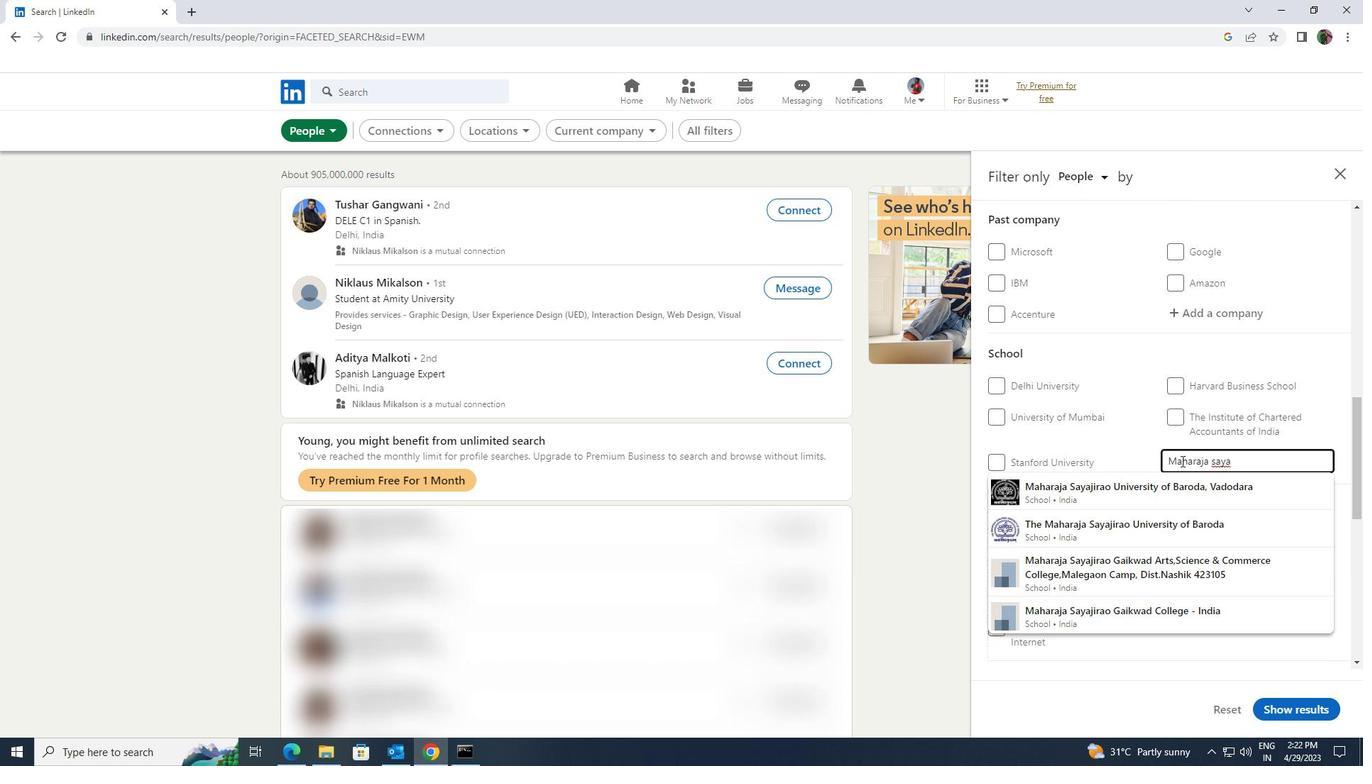 
Action: Mouse pressed left at (1180, 475)
Screenshot: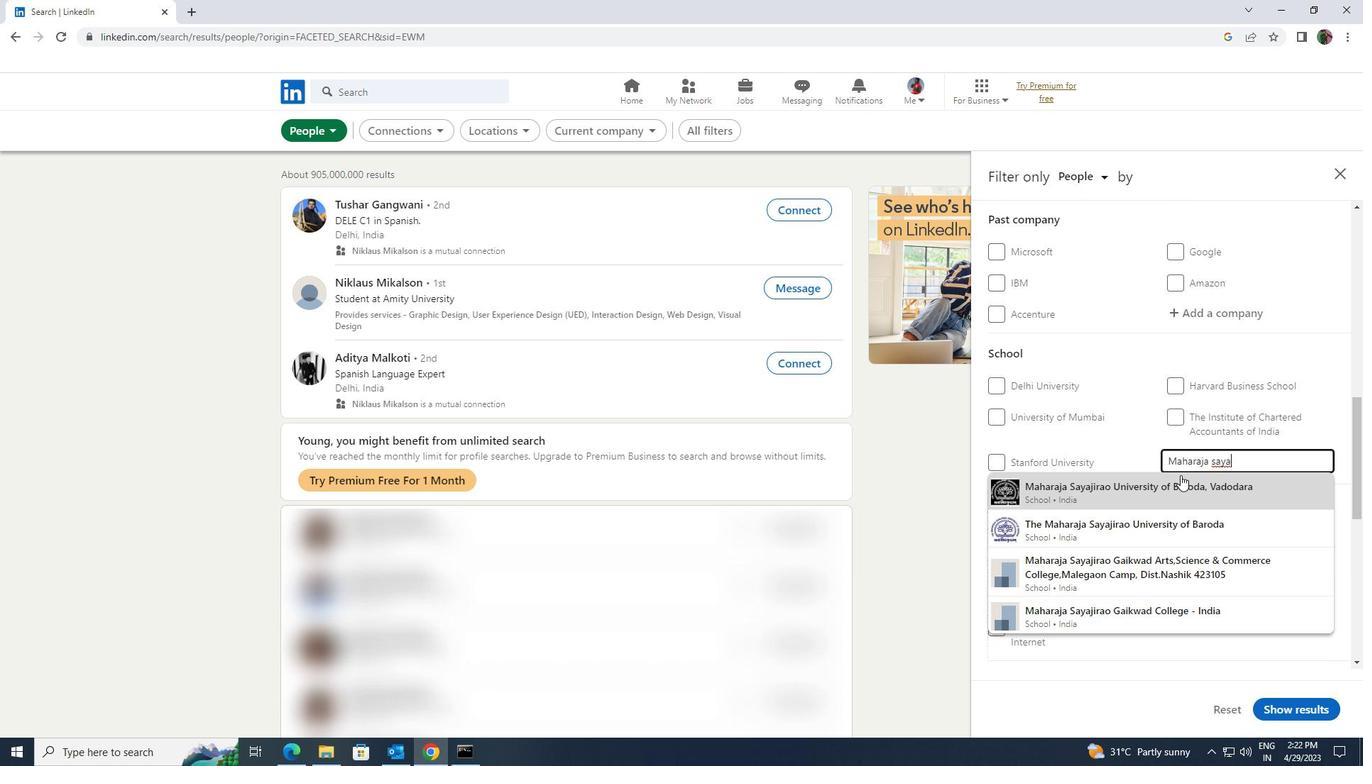 
Action: Mouse moved to (1183, 475)
Screenshot: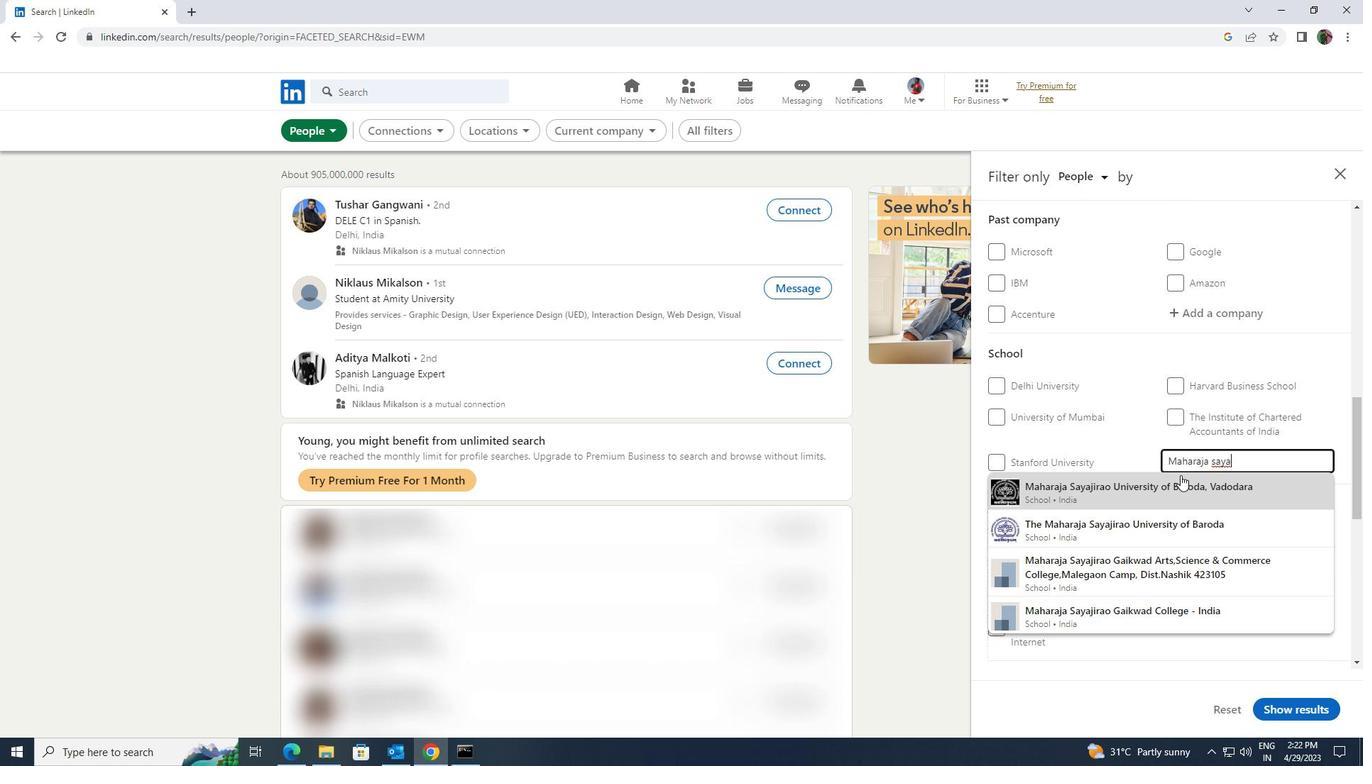
Action: Mouse scrolled (1183, 475) with delta (0, 0)
Screenshot: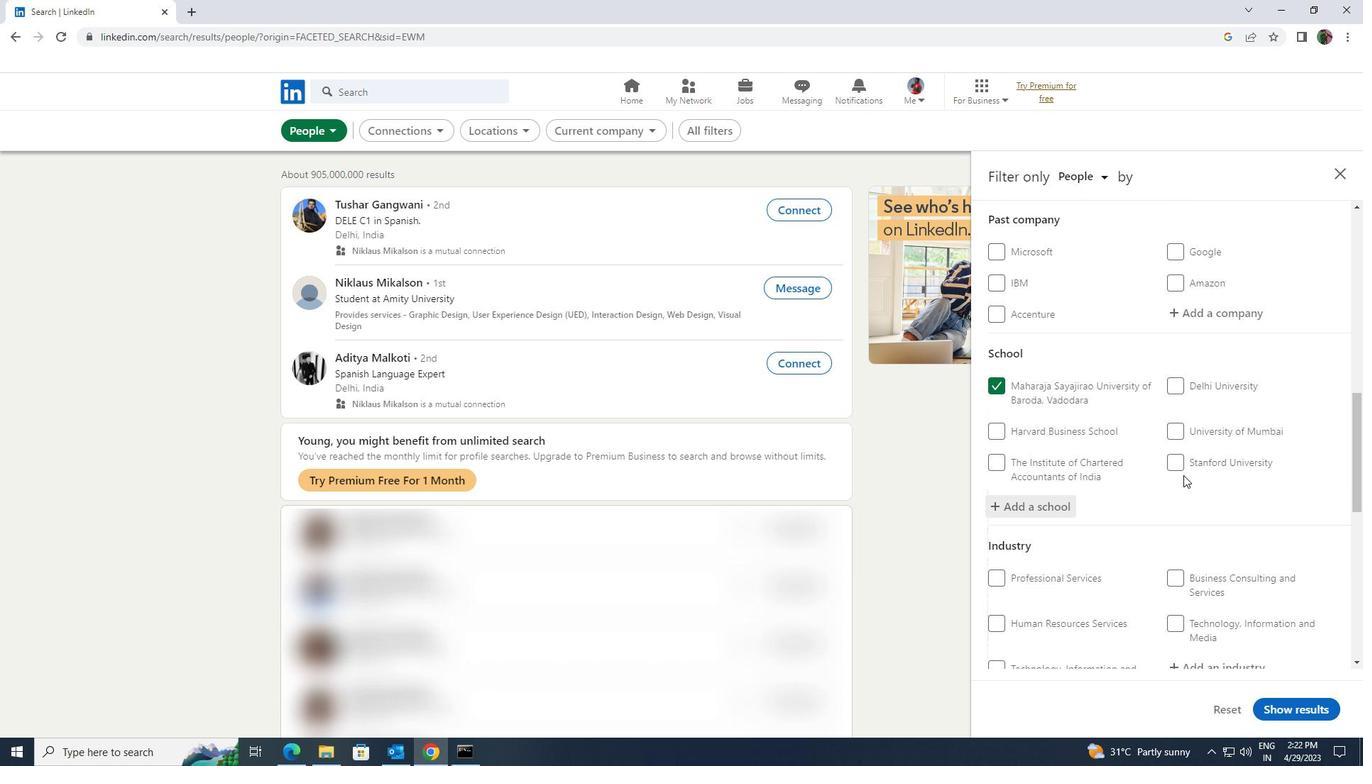 
Action: Mouse scrolled (1183, 475) with delta (0, 0)
Screenshot: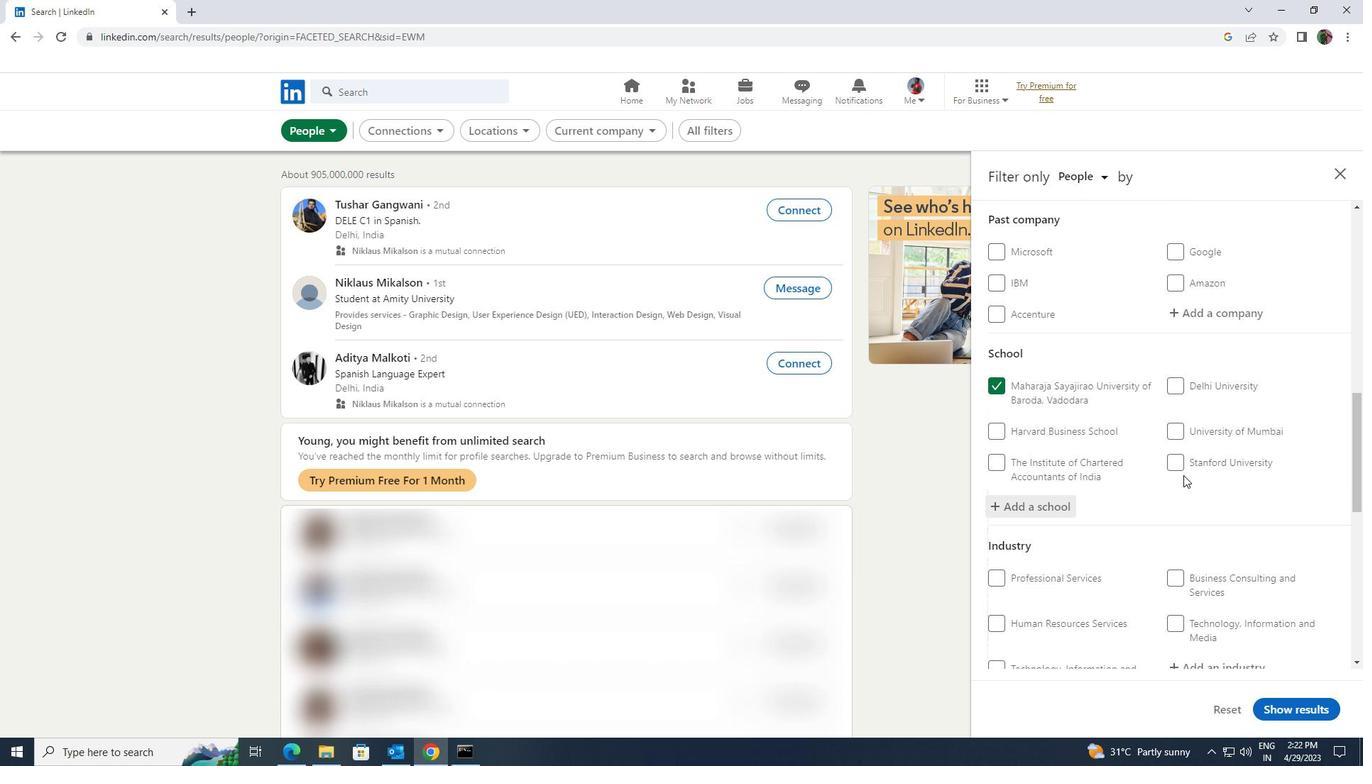 
Action: Mouse moved to (1197, 519)
Screenshot: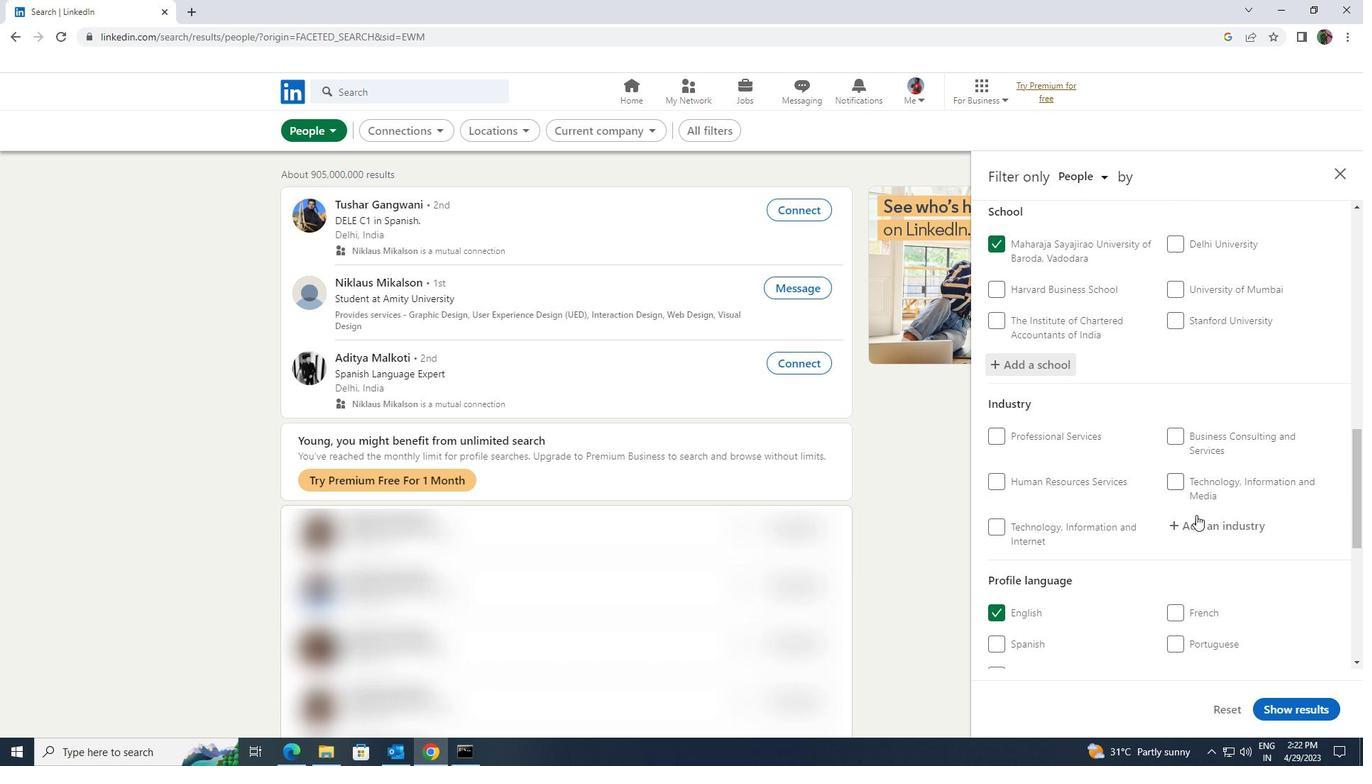 
Action: Mouse pressed left at (1197, 519)
Screenshot: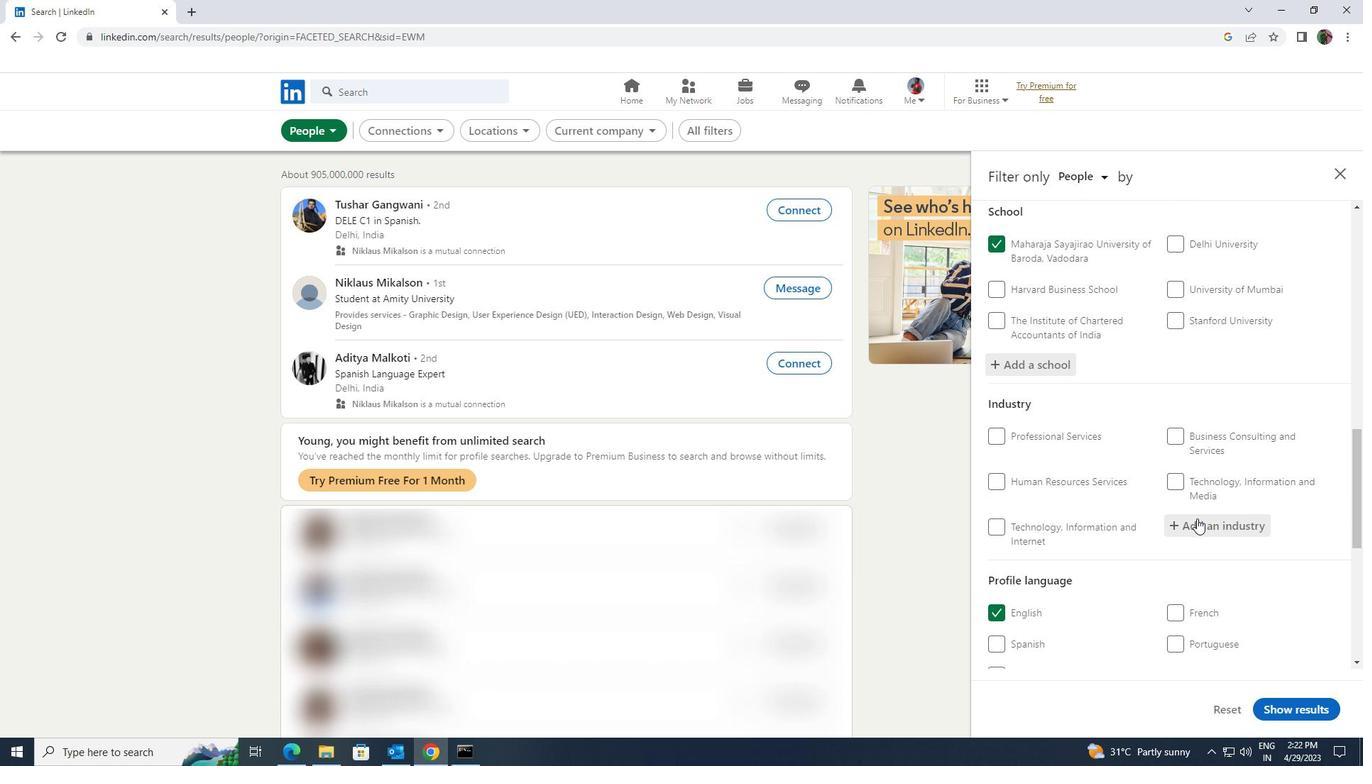 
Action: Key pressed <Key.shift>LEASIN
Screenshot: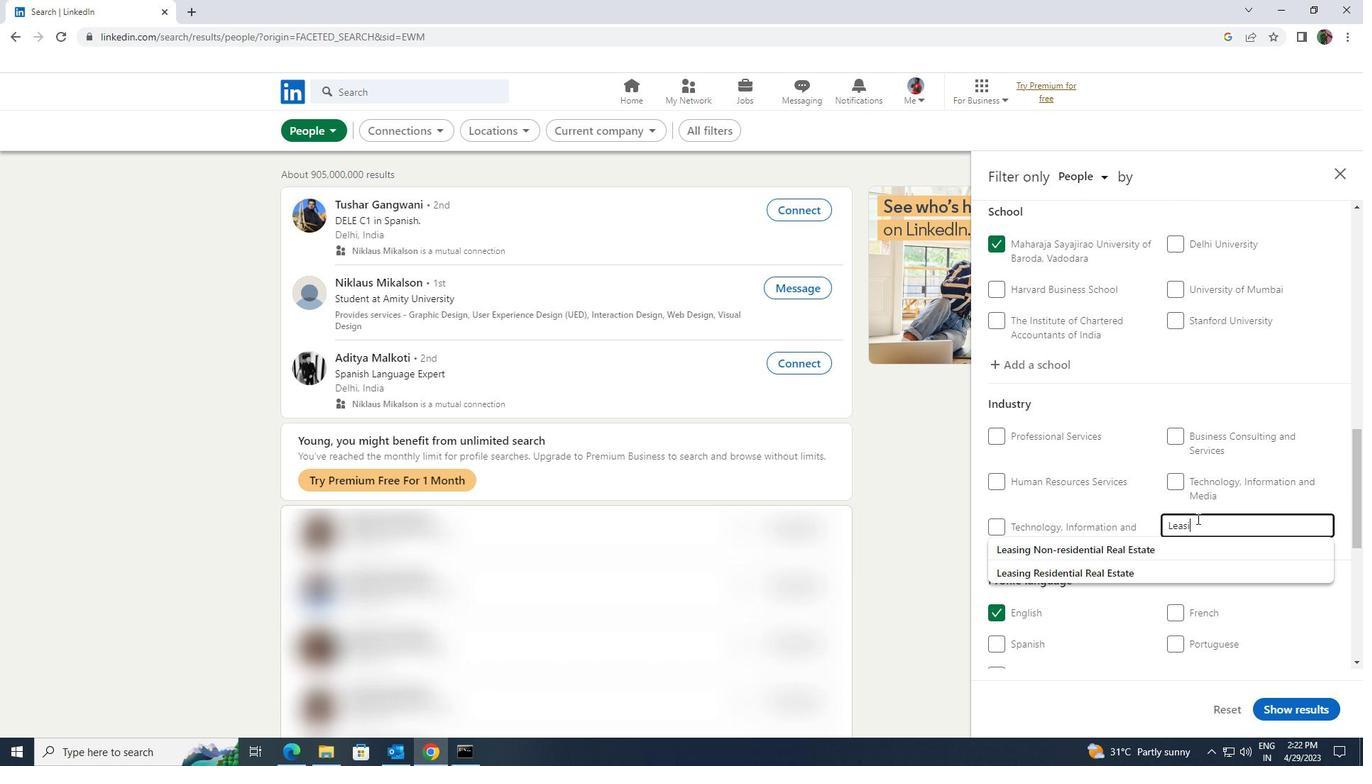 
Action: Mouse moved to (1193, 537)
Screenshot: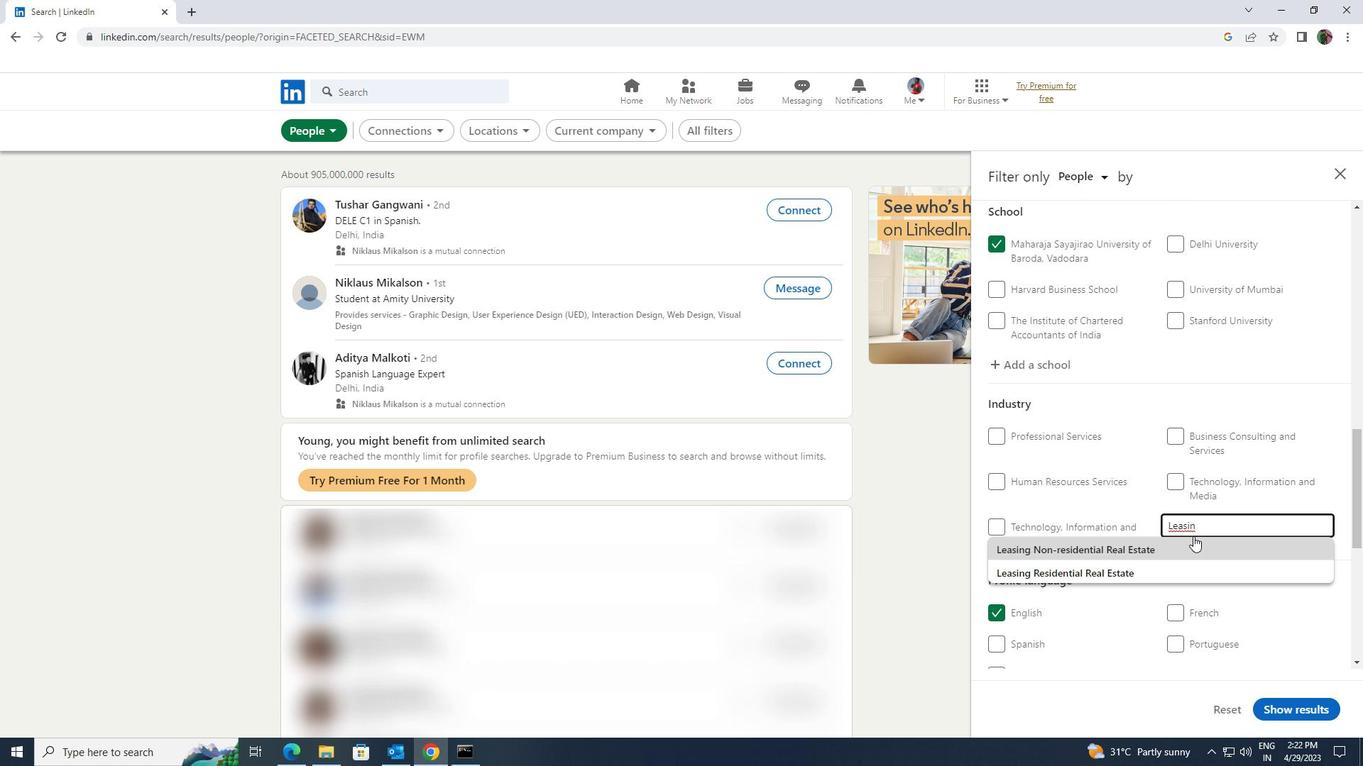 
Action: Mouse pressed left at (1193, 537)
Screenshot: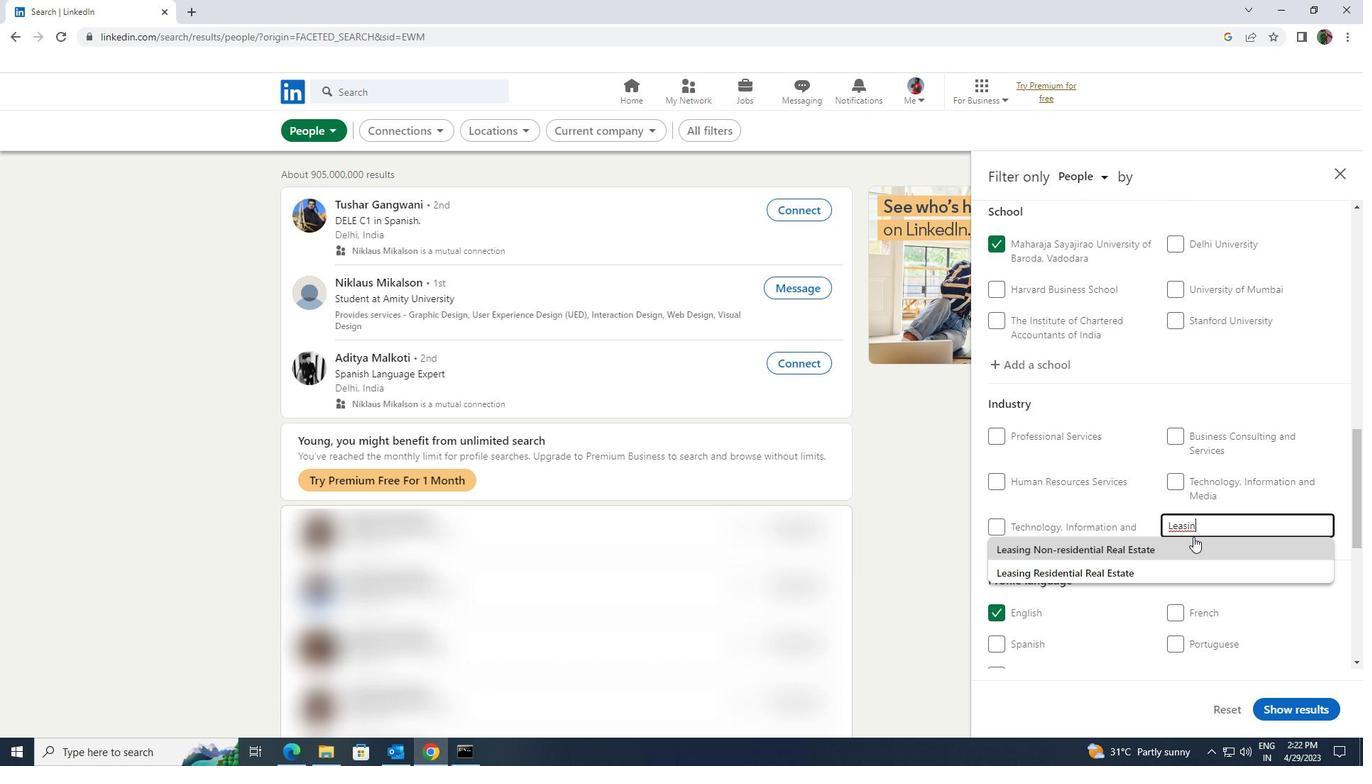 
Action: Mouse scrolled (1193, 536) with delta (0, 0)
Screenshot: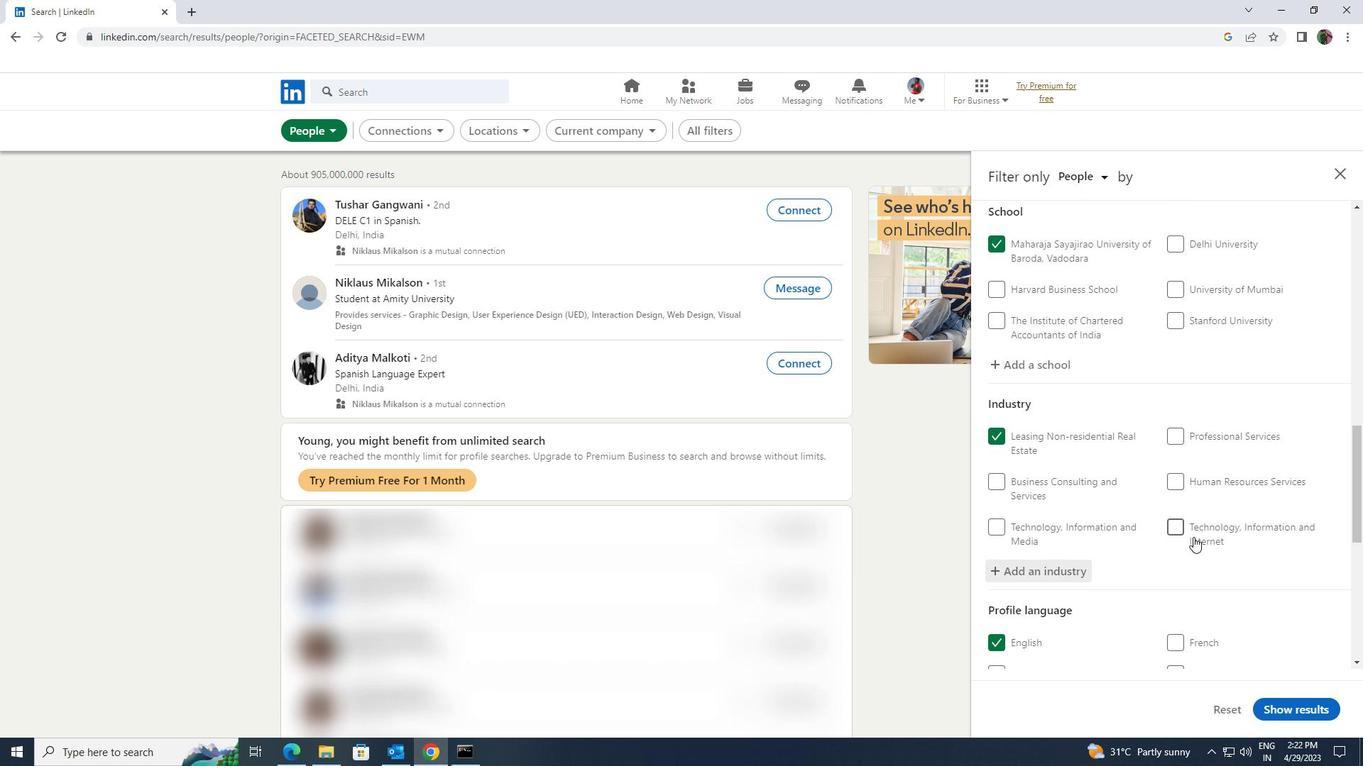 
Action: Mouse scrolled (1193, 536) with delta (0, 0)
Screenshot: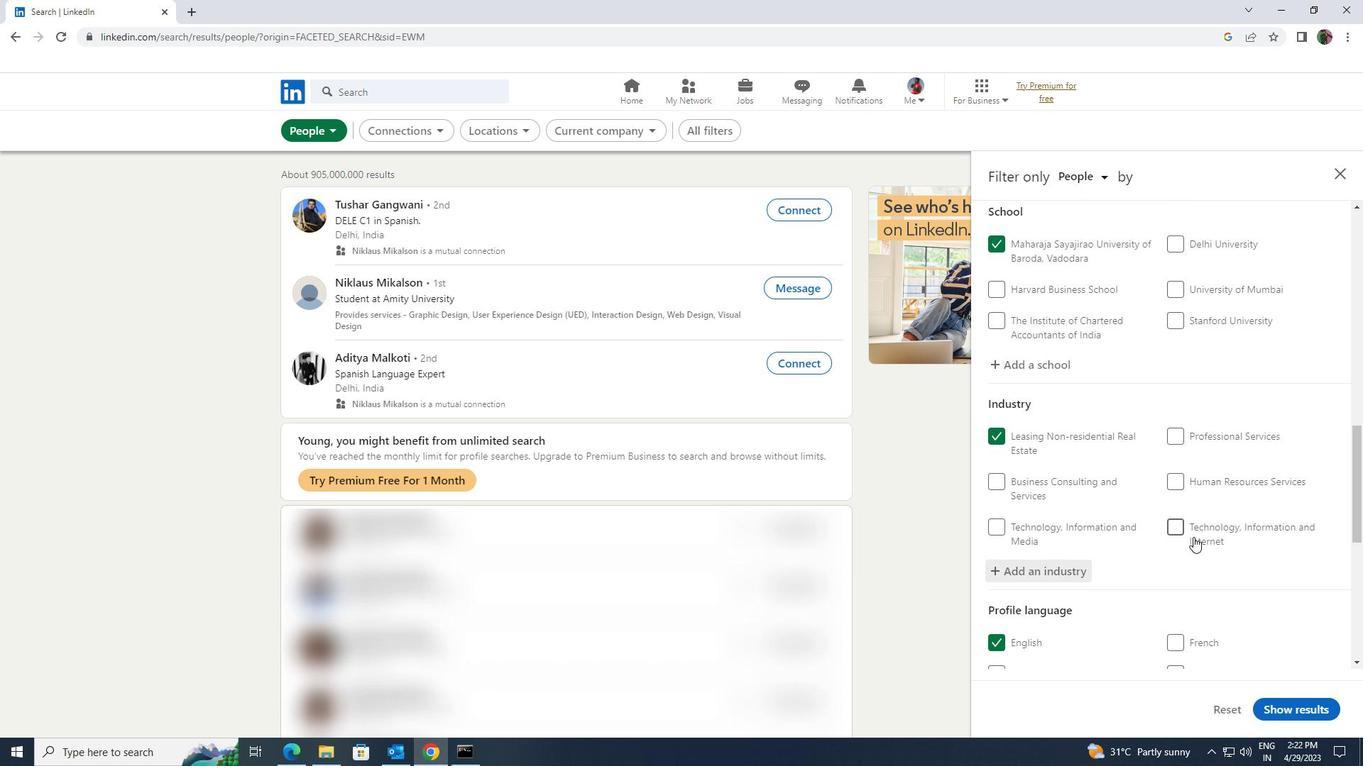 
Action: Mouse scrolled (1193, 536) with delta (0, 0)
Screenshot: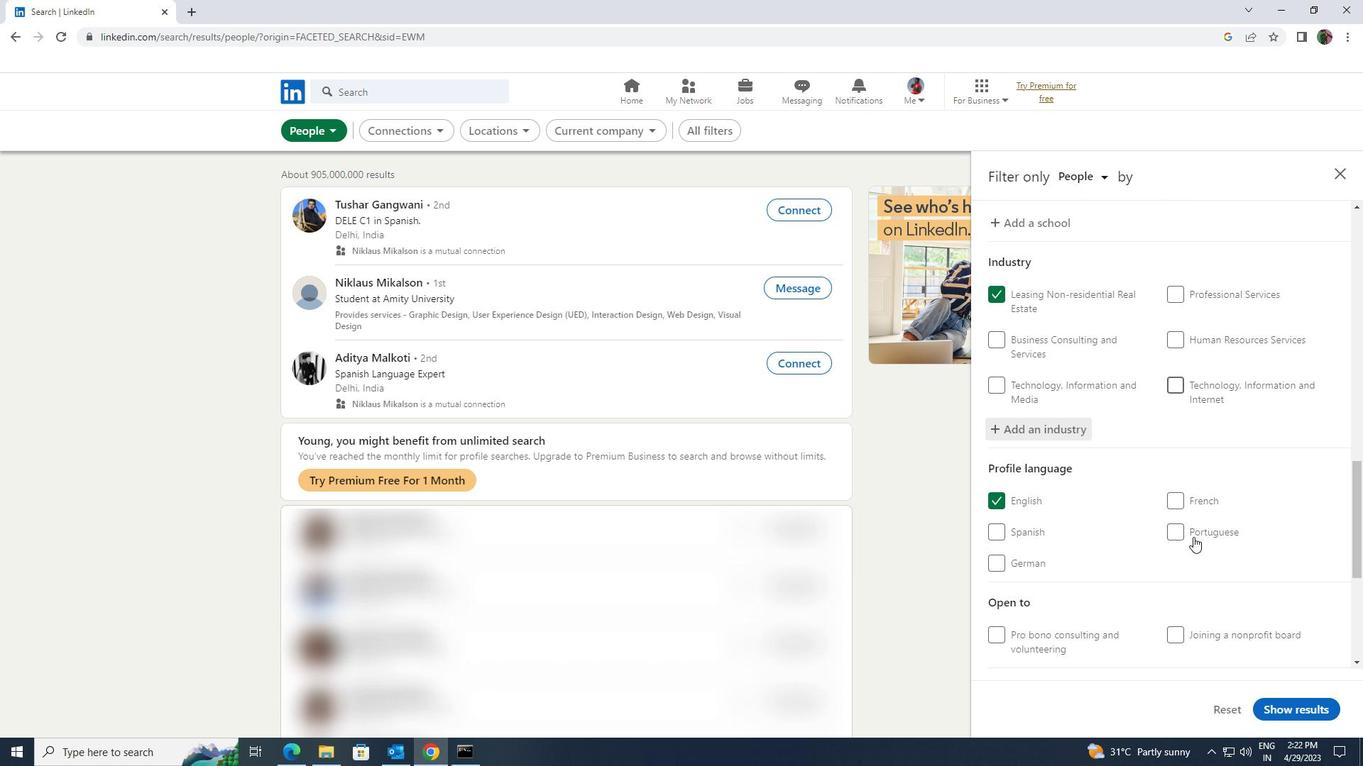 
Action: Mouse scrolled (1193, 536) with delta (0, 0)
Screenshot: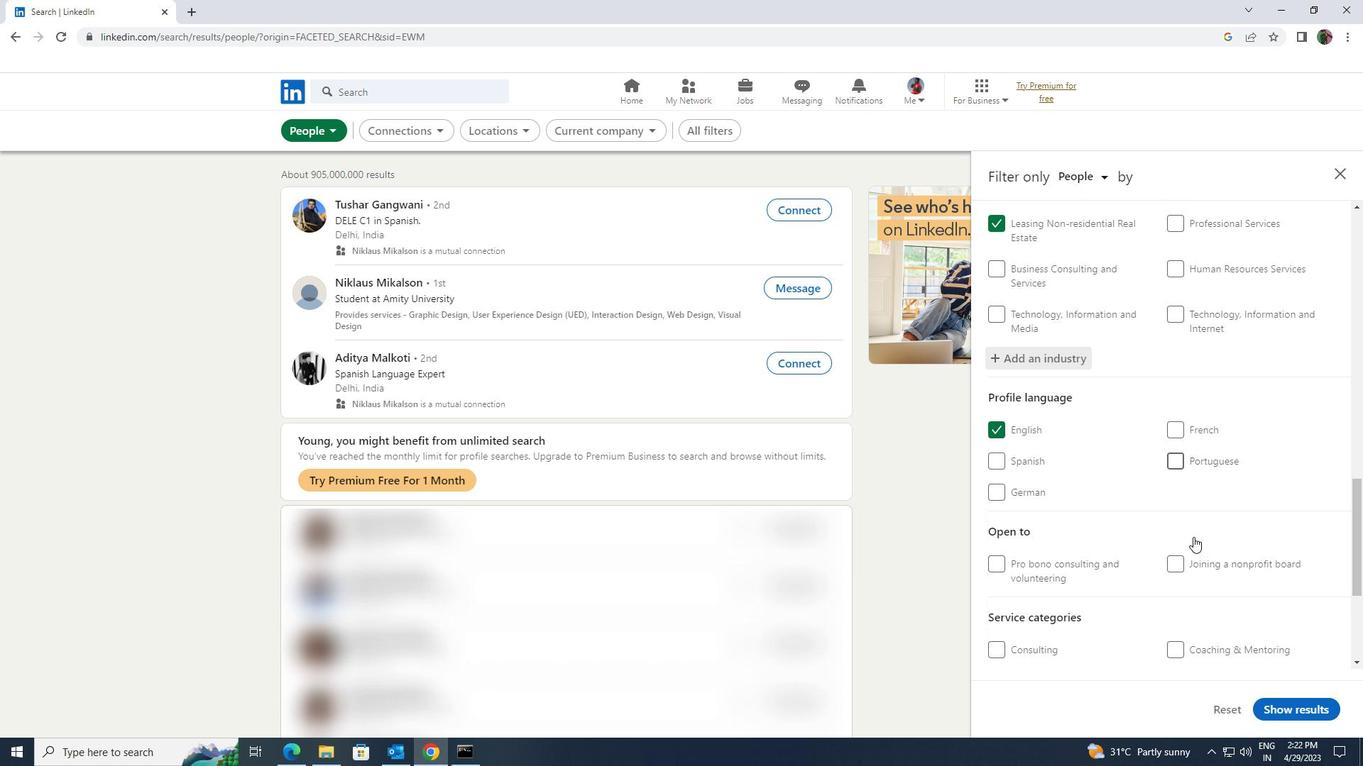 
Action: Mouse scrolled (1193, 536) with delta (0, 0)
Screenshot: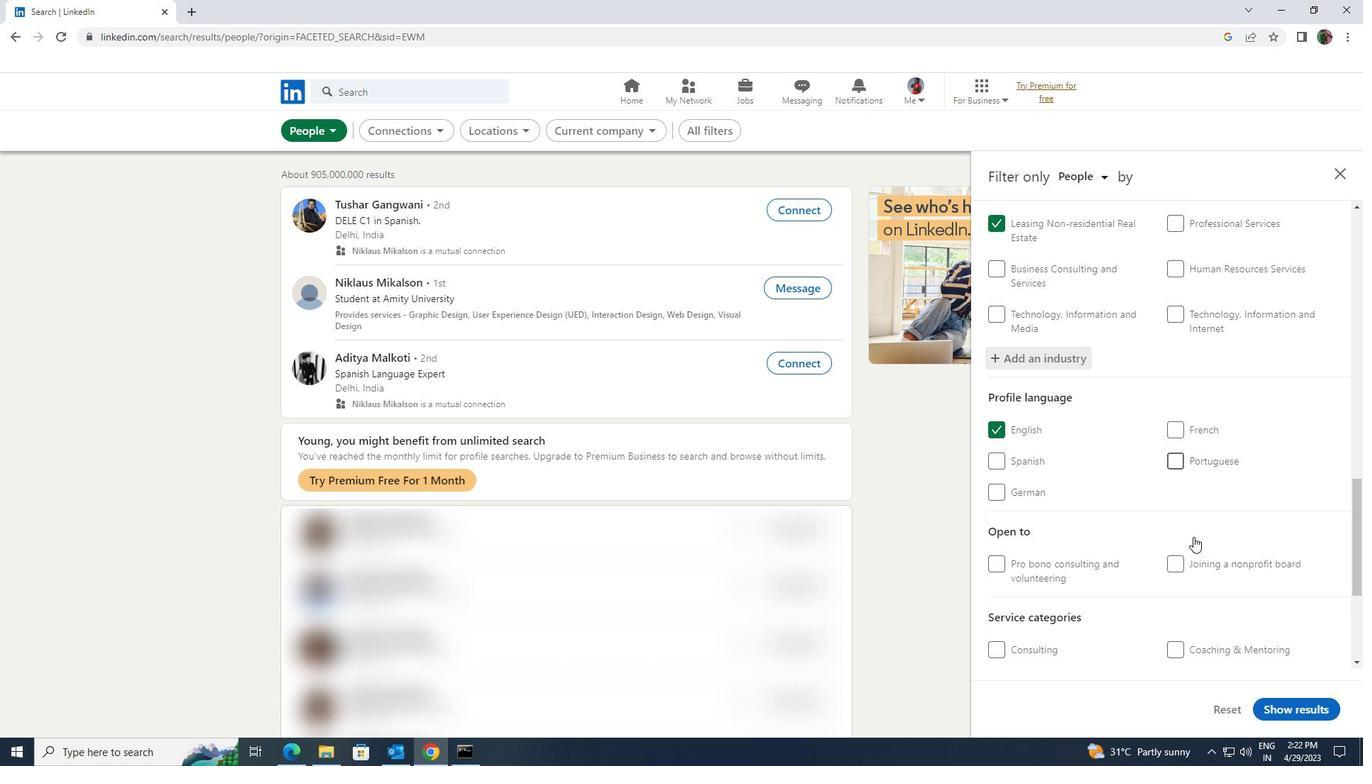 
Action: Mouse moved to (1208, 568)
Screenshot: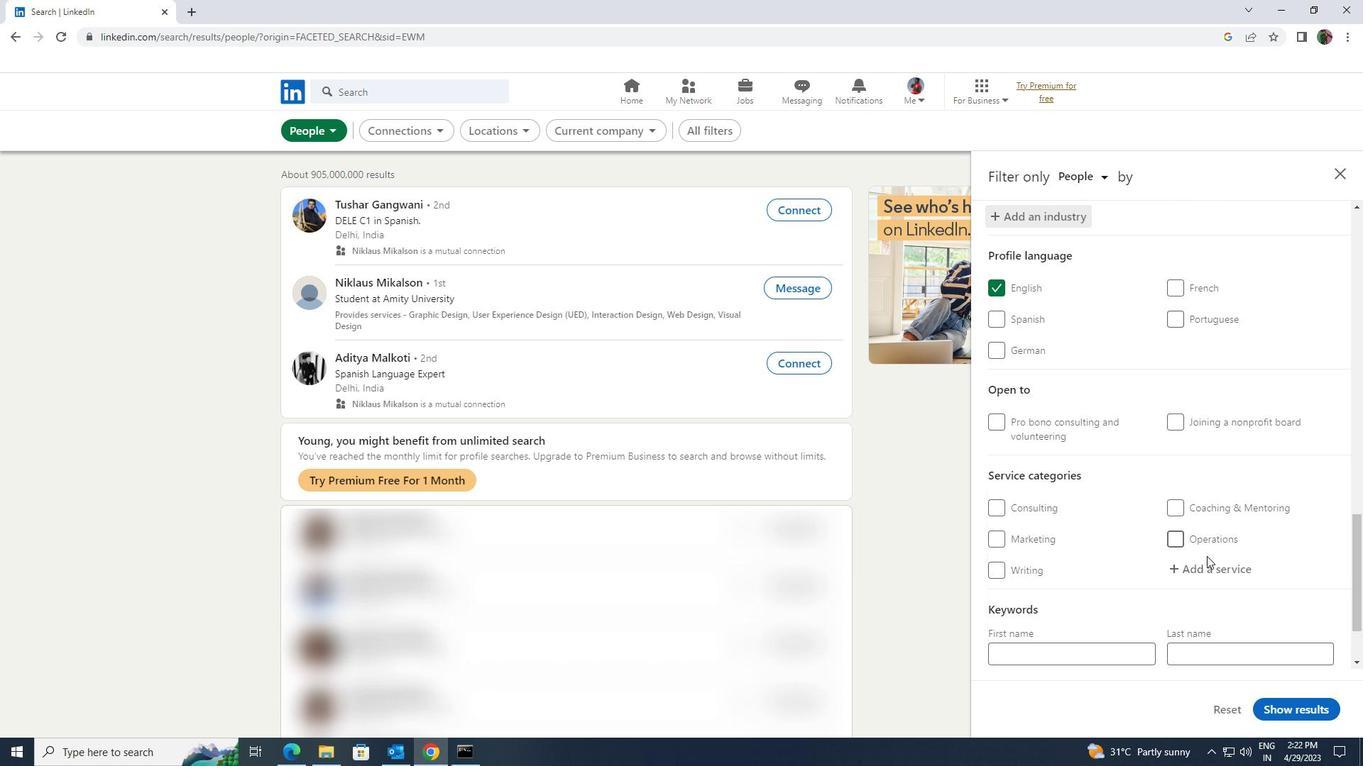 
Action: Mouse pressed left at (1208, 568)
Screenshot: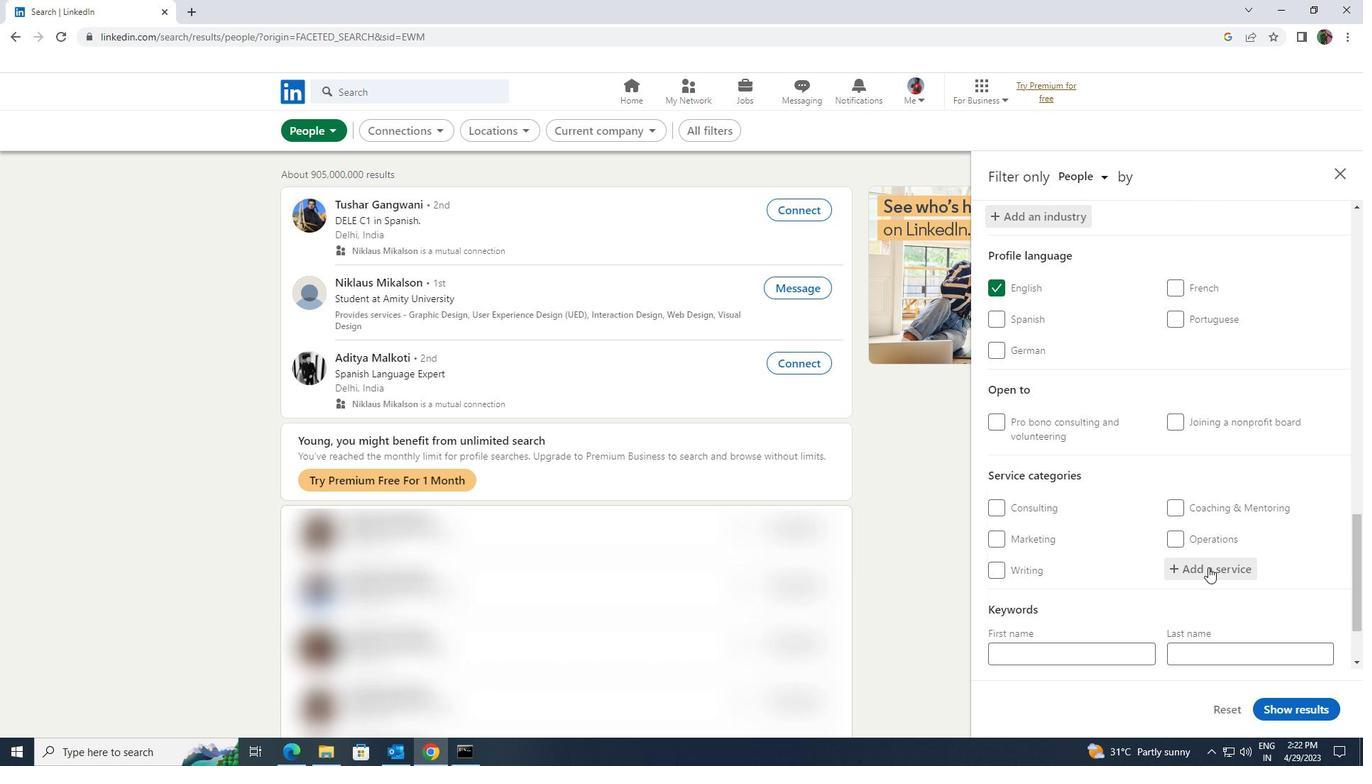 
Action: Key pressed <Key.shift>WEB<Key.space>DEVE
Screenshot: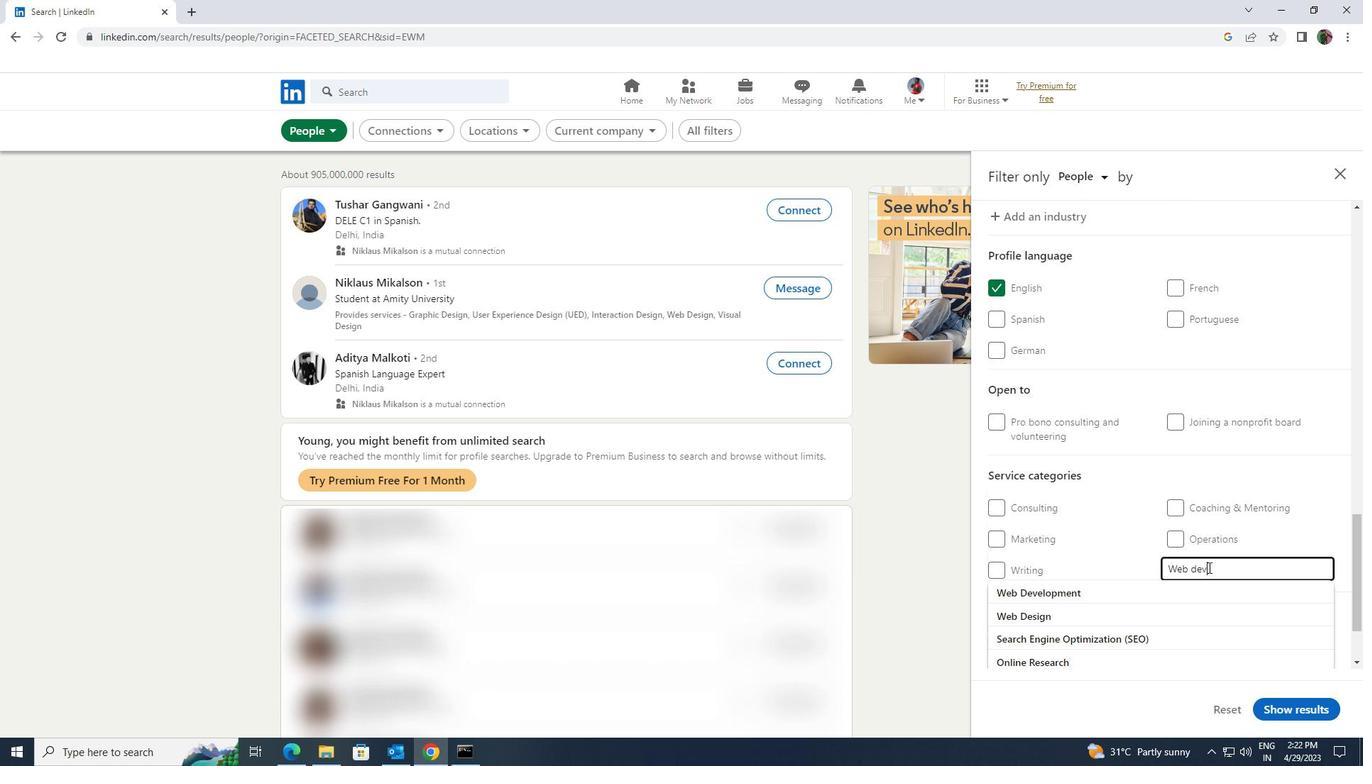 
Action: Mouse moved to (1197, 590)
Screenshot: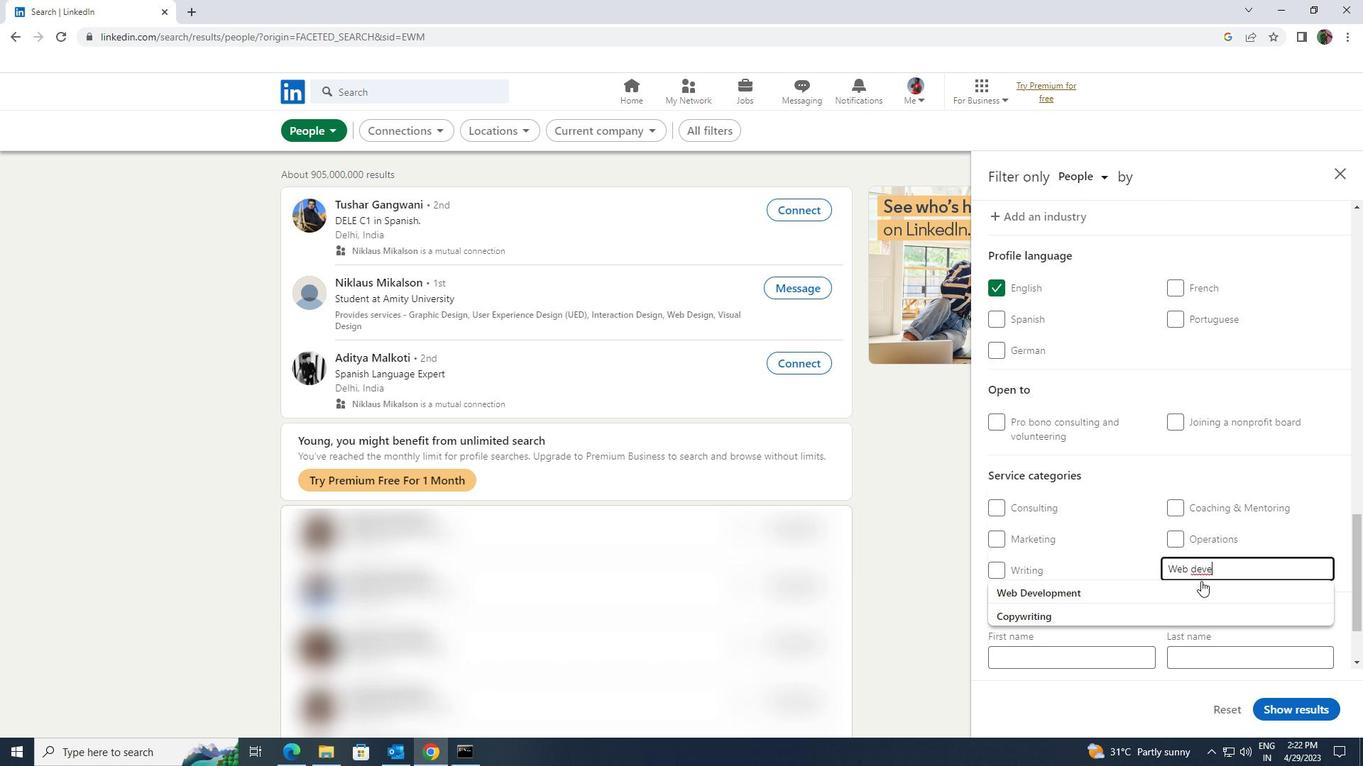 
Action: Mouse pressed left at (1197, 590)
Screenshot: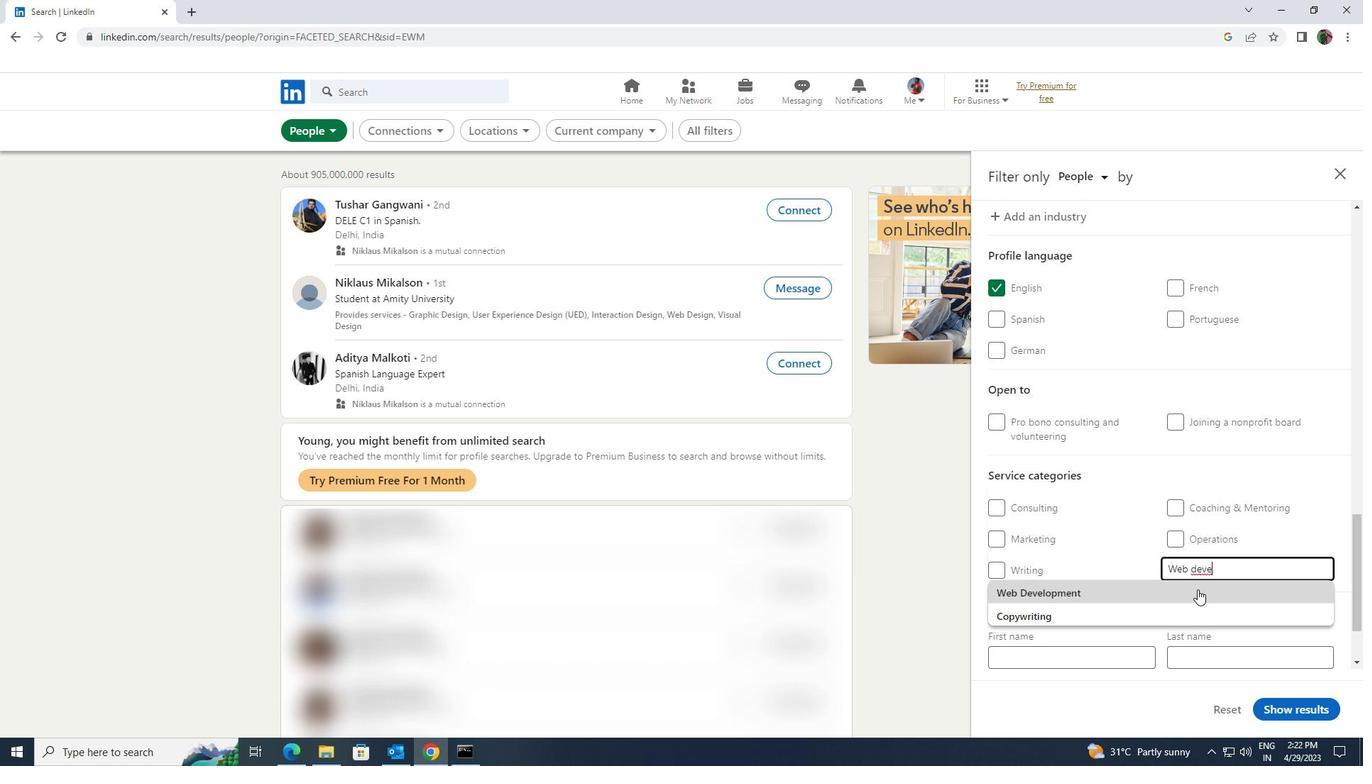
Action: Mouse moved to (1197, 590)
Screenshot: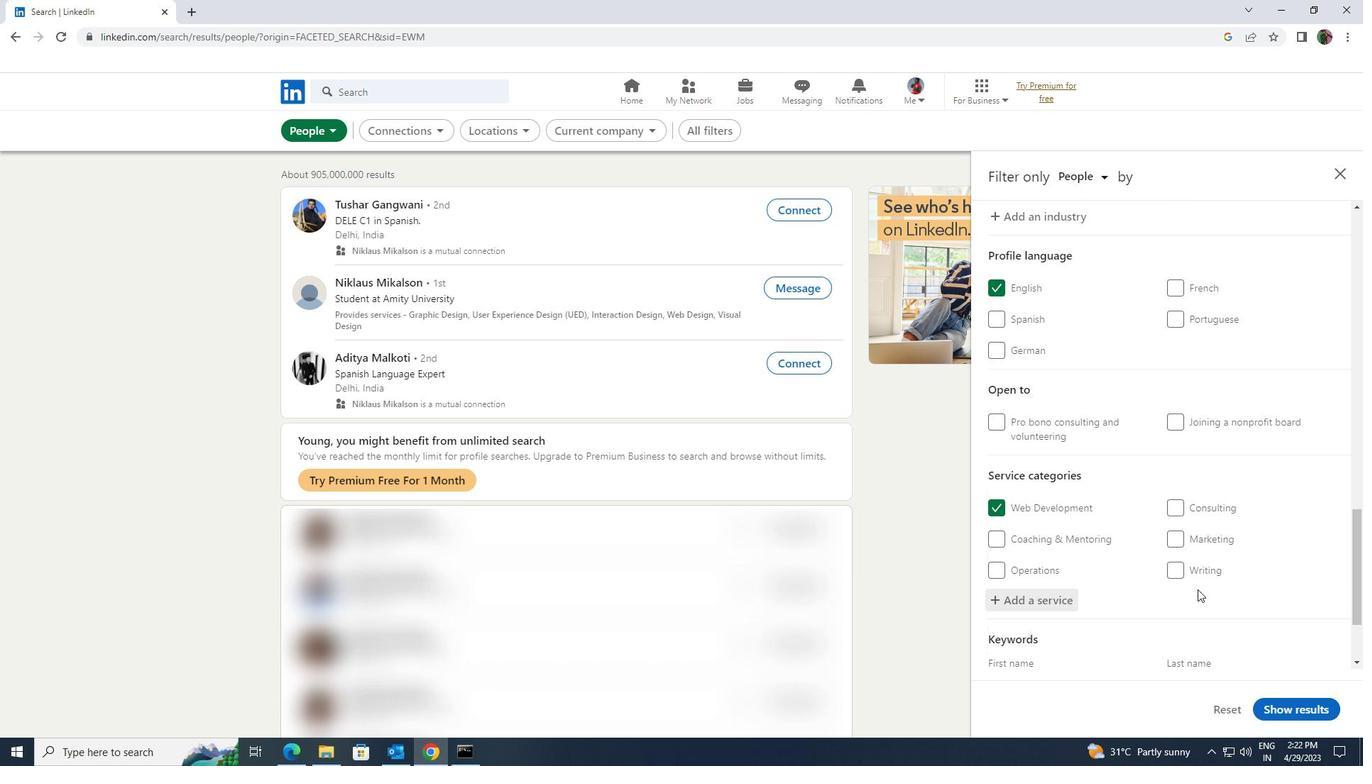 
Action: Mouse scrolled (1197, 590) with delta (0, 0)
Screenshot: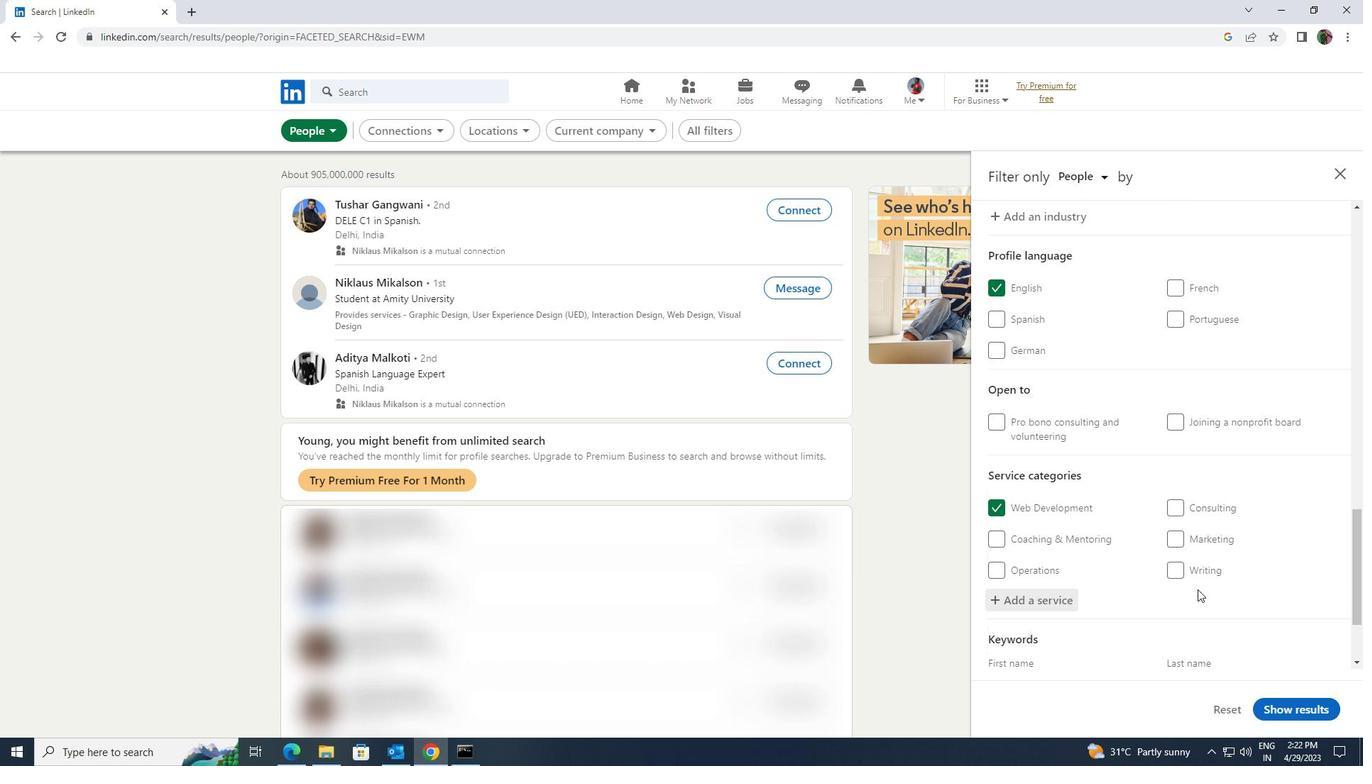 
Action: Mouse scrolled (1197, 590) with delta (0, 0)
Screenshot: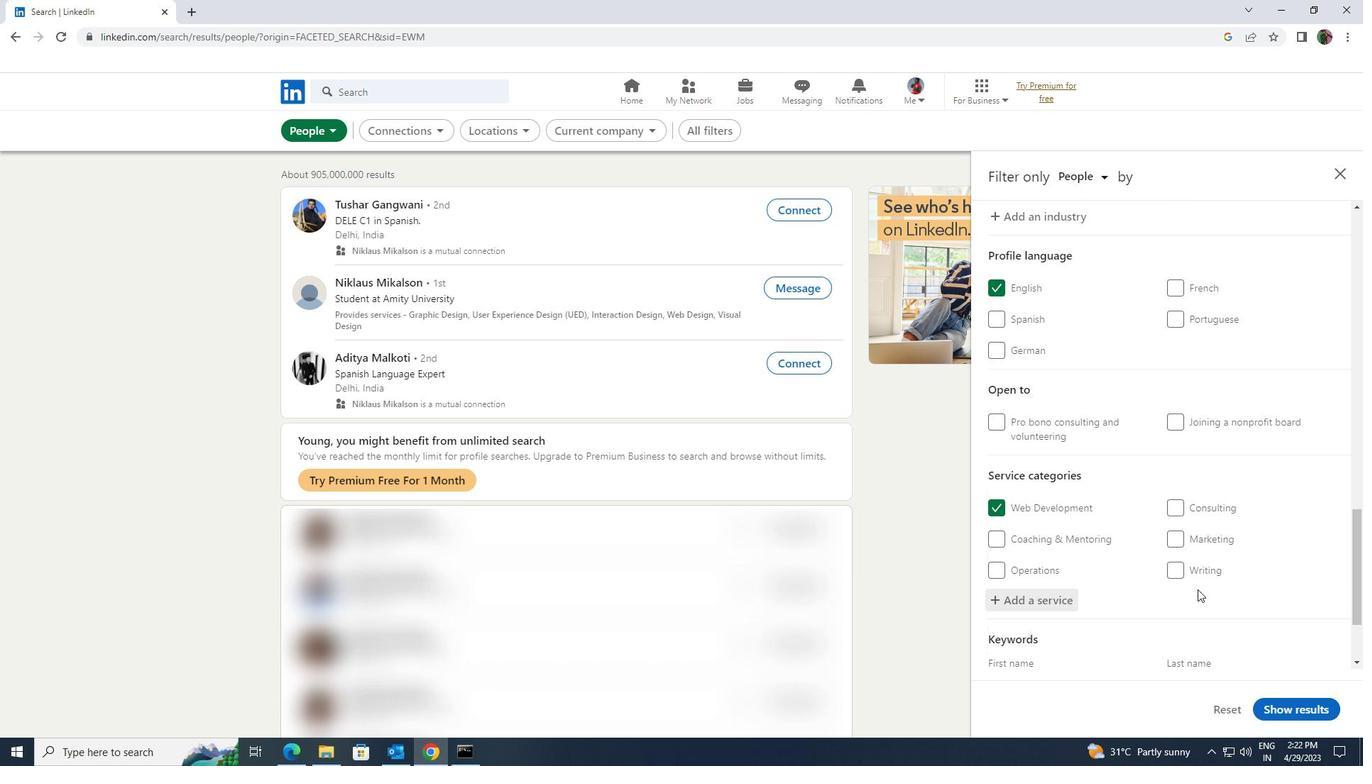 
Action: Mouse scrolled (1197, 590) with delta (0, 0)
Screenshot: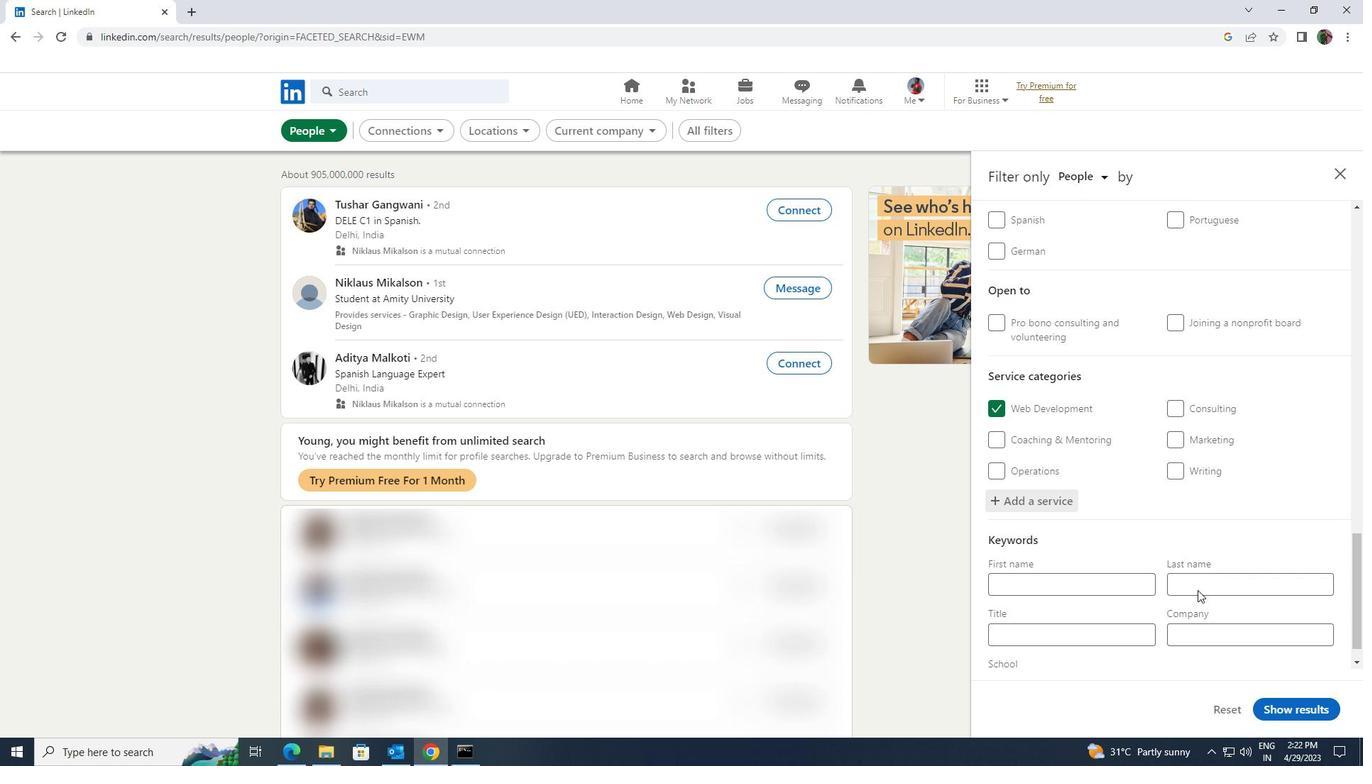 
Action: Mouse moved to (1131, 602)
Screenshot: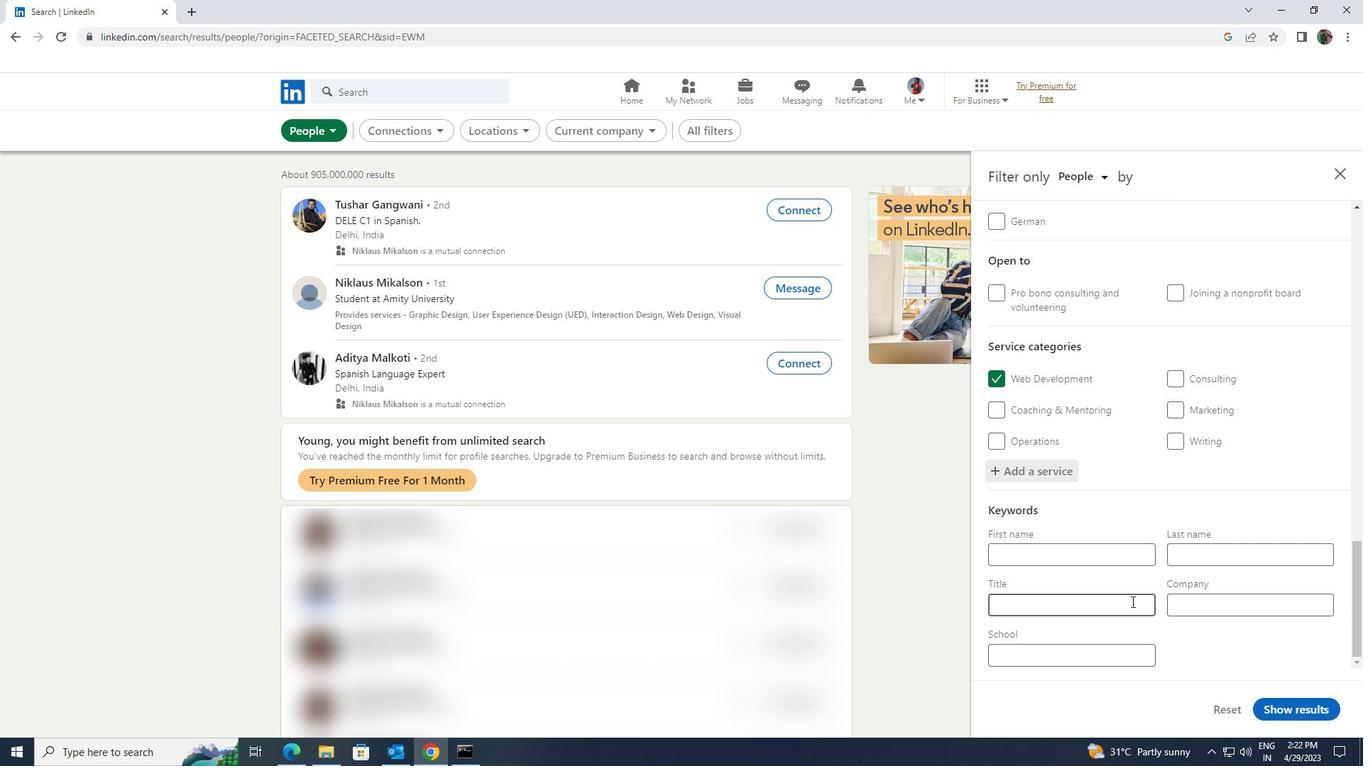 
Action: Mouse pressed left at (1131, 602)
Screenshot: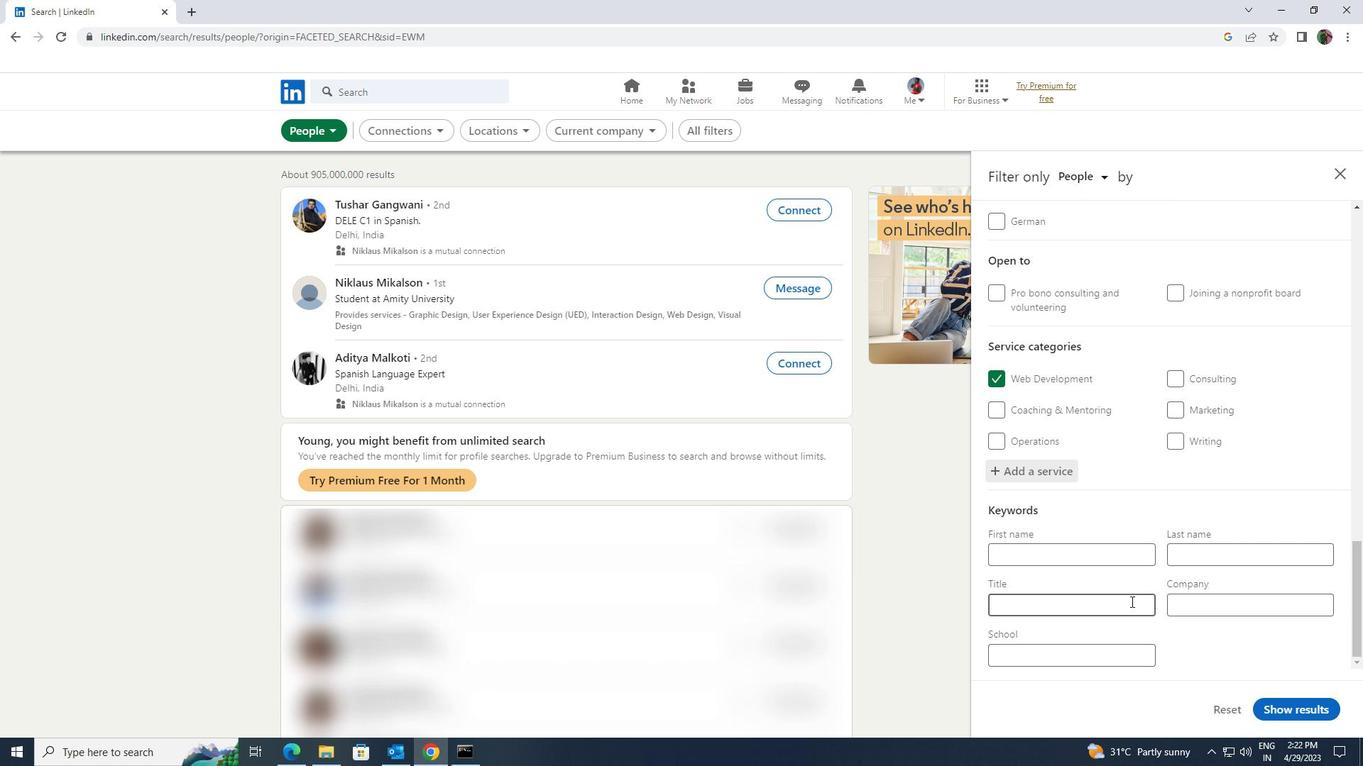 
Action: Mouse moved to (1130, 602)
Screenshot: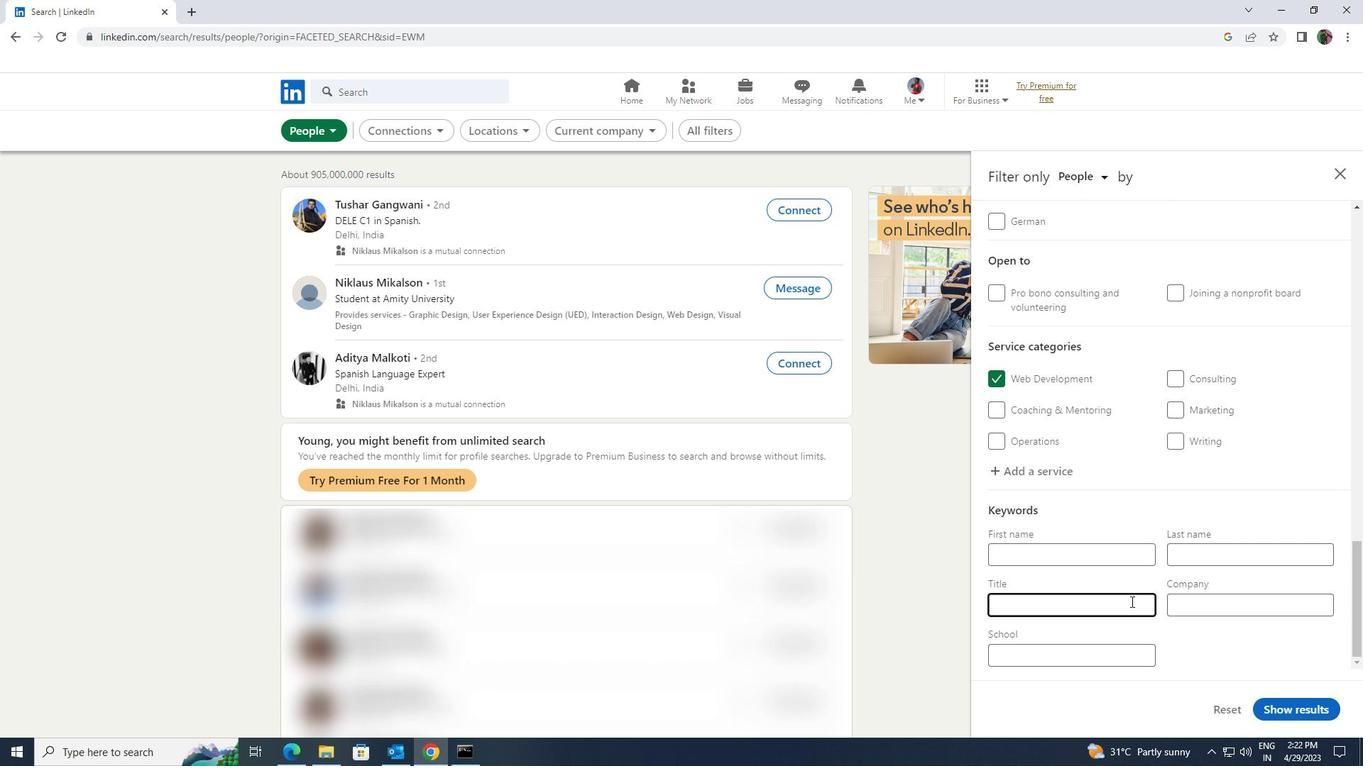 
Action: Key pressed <Key.shift>OPERATION<Key.space><Key.shift>COORDINAROR
Screenshot: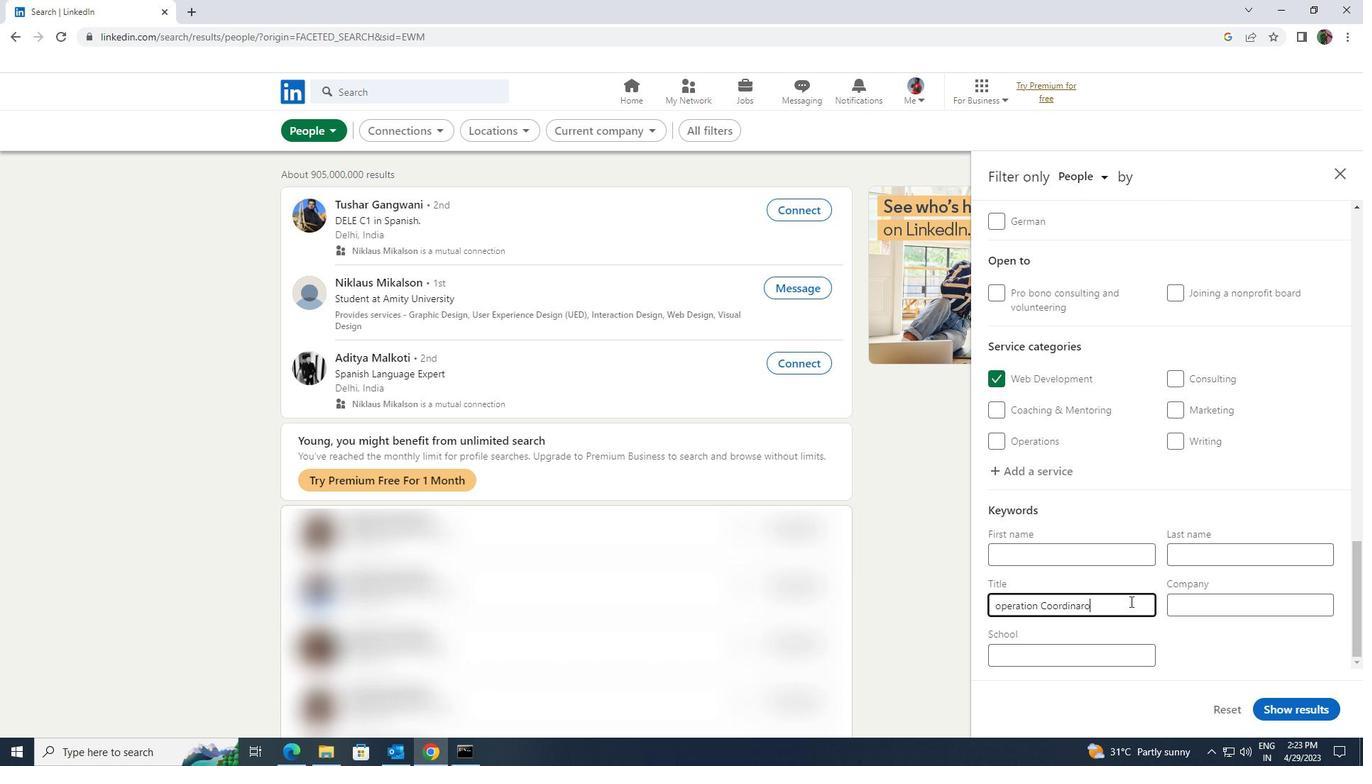 
Action: Mouse moved to (1286, 708)
Screenshot: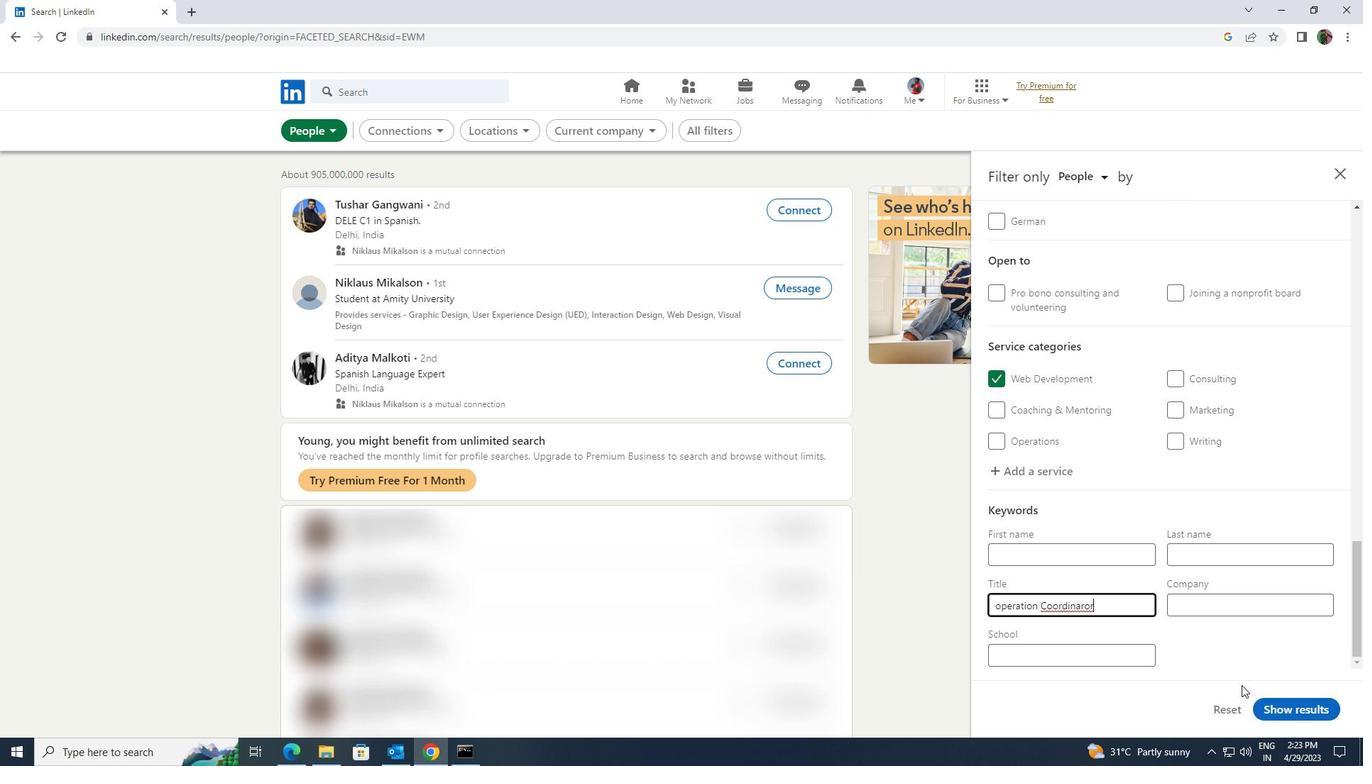 
Action: Mouse pressed left at (1286, 708)
Screenshot: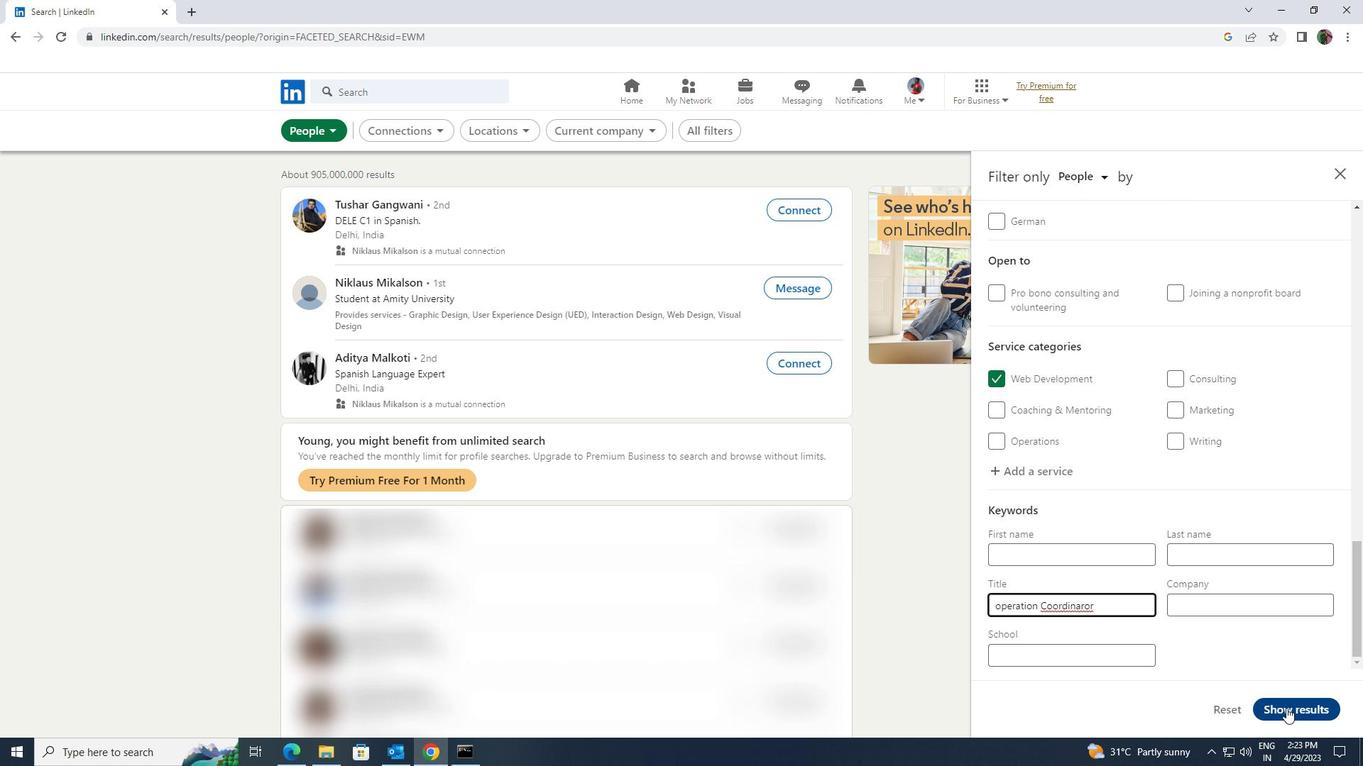 
